 Task: Find connections with filter location Belém with filter topic #economicswith filter profile language Potuguese with filter current company Times Network with filter school Karnataka University, Dharwad with filter industry Education with filter service category Commercial Real Estate with filter keywords title Machinery Operator
Action: Mouse moved to (624, 123)
Screenshot: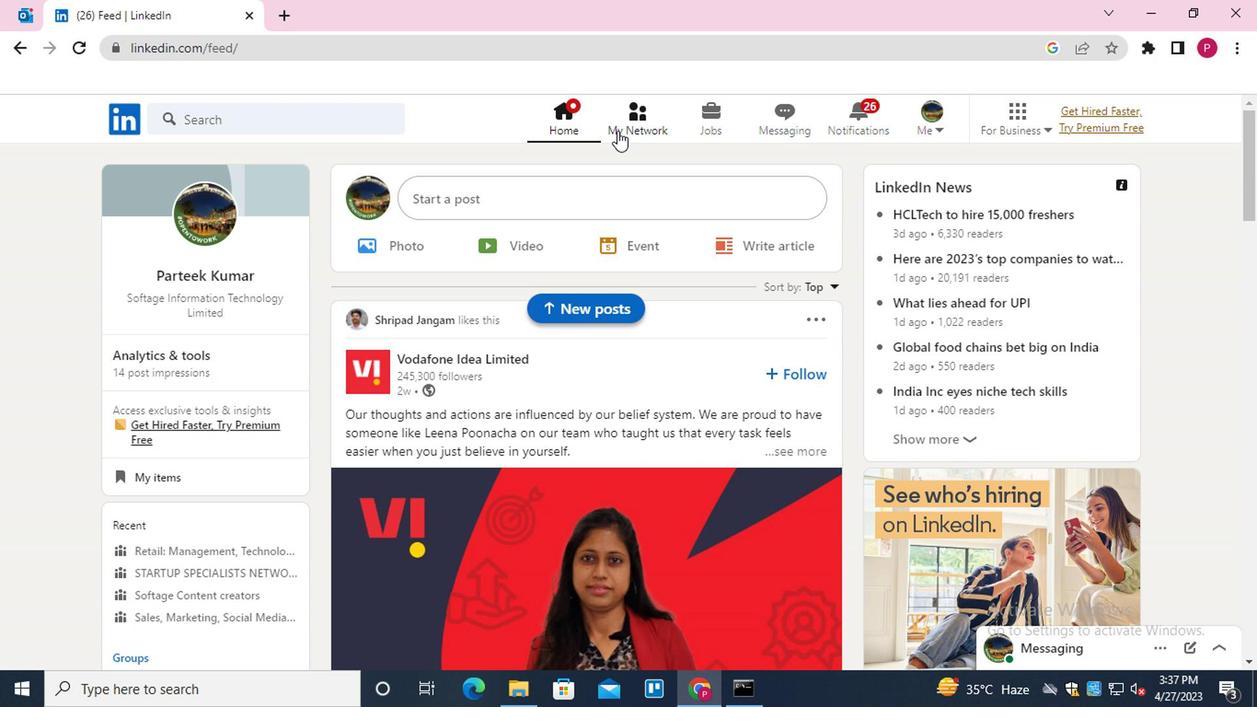 
Action: Mouse pressed left at (624, 123)
Screenshot: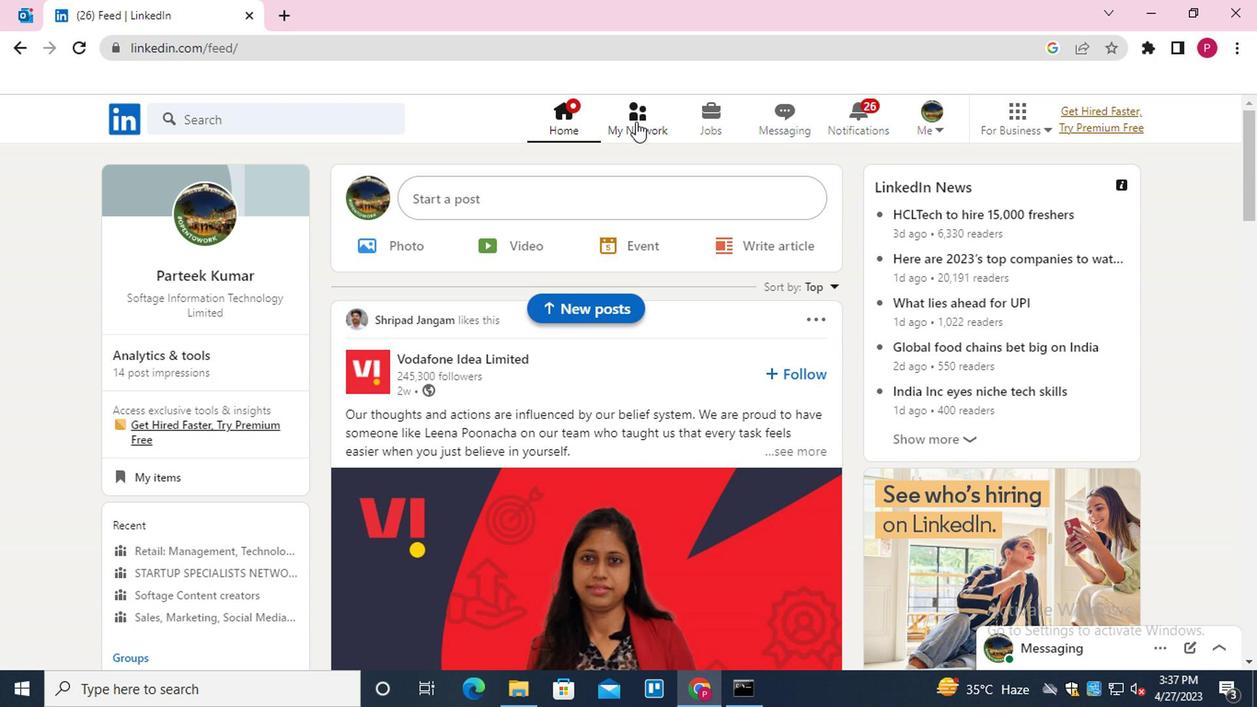 
Action: Mouse moved to (279, 228)
Screenshot: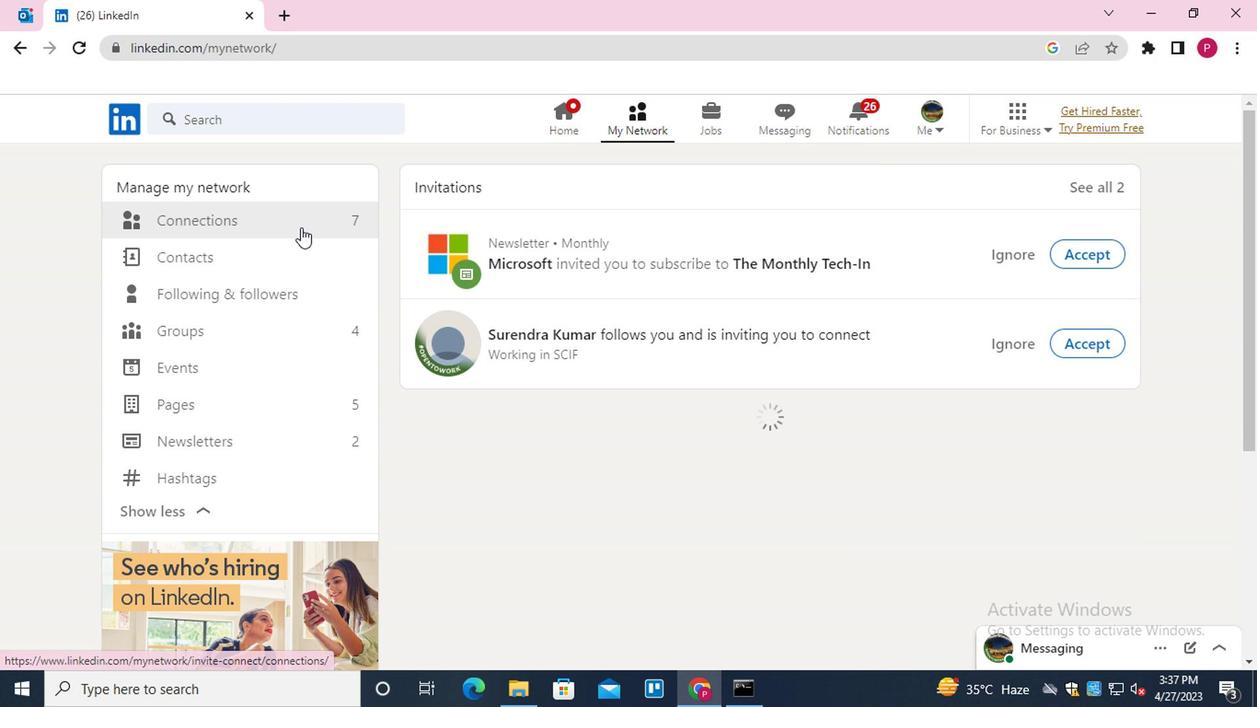 
Action: Mouse pressed left at (279, 228)
Screenshot: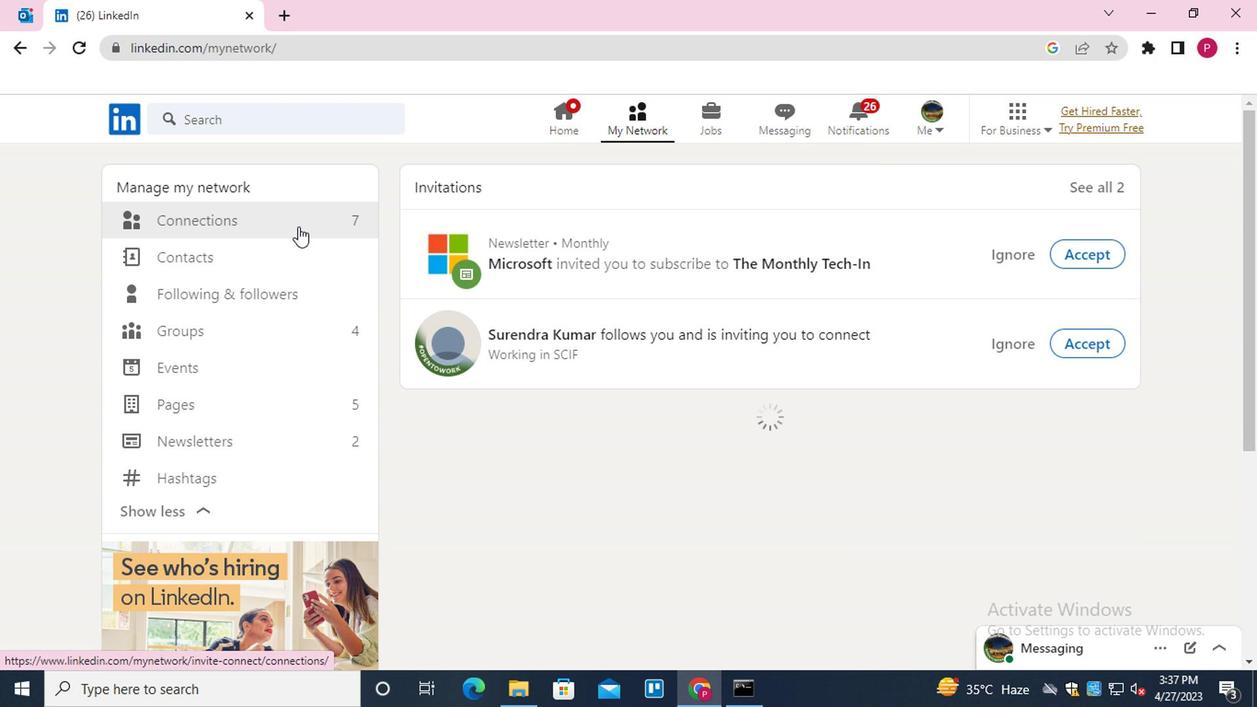 
Action: Mouse moved to (744, 216)
Screenshot: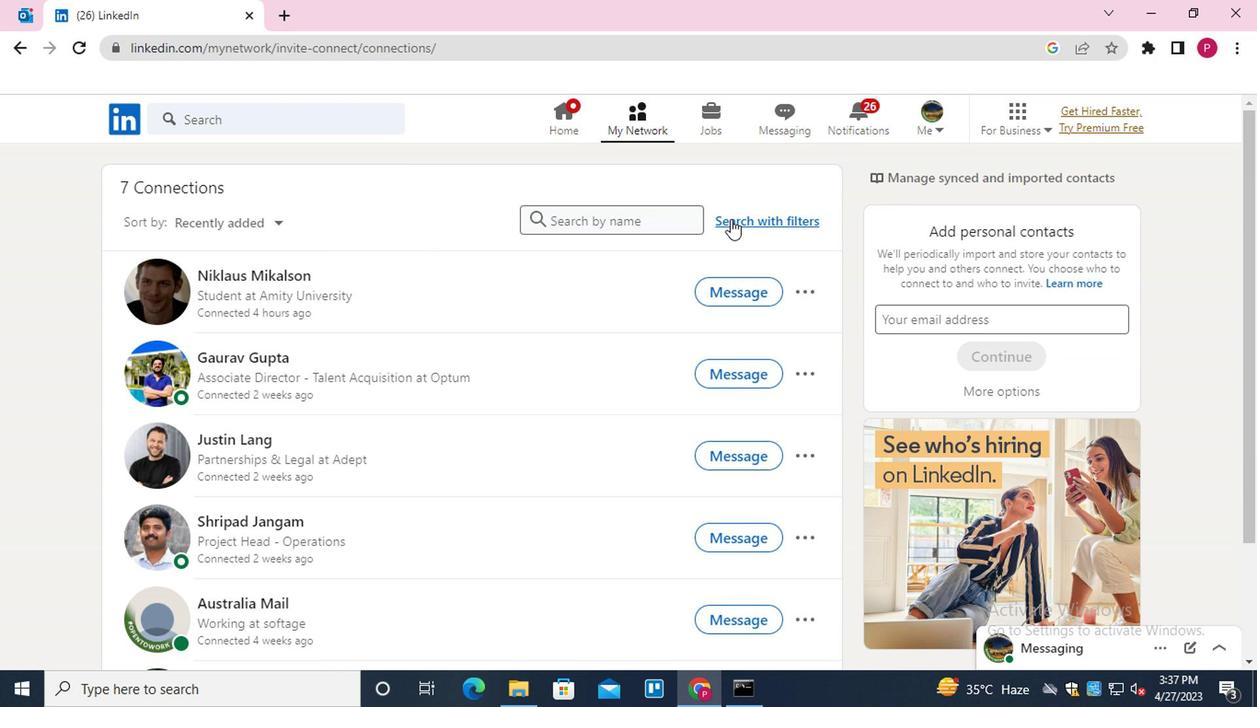 
Action: Mouse pressed left at (744, 216)
Screenshot: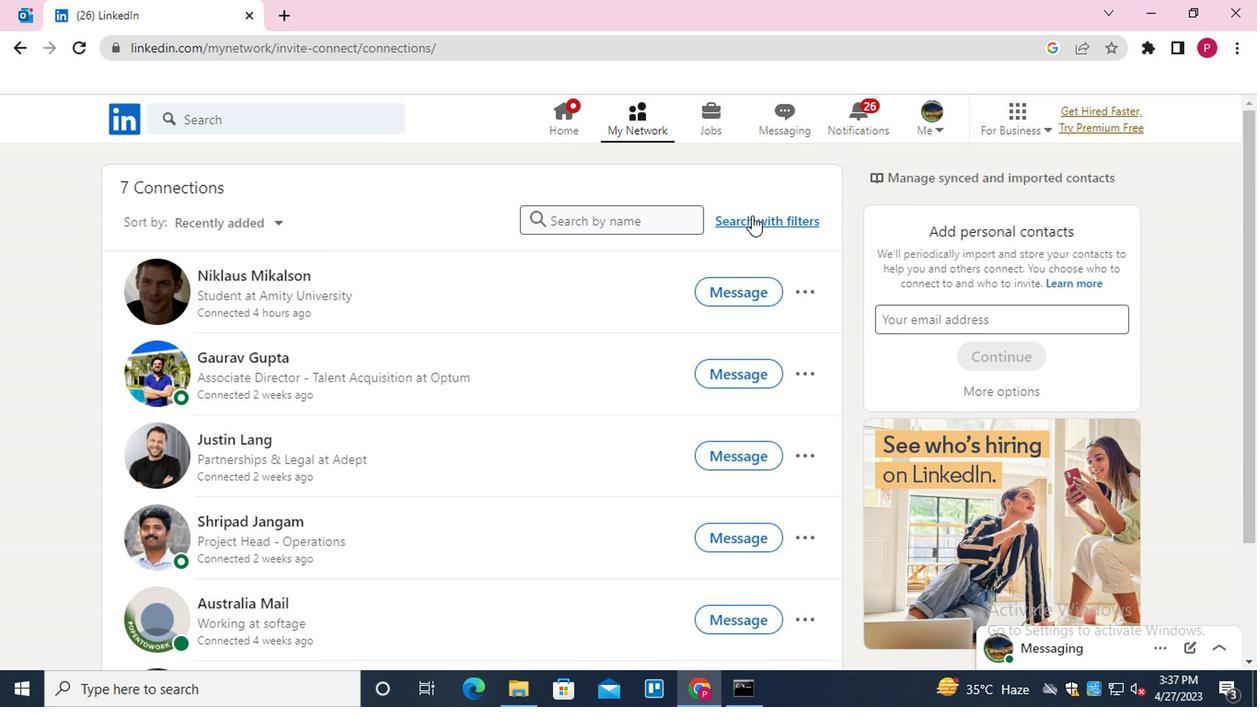 
Action: Mouse moved to (671, 174)
Screenshot: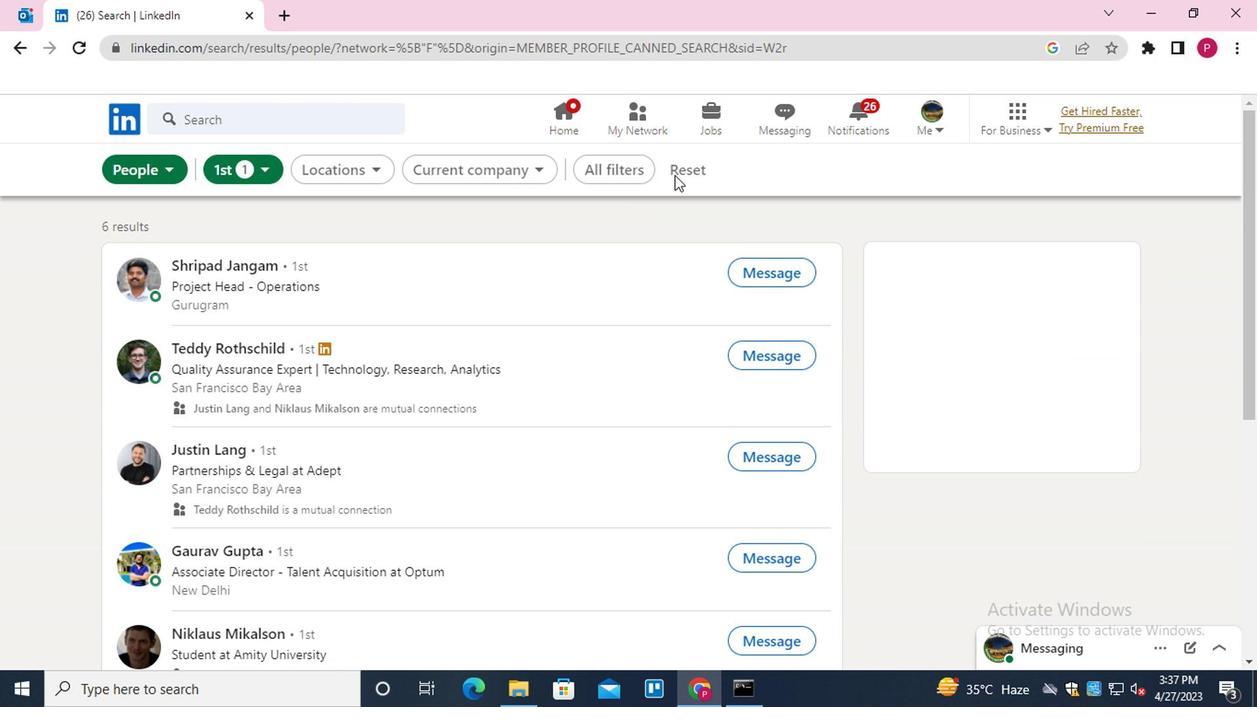 
Action: Mouse pressed left at (671, 174)
Screenshot: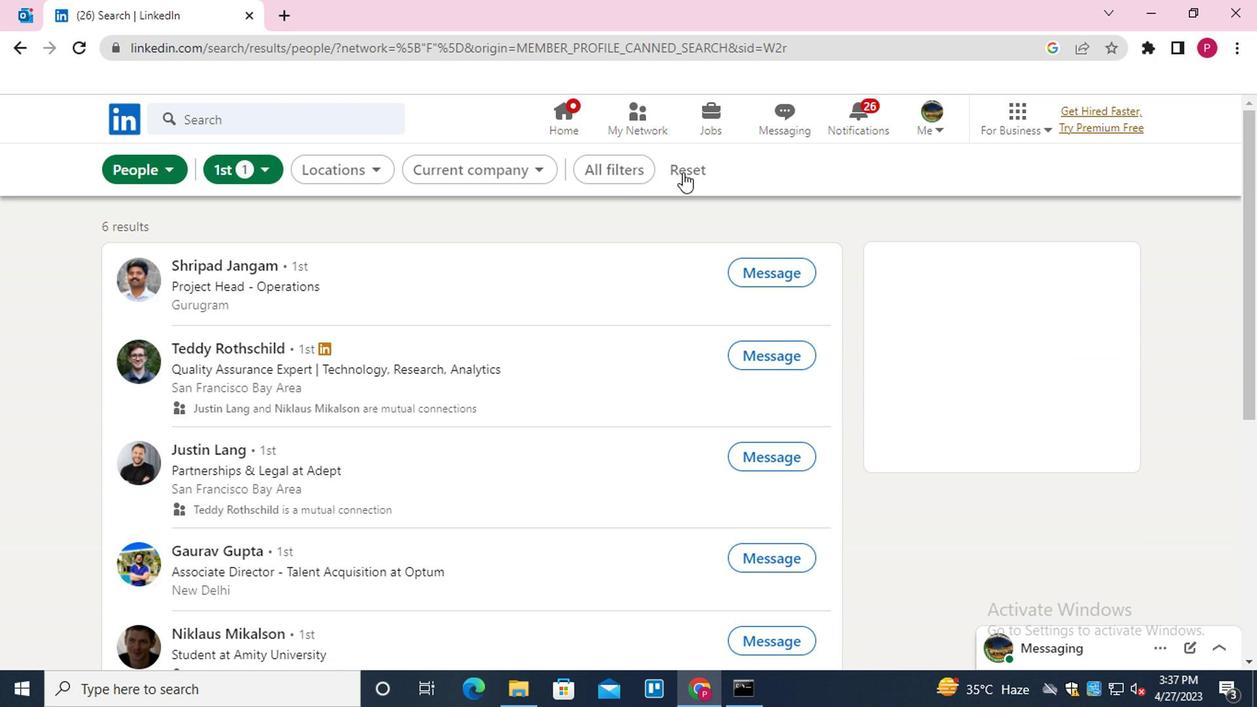 
Action: Mouse moved to (629, 170)
Screenshot: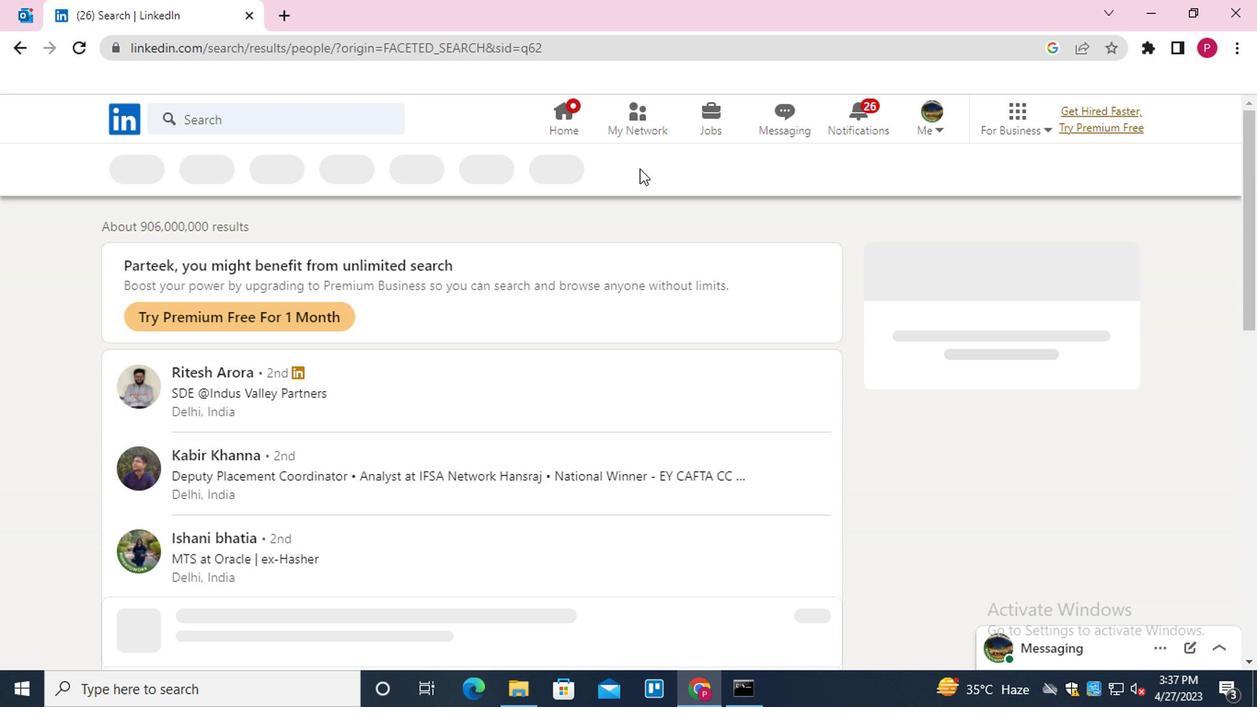 
Action: Mouse pressed left at (629, 170)
Screenshot: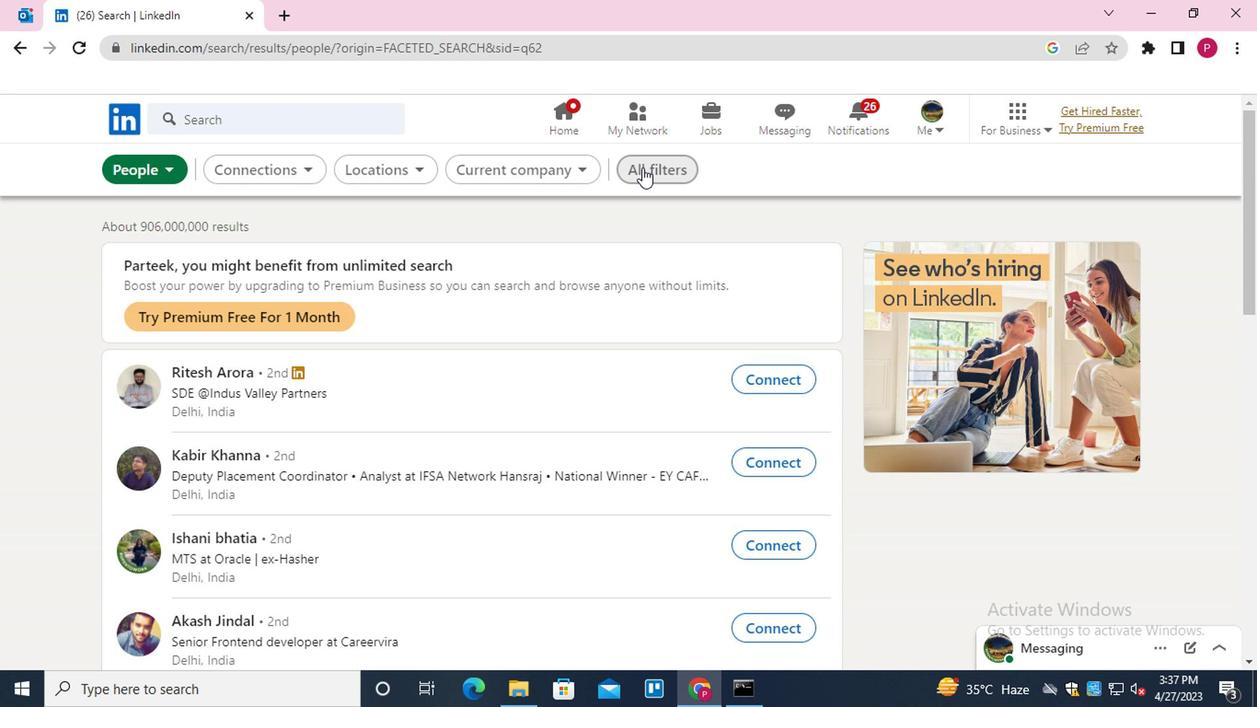 
Action: Mouse moved to (899, 354)
Screenshot: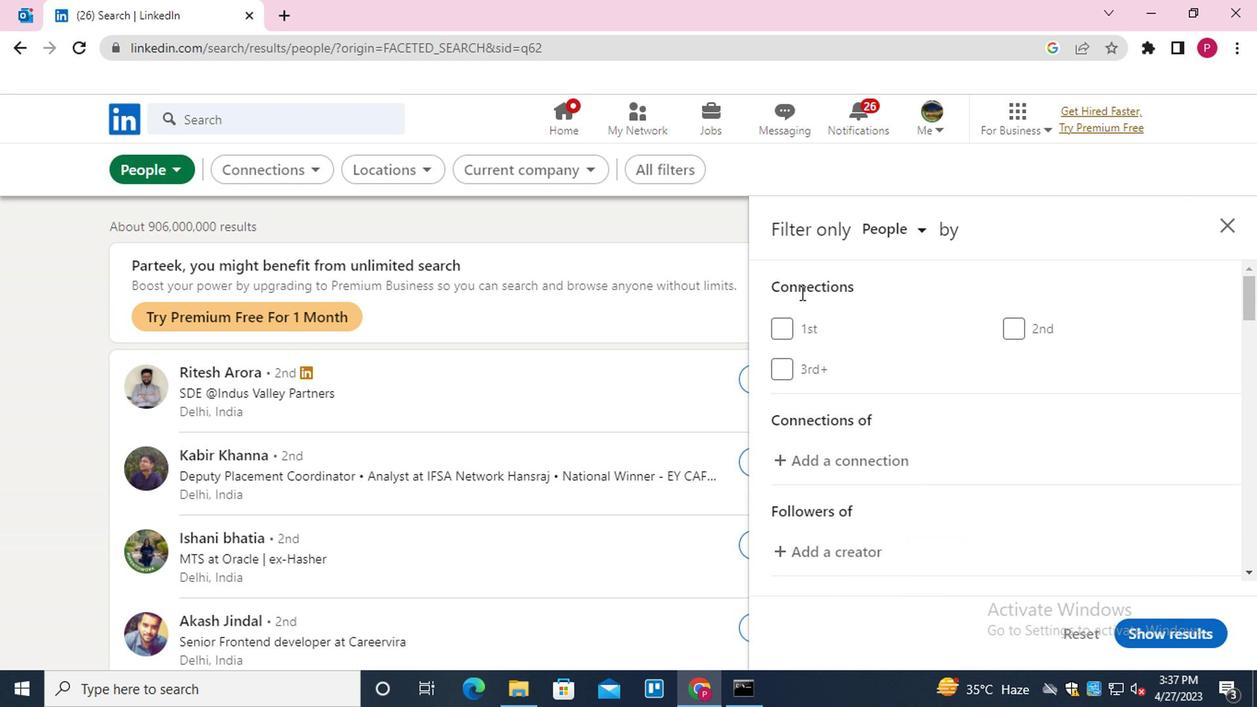 
Action: Mouse scrolled (899, 353) with delta (0, -1)
Screenshot: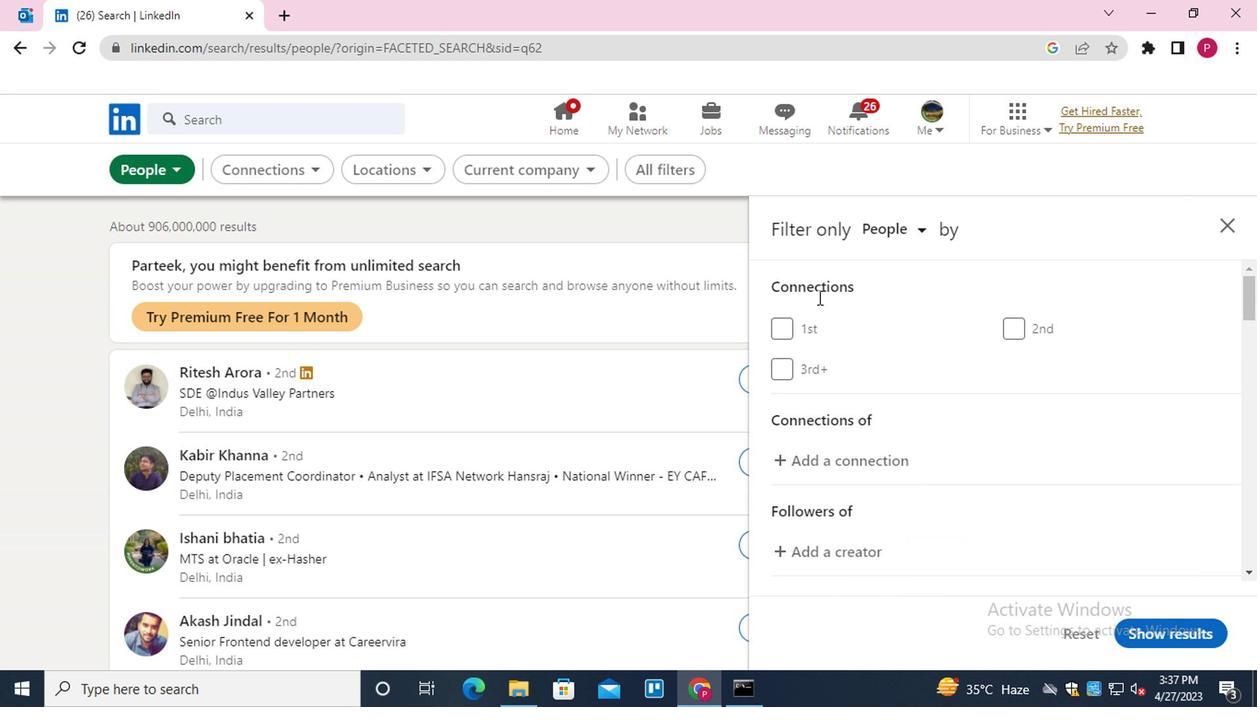 
Action: Mouse moved to (900, 355)
Screenshot: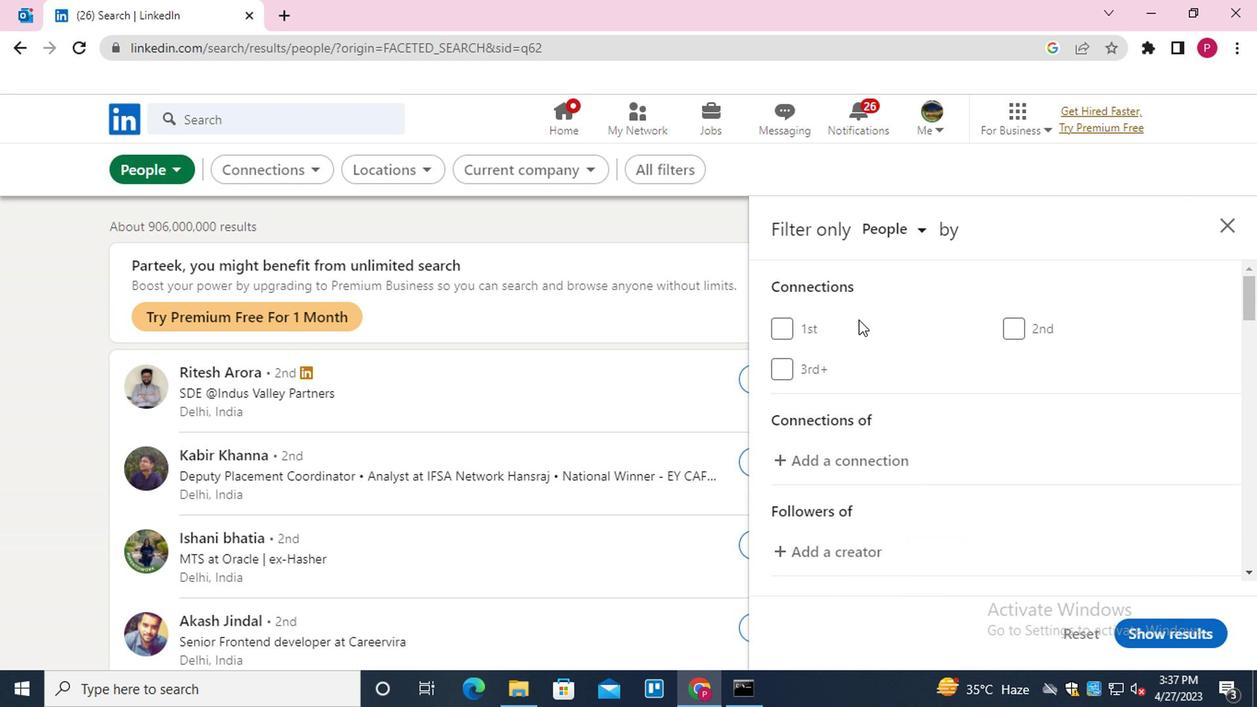 
Action: Mouse scrolled (900, 354) with delta (0, 0)
Screenshot: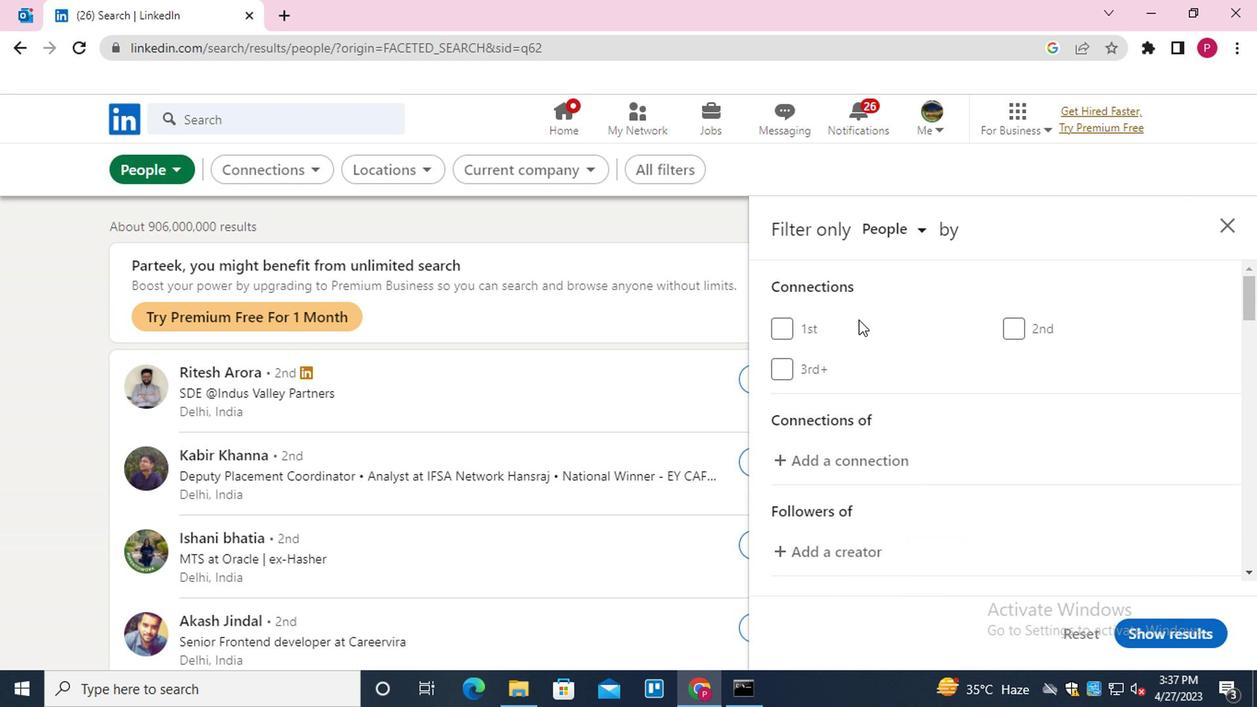 
Action: Mouse scrolled (900, 354) with delta (0, 0)
Screenshot: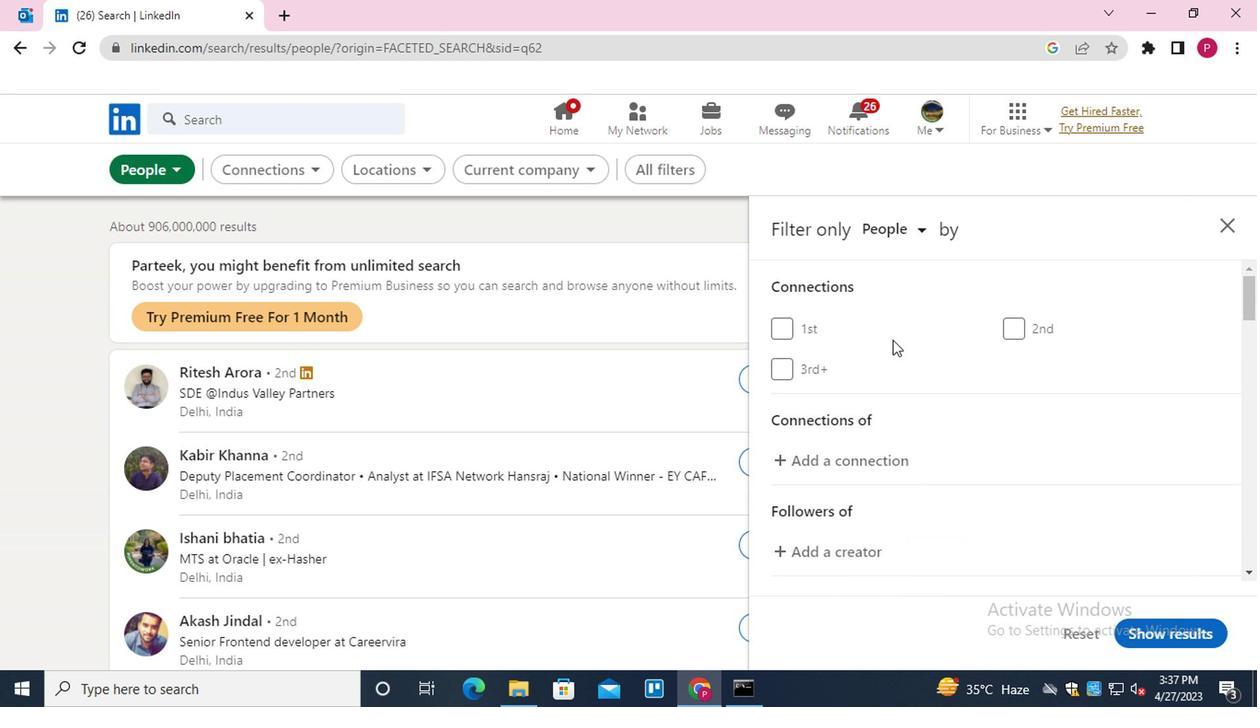 
Action: Mouse moved to (1068, 455)
Screenshot: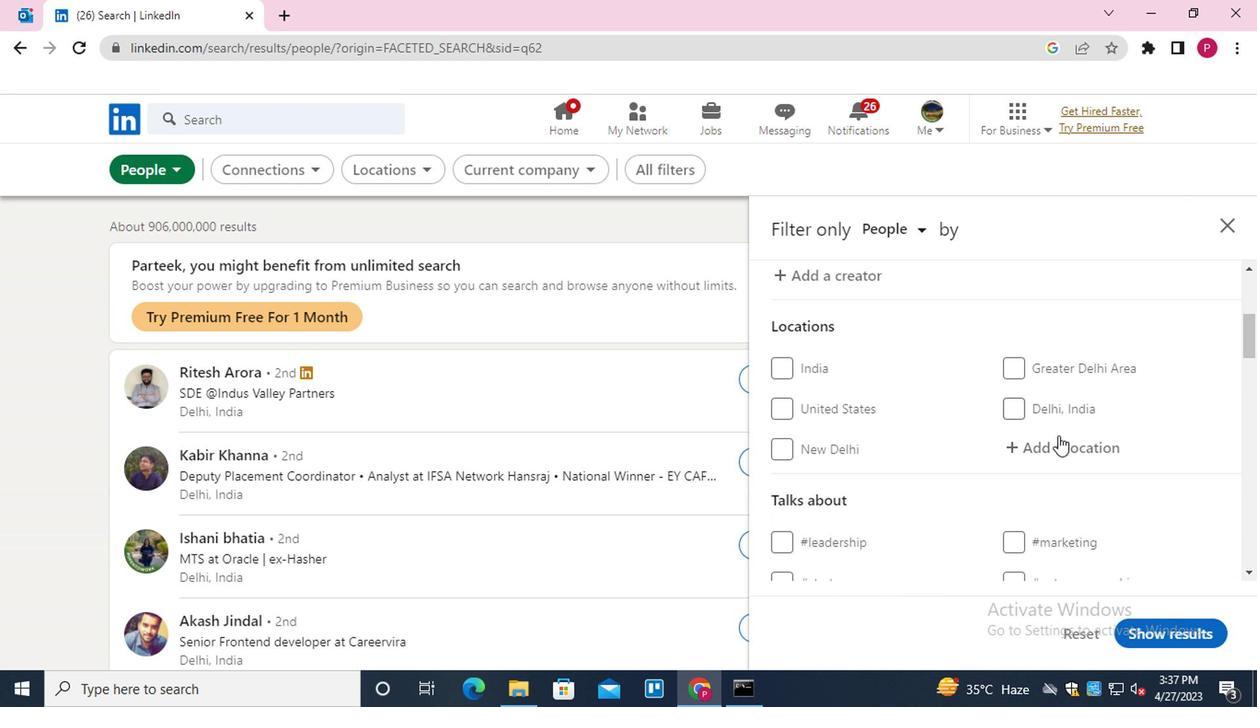 
Action: Mouse pressed left at (1068, 455)
Screenshot: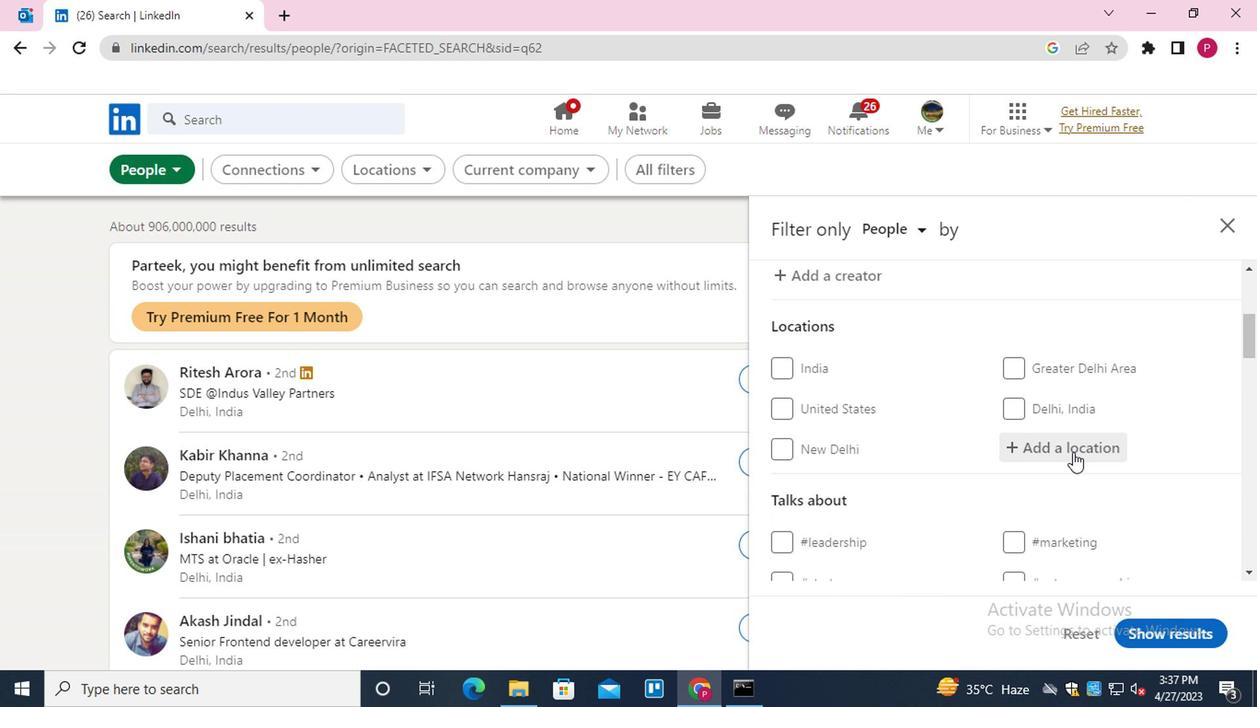 
Action: Key pressed <Key.shift>BELEM<Key.down><Key.enter>
Screenshot: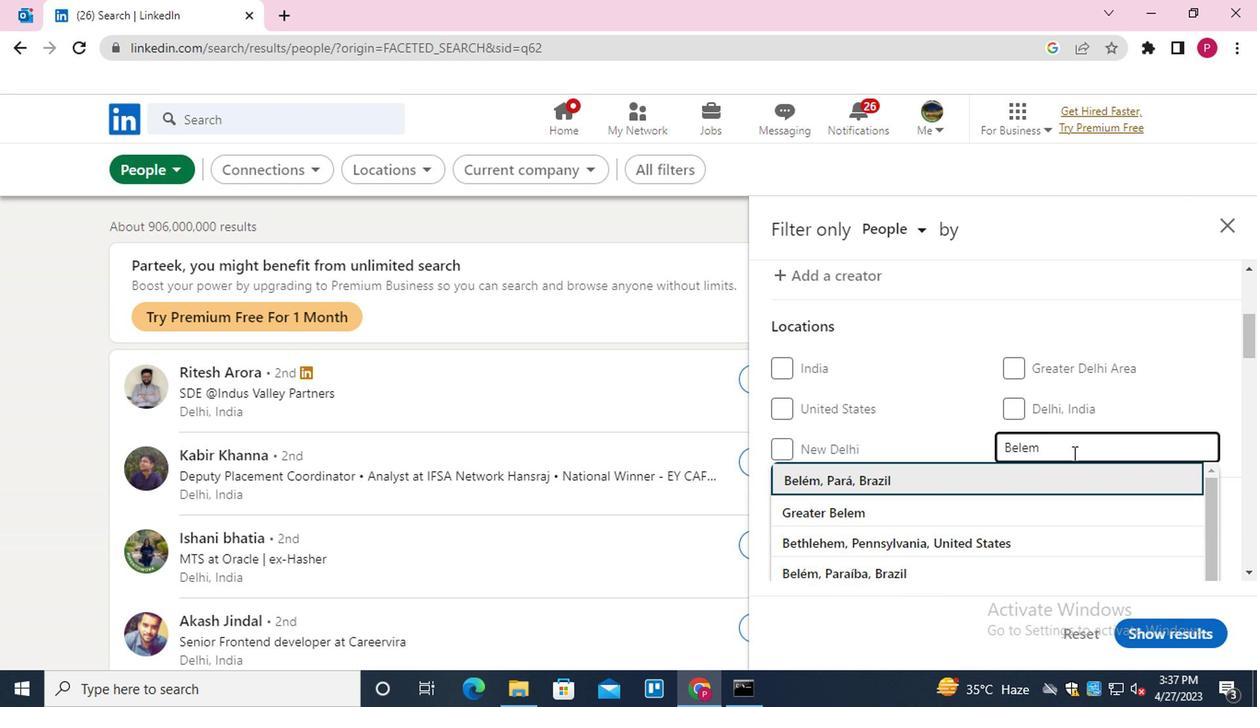 
Action: Mouse moved to (988, 455)
Screenshot: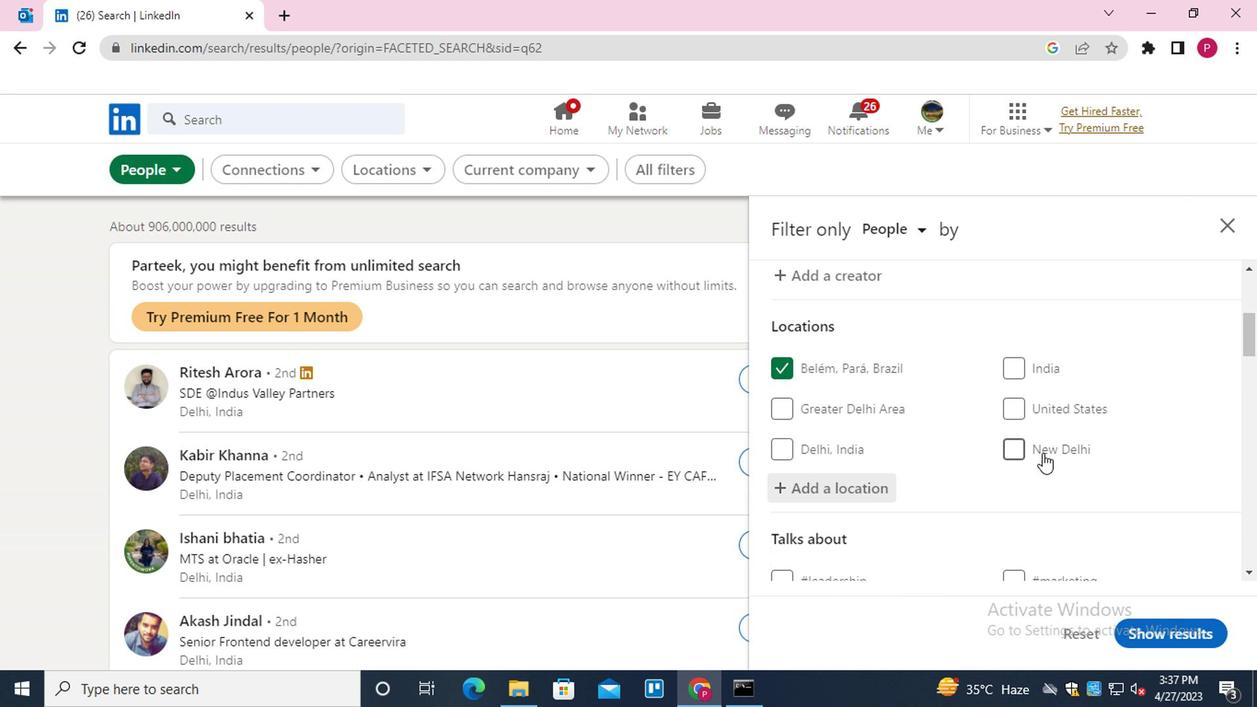 
Action: Mouse scrolled (988, 455) with delta (0, 0)
Screenshot: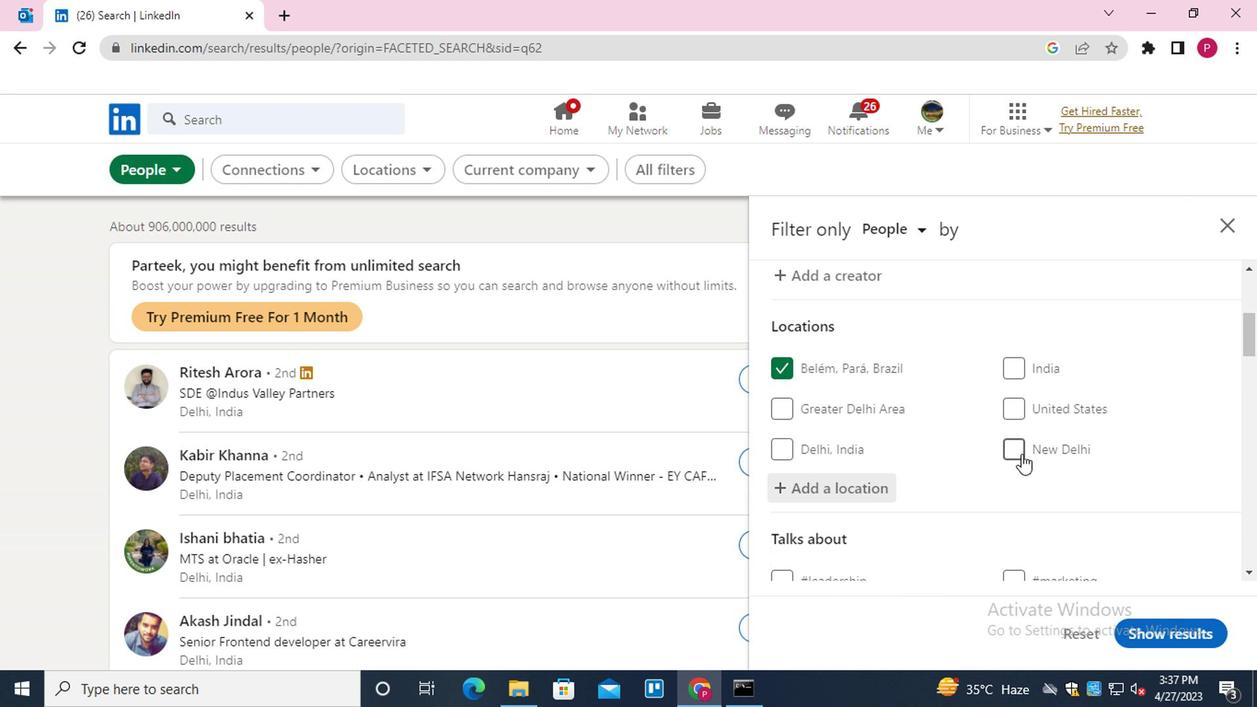 
Action: Mouse scrolled (988, 455) with delta (0, 0)
Screenshot: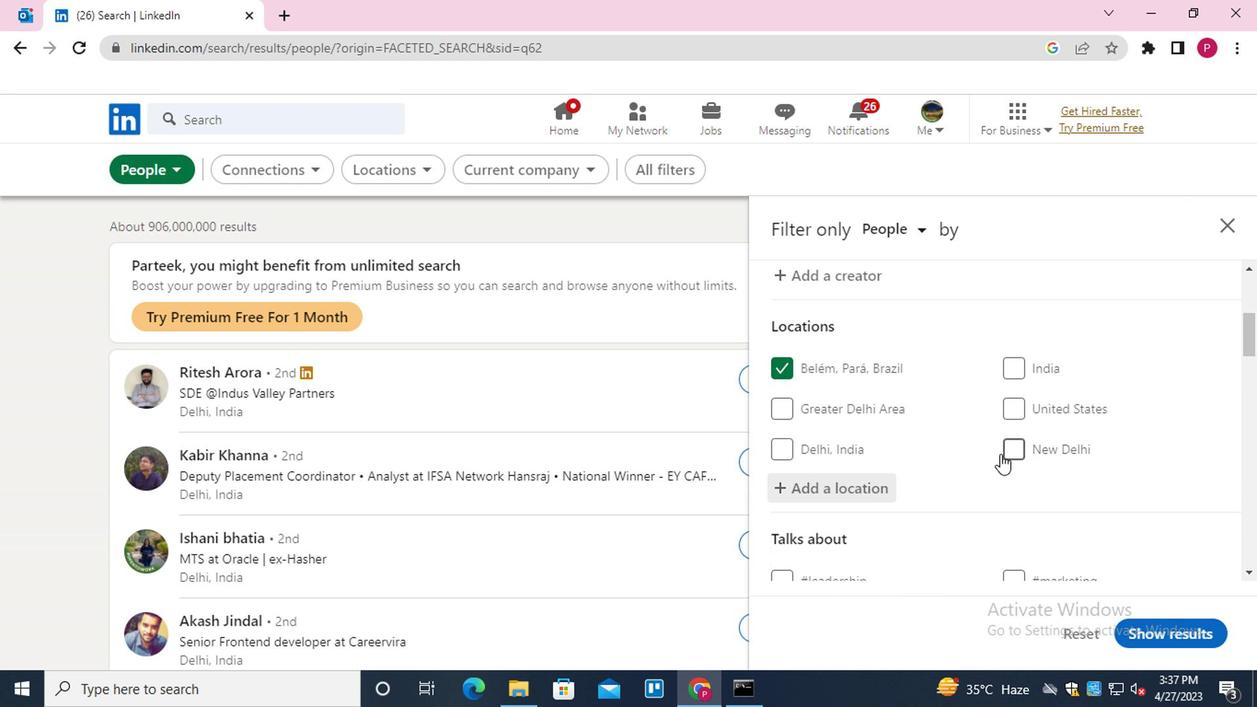 
Action: Mouse scrolled (988, 455) with delta (0, 0)
Screenshot: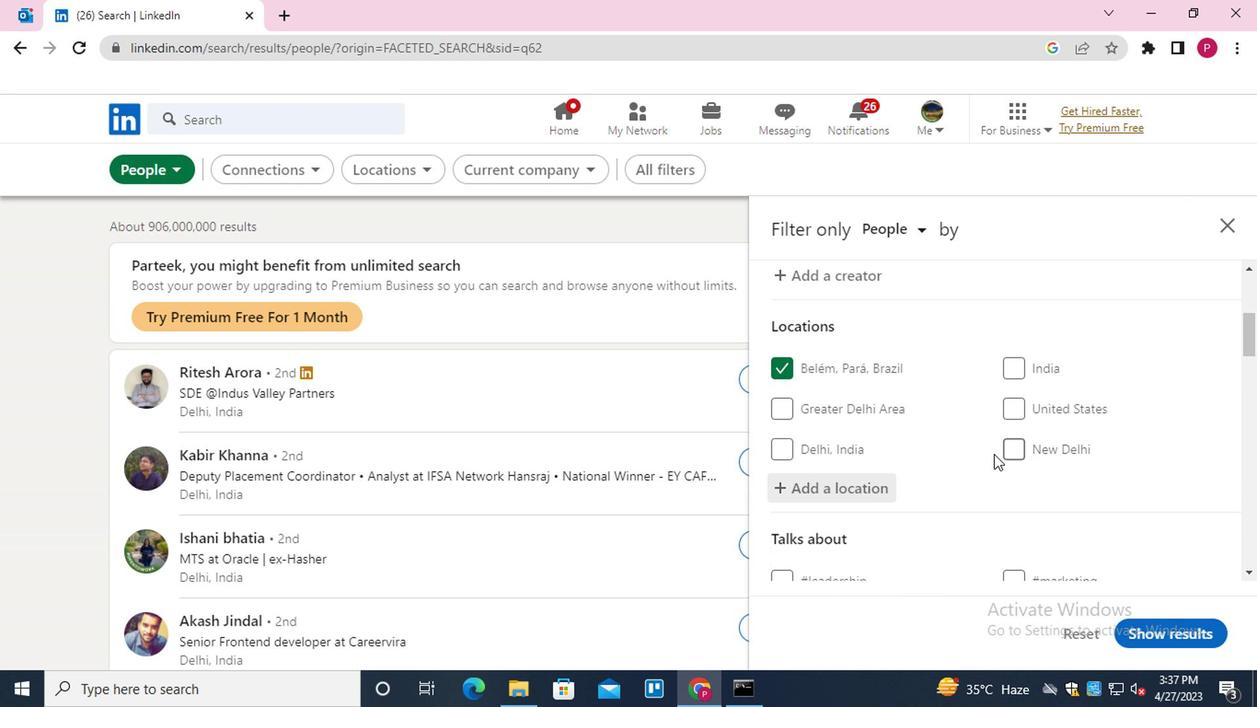 
Action: Mouse scrolled (988, 455) with delta (0, 0)
Screenshot: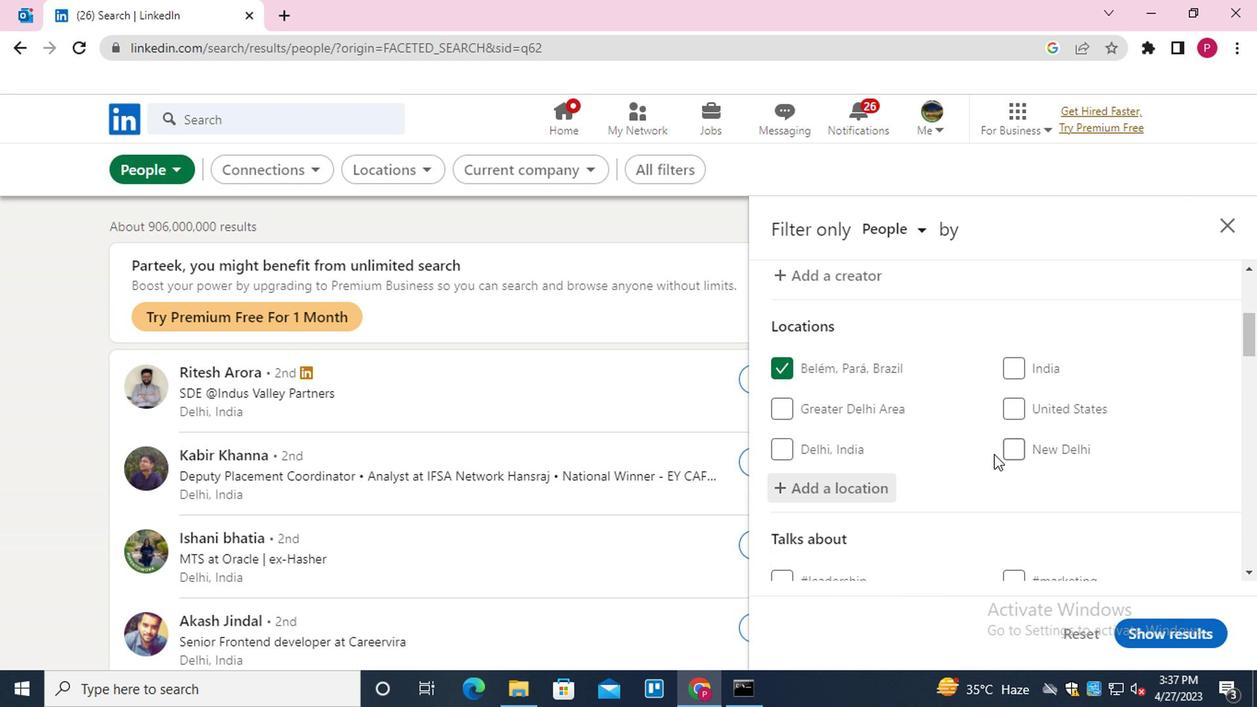 
Action: Mouse moved to (1079, 291)
Screenshot: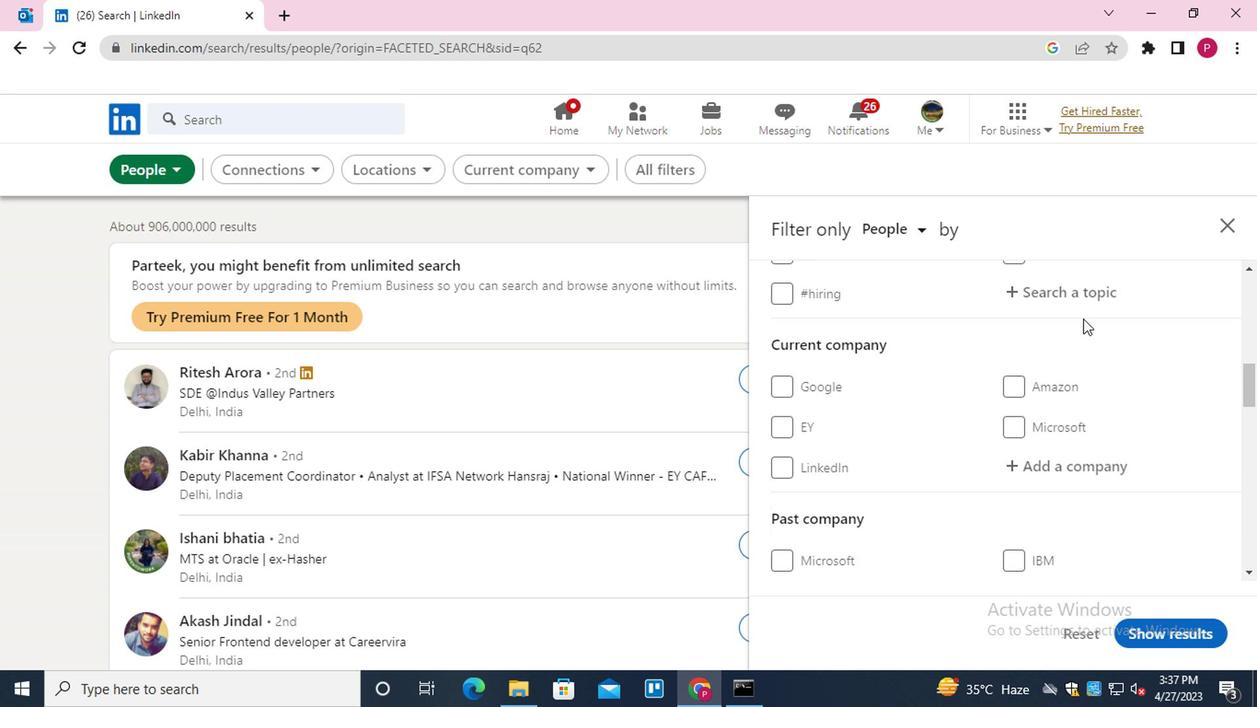 
Action: Mouse pressed left at (1079, 291)
Screenshot: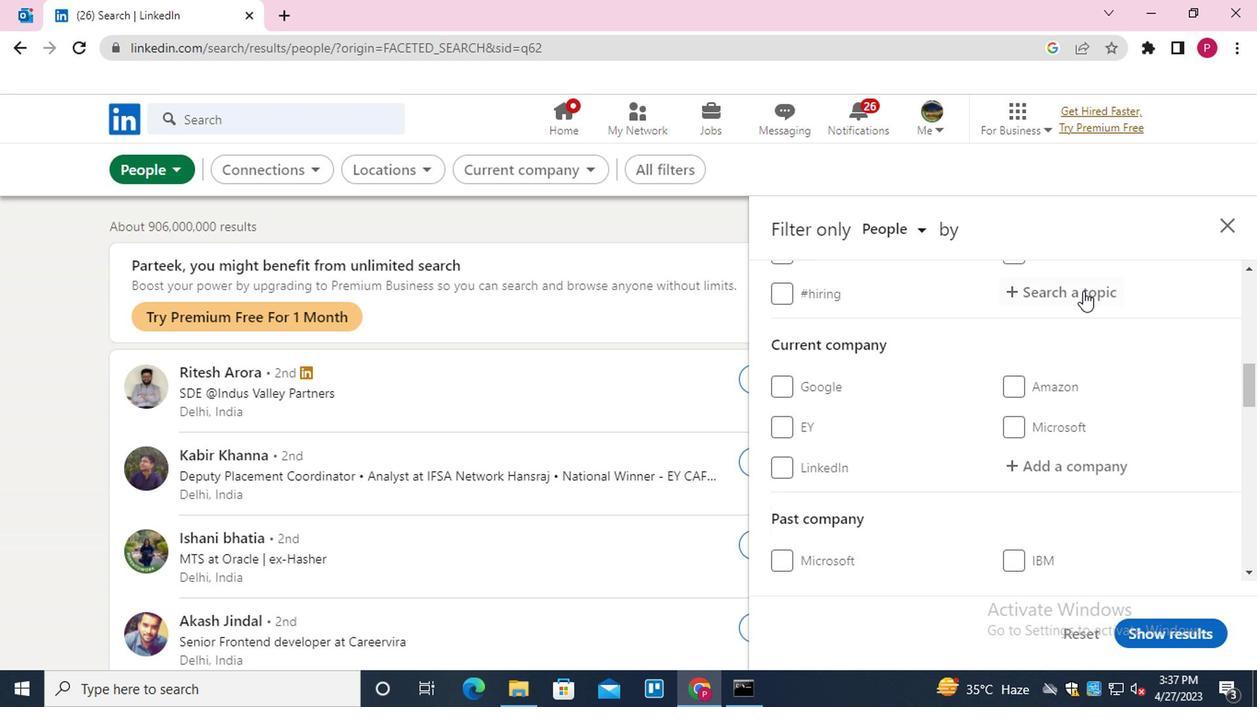 
Action: Mouse moved to (1079, 291)
Screenshot: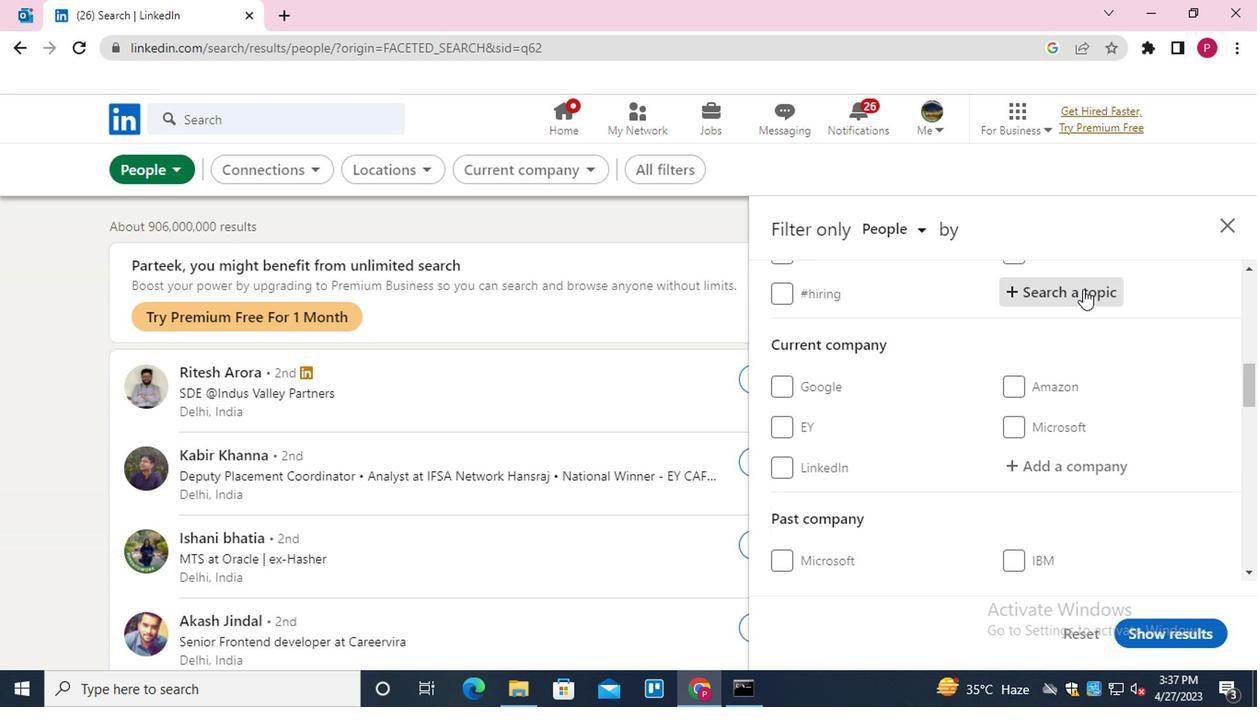
Action: Key pressed ECONOMICS<Key.down><Key.enter>
Screenshot: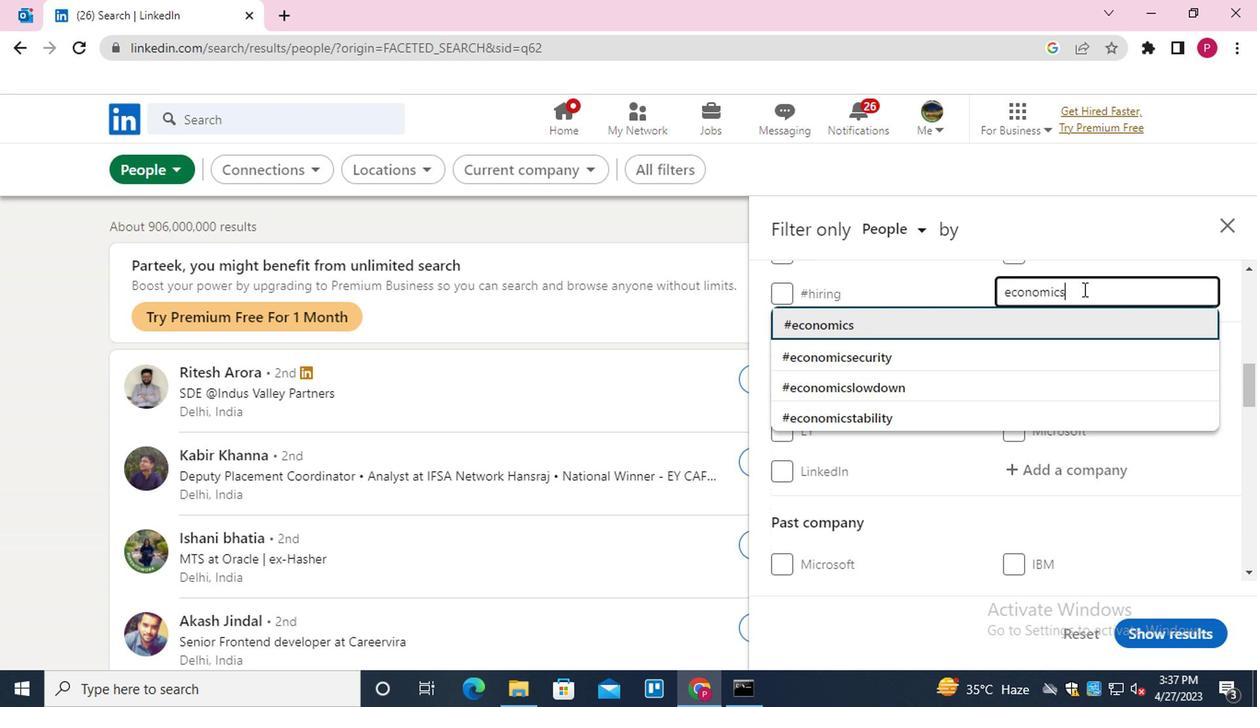 
Action: Mouse moved to (1007, 297)
Screenshot: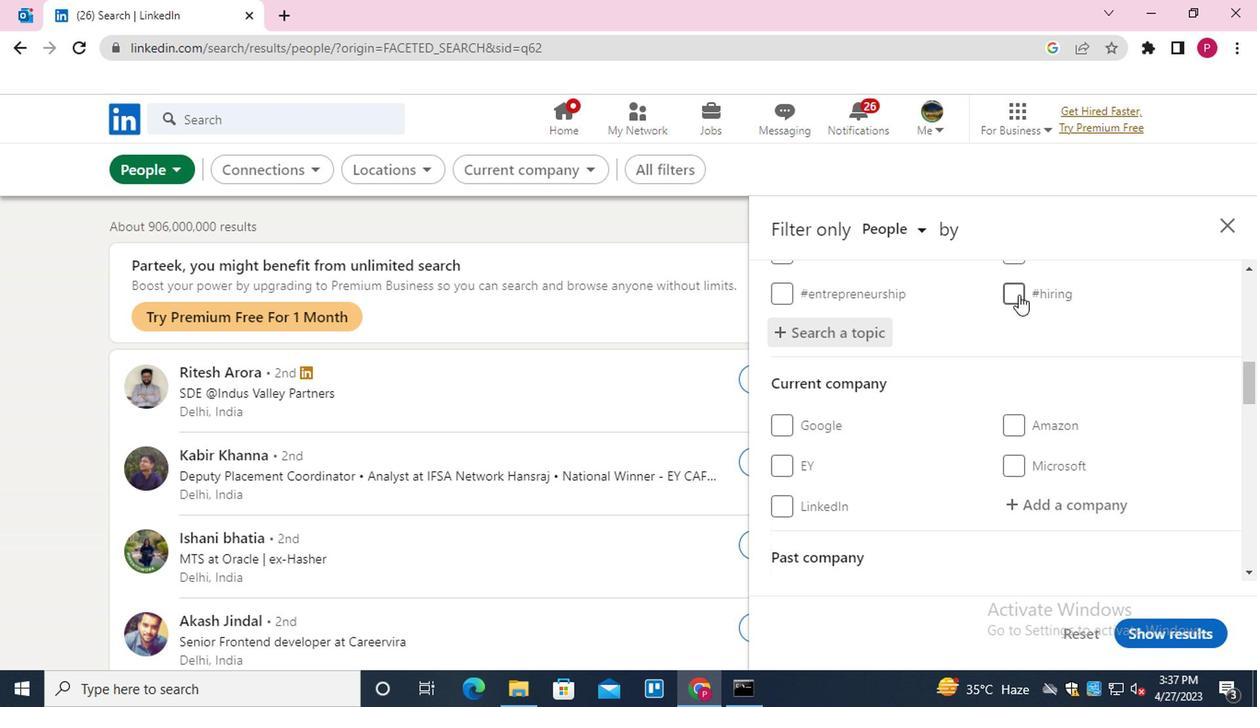 
Action: Mouse scrolled (1007, 296) with delta (0, -1)
Screenshot: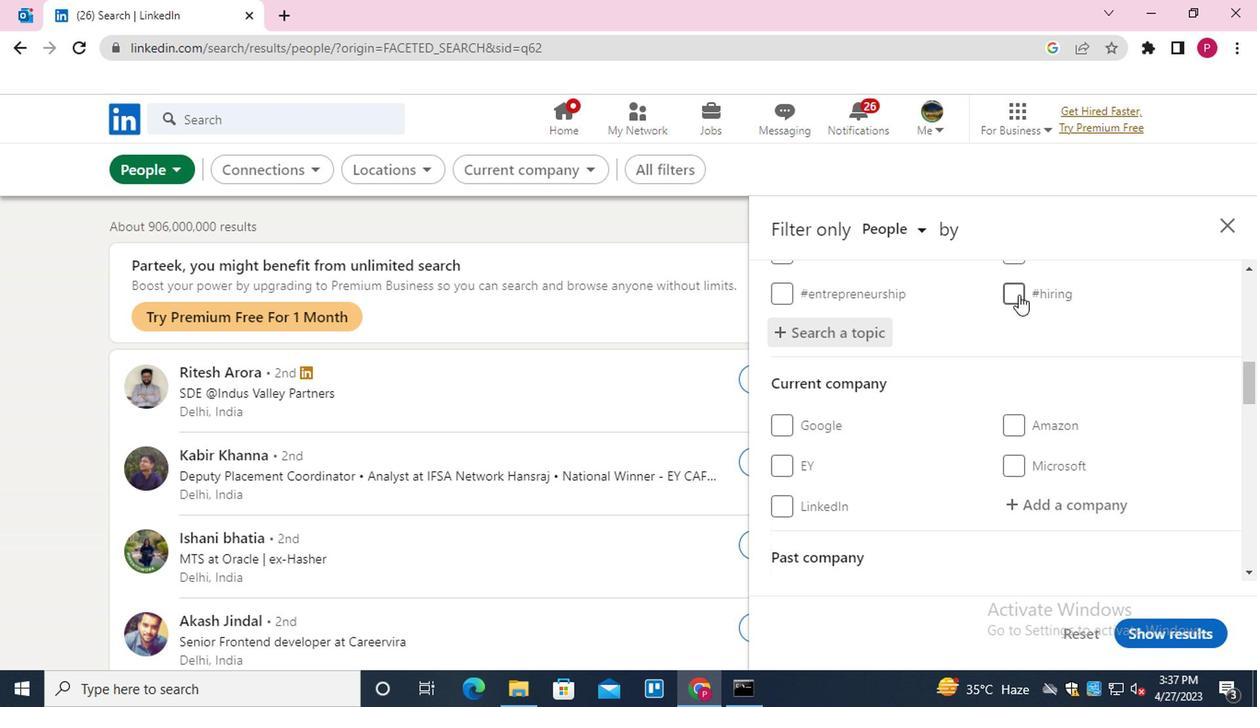 
Action: Mouse moved to (1007, 297)
Screenshot: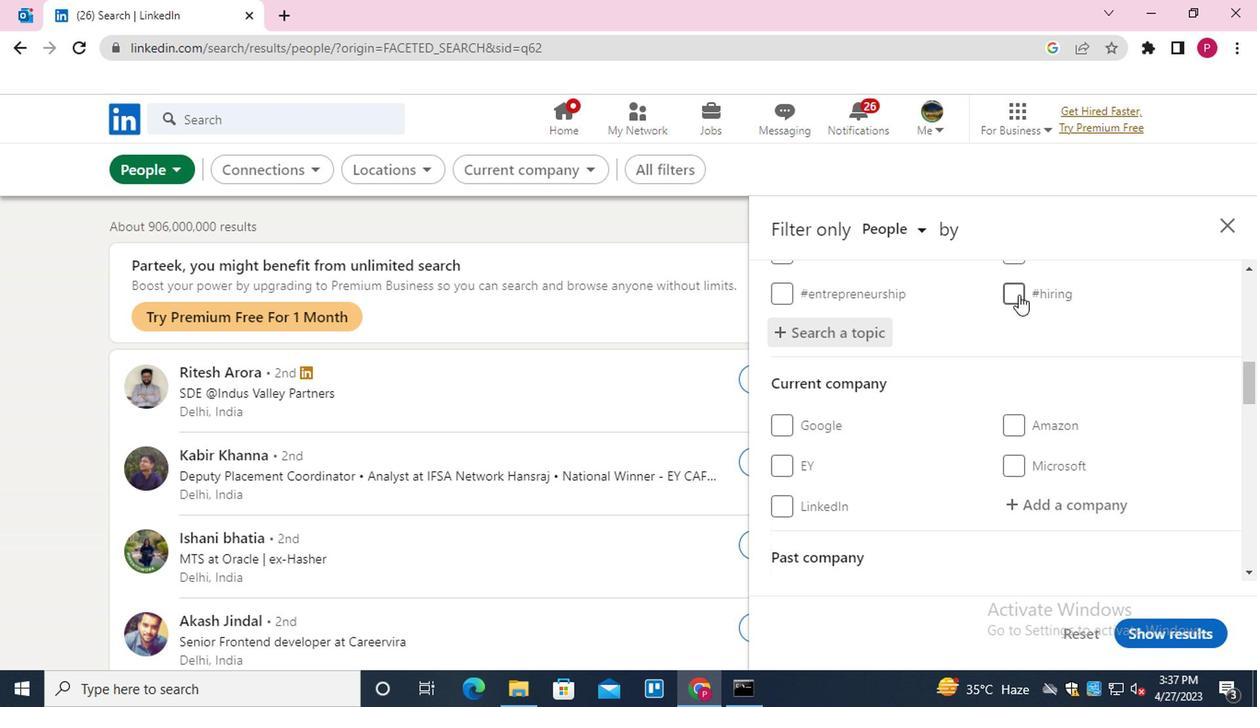
Action: Mouse scrolled (1007, 296) with delta (0, -1)
Screenshot: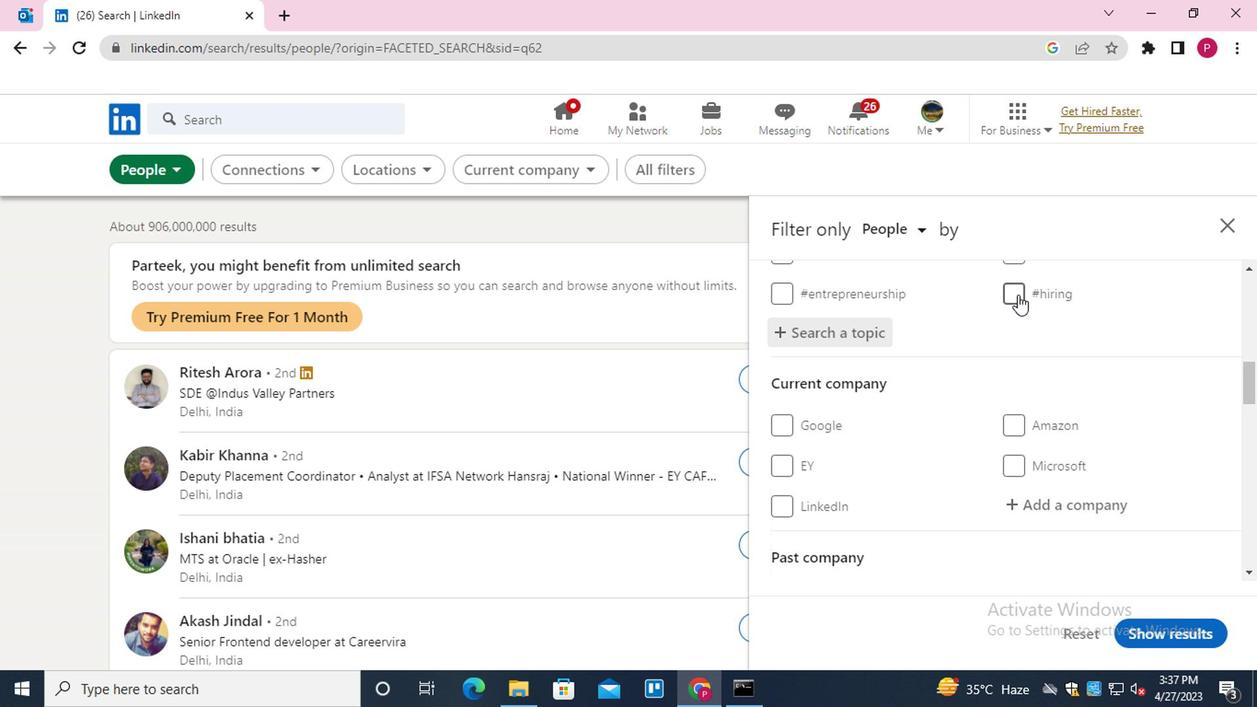 
Action: Mouse moved to (1005, 298)
Screenshot: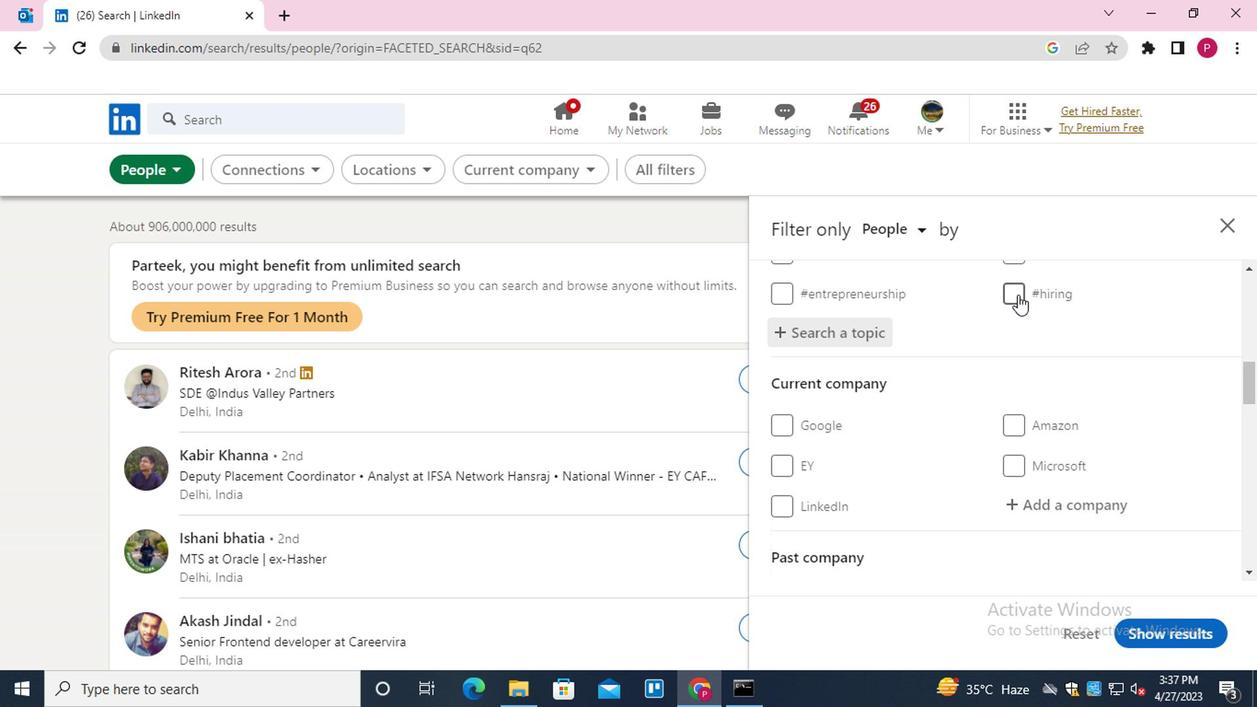 
Action: Mouse scrolled (1005, 297) with delta (0, 0)
Screenshot: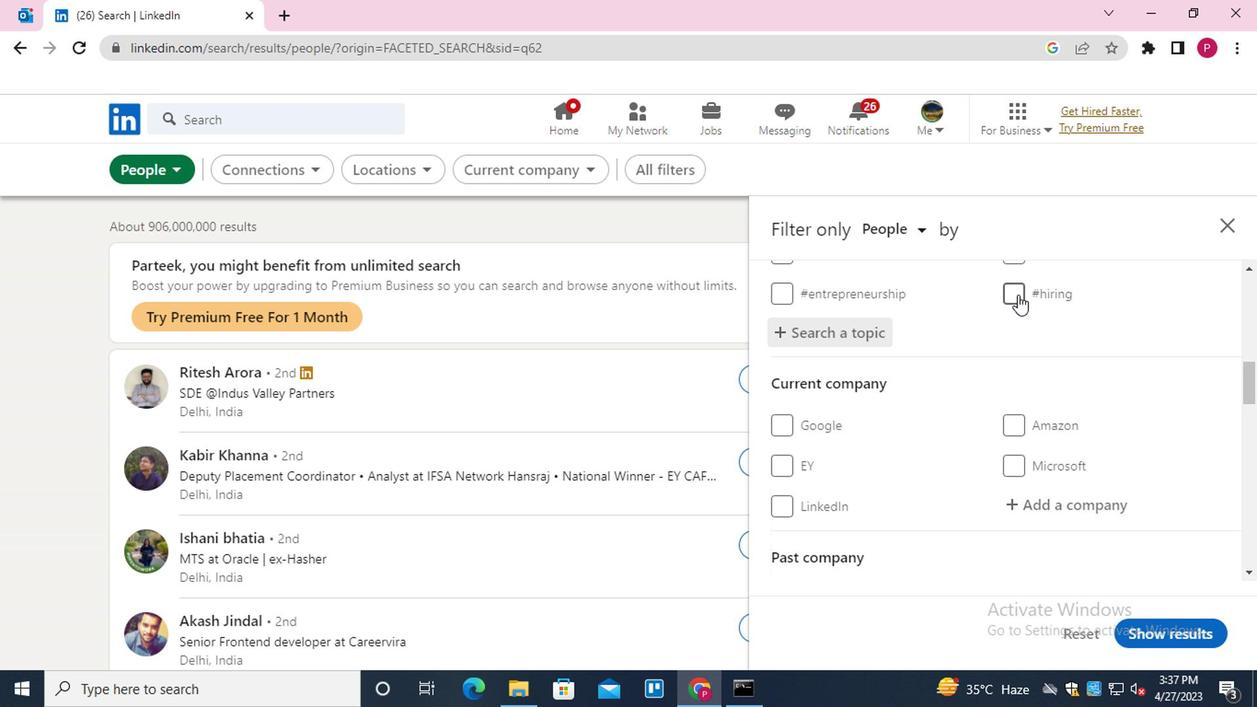 
Action: Mouse moved to (1003, 299)
Screenshot: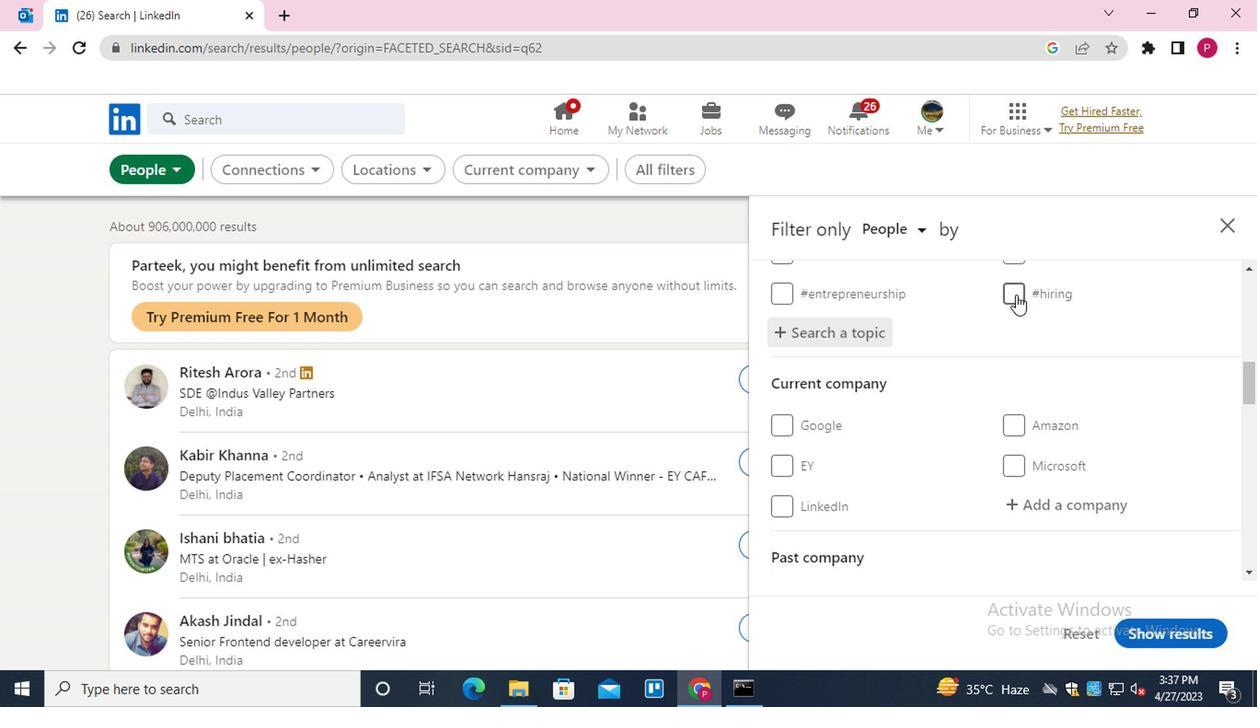 
Action: Mouse scrolled (1003, 298) with delta (0, -1)
Screenshot: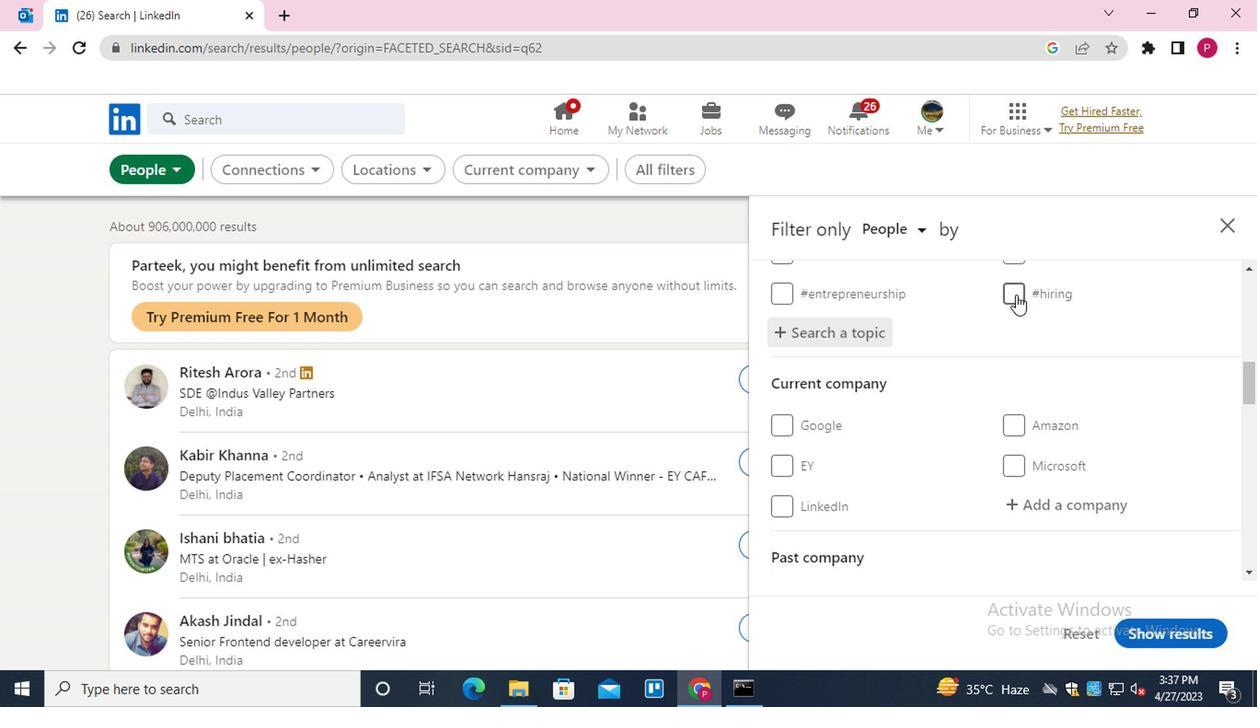 
Action: Mouse moved to (937, 415)
Screenshot: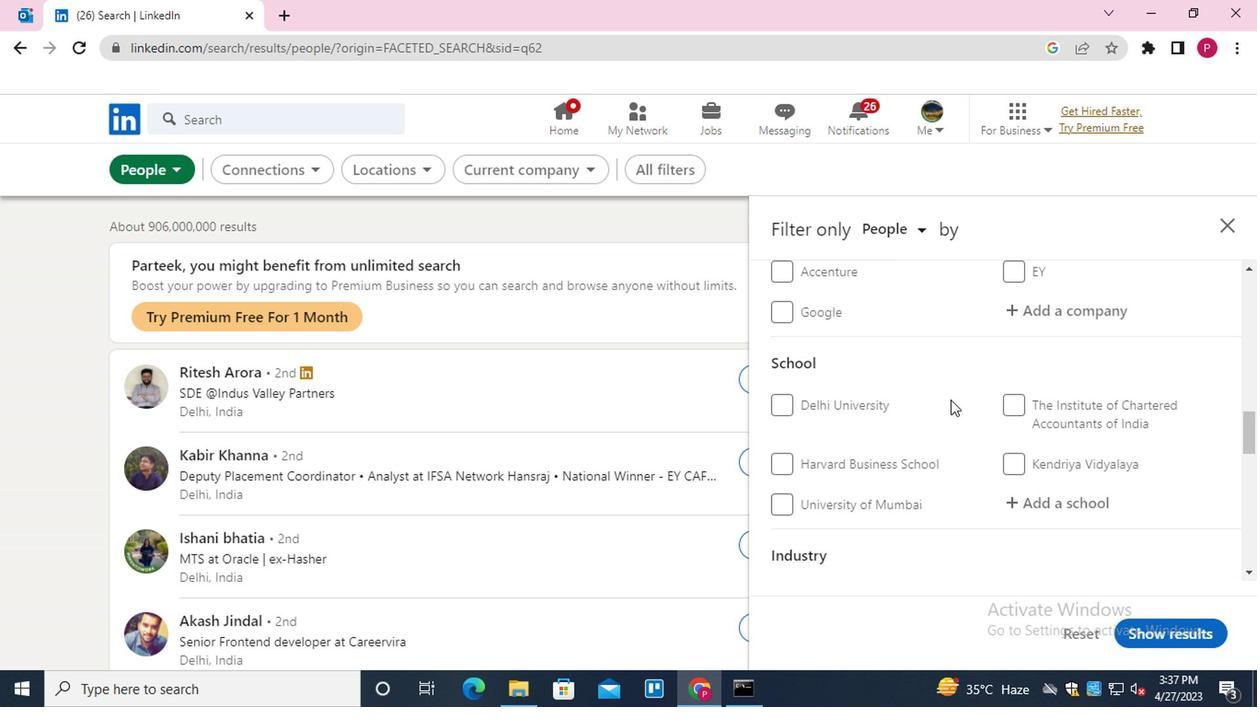 
Action: Mouse scrolled (937, 414) with delta (0, 0)
Screenshot: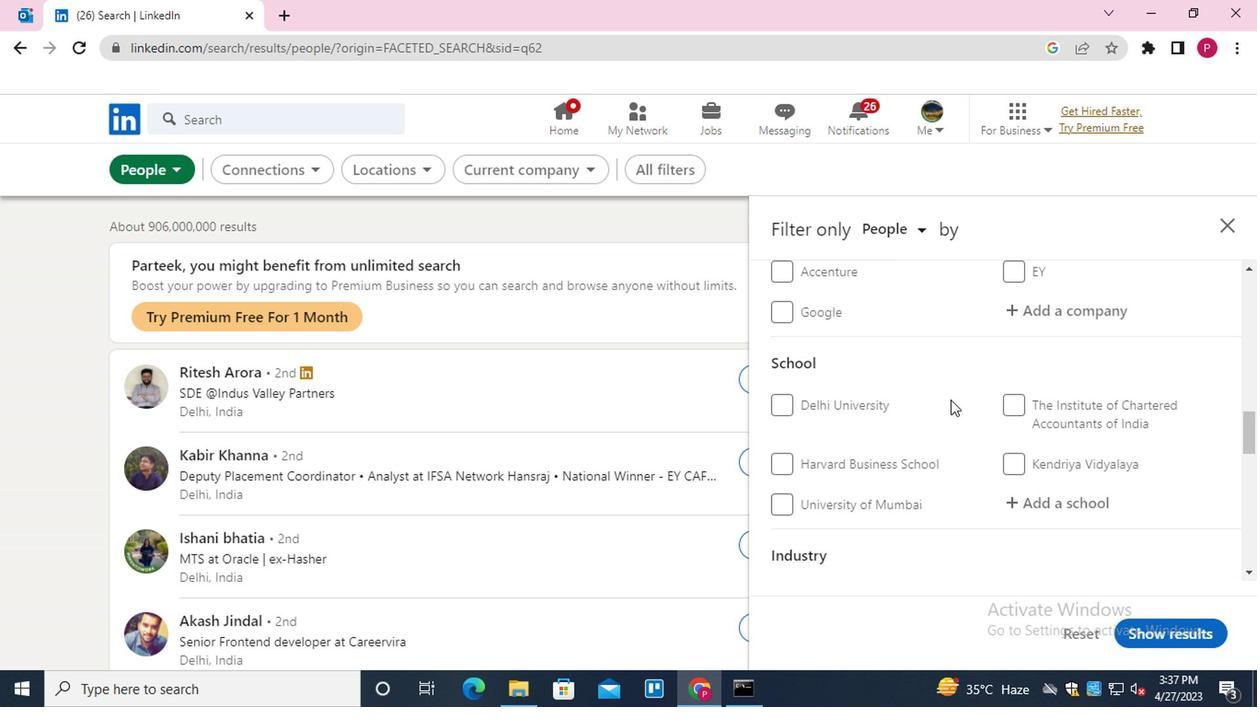 
Action: Mouse moved to (936, 417)
Screenshot: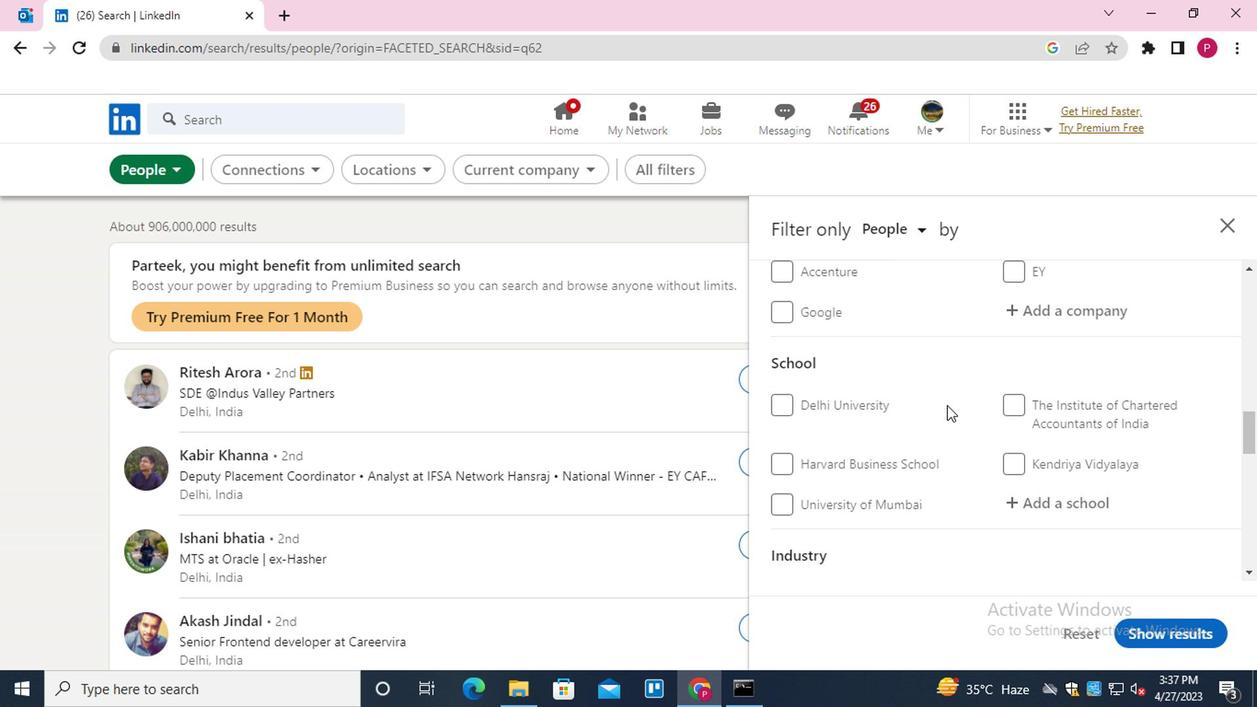 
Action: Mouse scrolled (936, 416) with delta (0, 0)
Screenshot: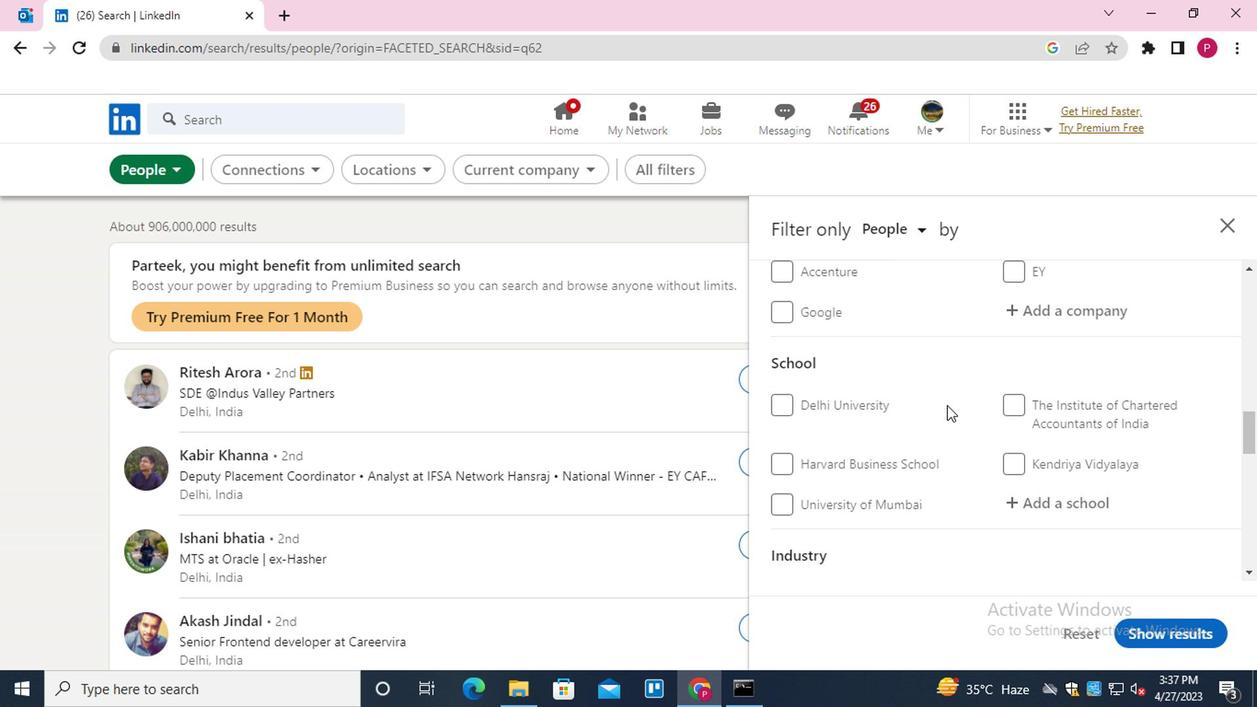 
Action: Mouse moved to (936, 419)
Screenshot: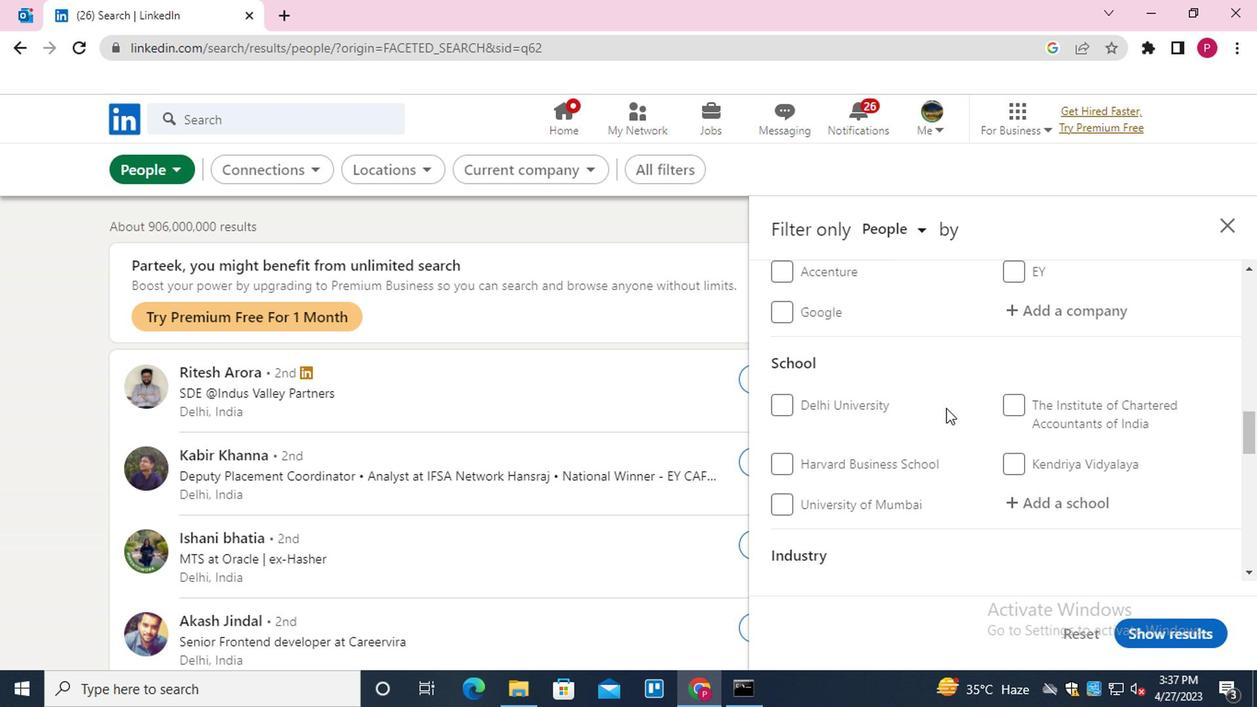 
Action: Mouse scrolled (936, 418) with delta (0, 0)
Screenshot: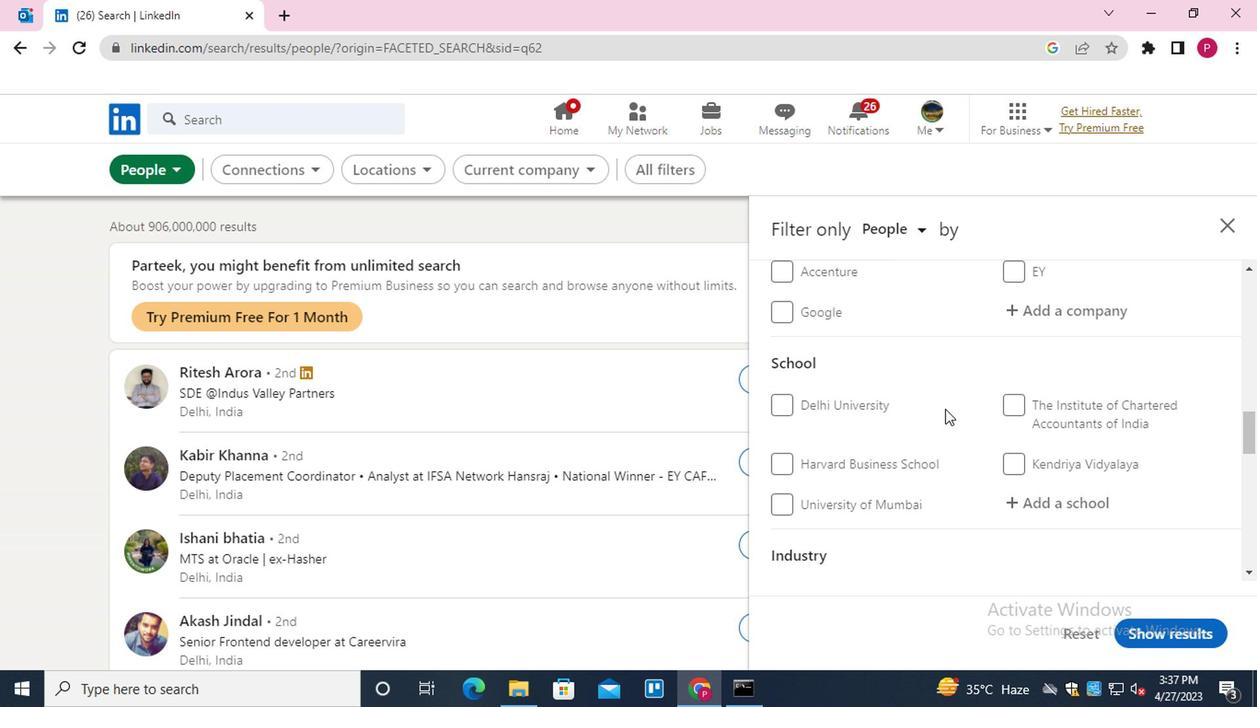 
Action: Mouse moved to (935, 419)
Screenshot: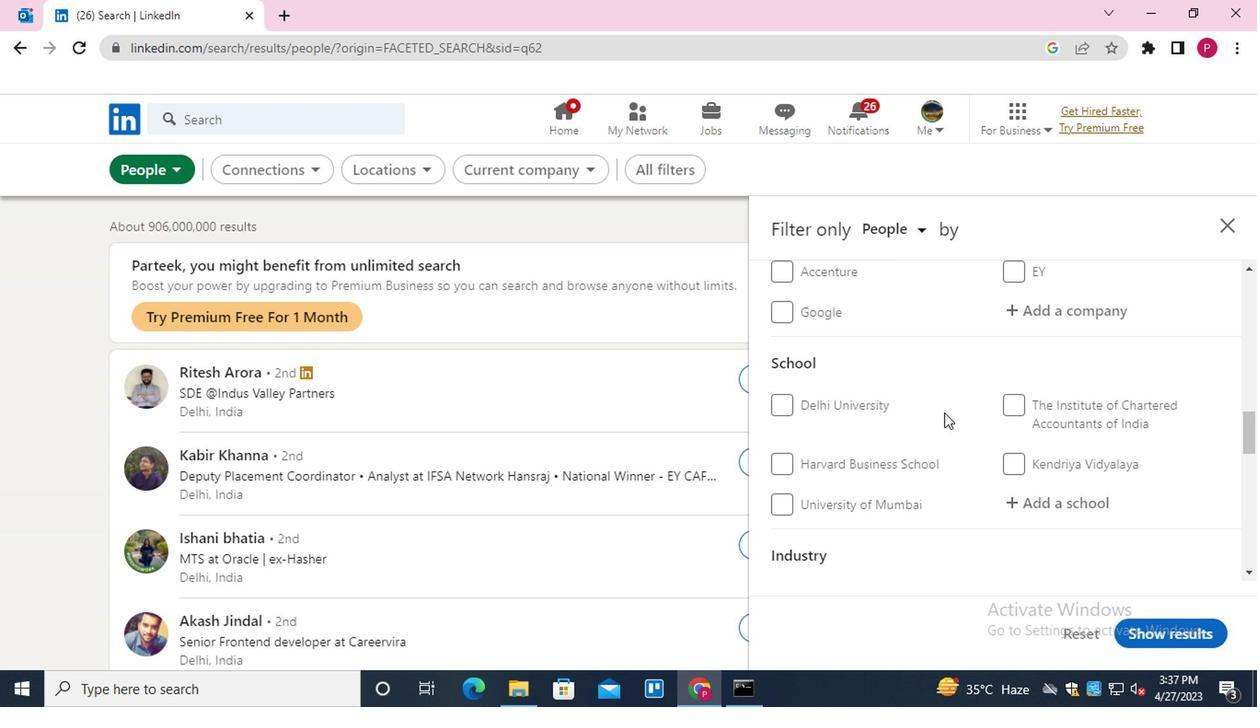 
Action: Mouse scrolled (935, 419) with delta (0, 0)
Screenshot: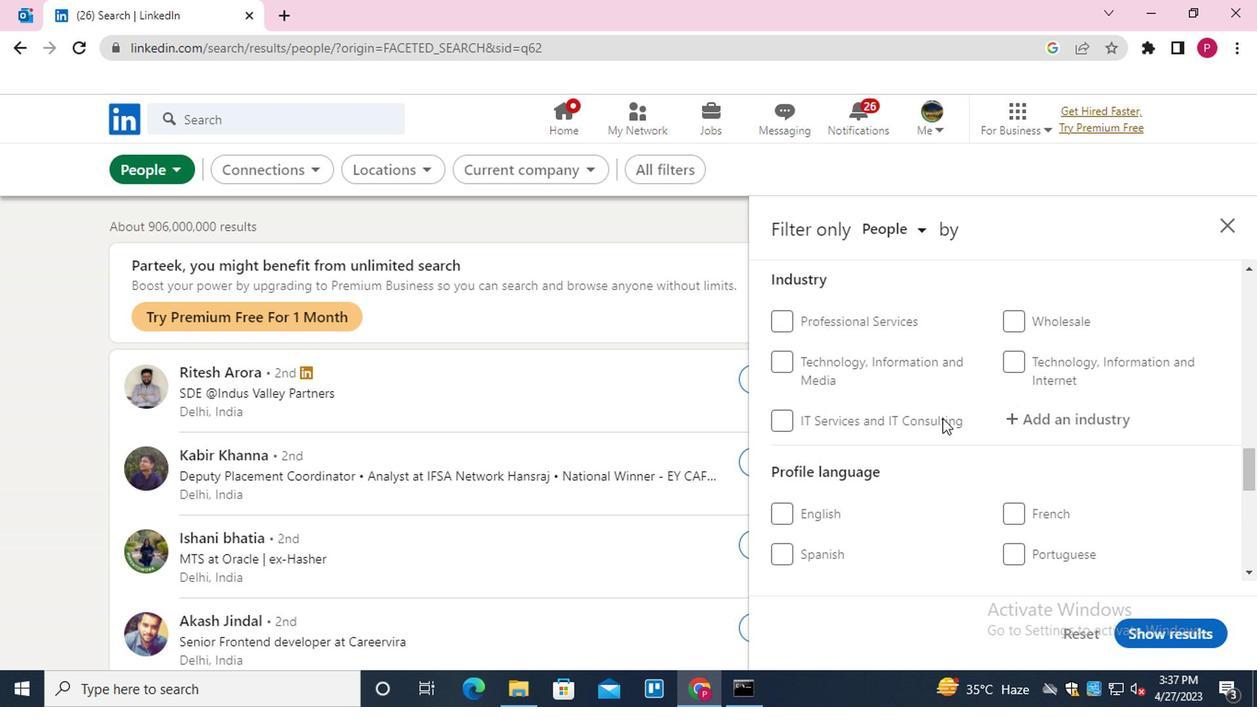 
Action: Mouse scrolled (935, 419) with delta (0, 0)
Screenshot: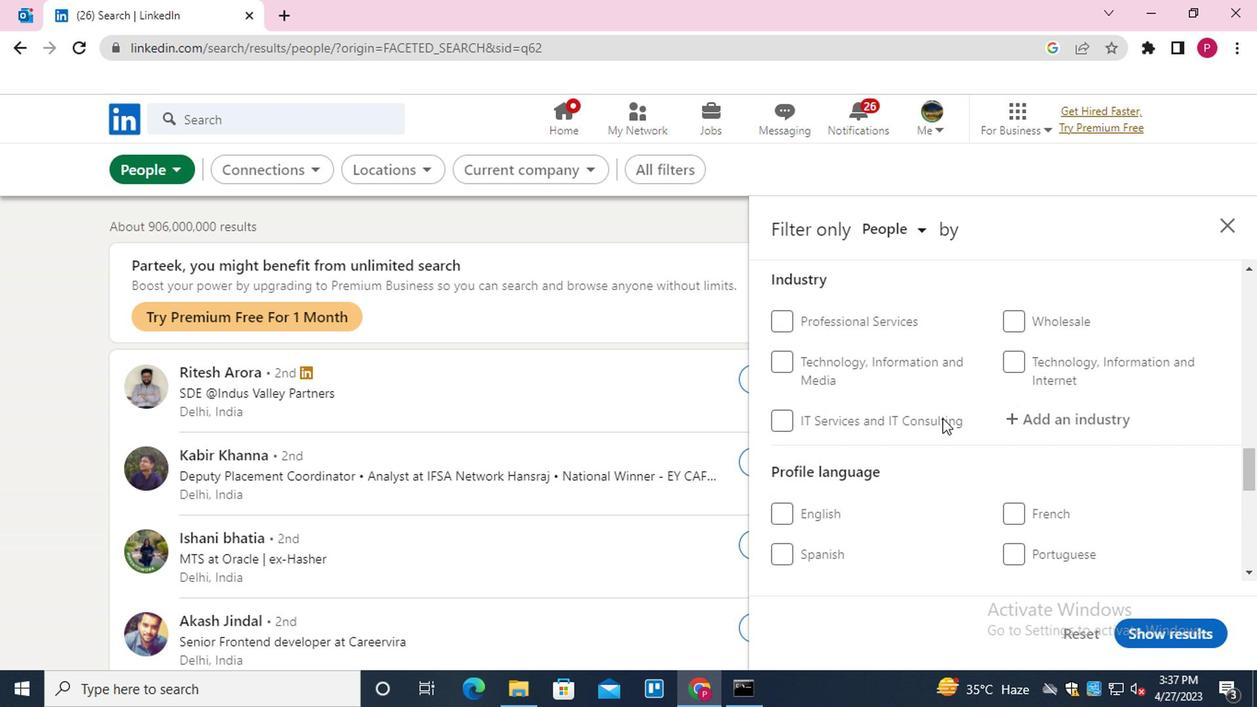 
Action: Mouse scrolled (935, 419) with delta (0, 0)
Screenshot: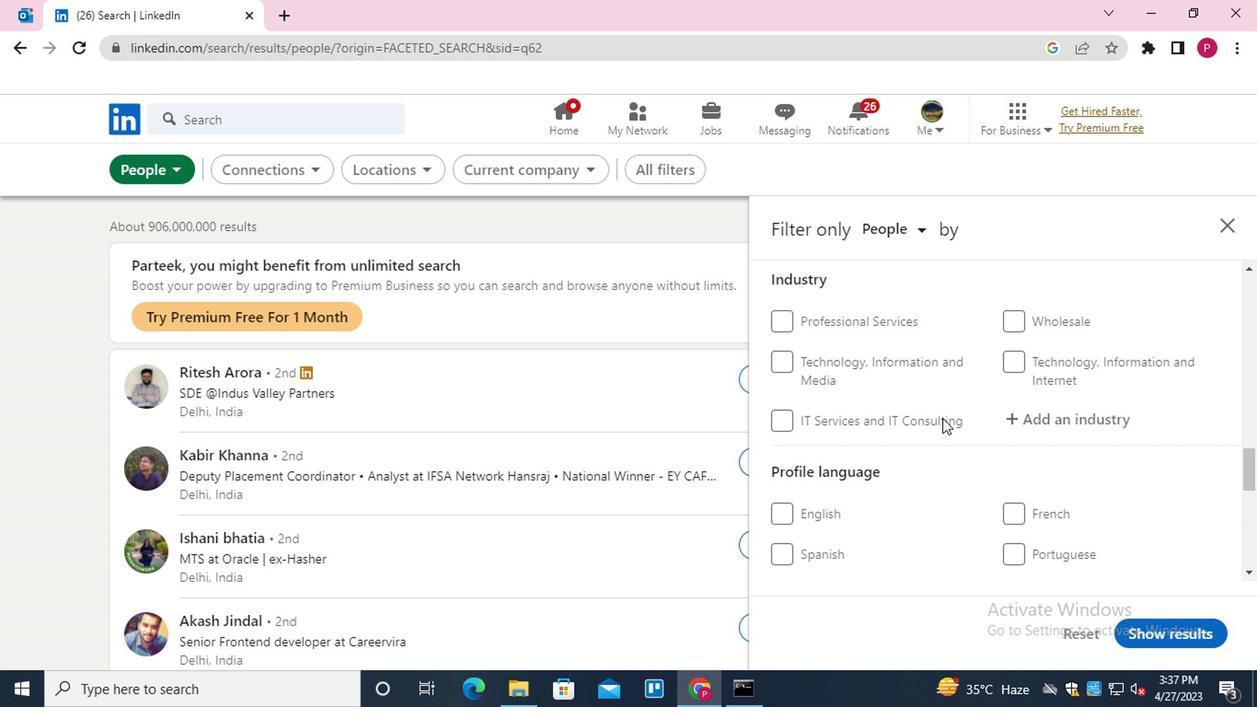 
Action: Mouse moved to (1012, 282)
Screenshot: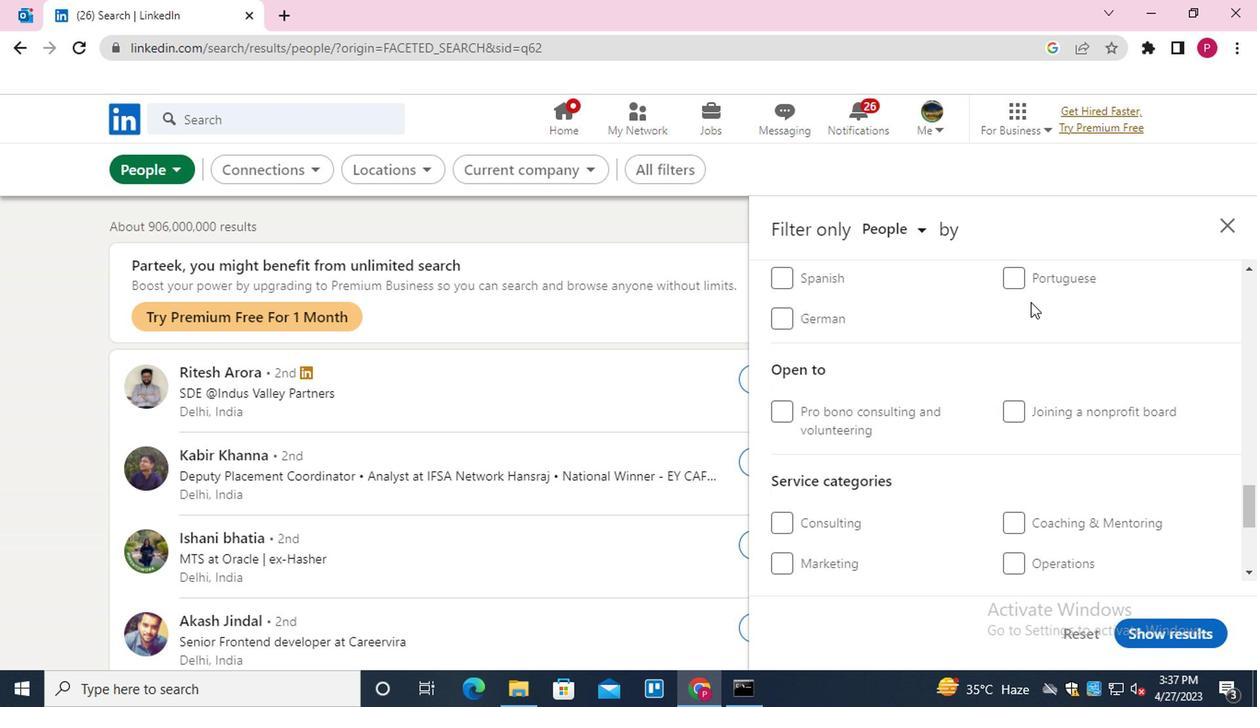 
Action: Mouse pressed left at (1012, 282)
Screenshot: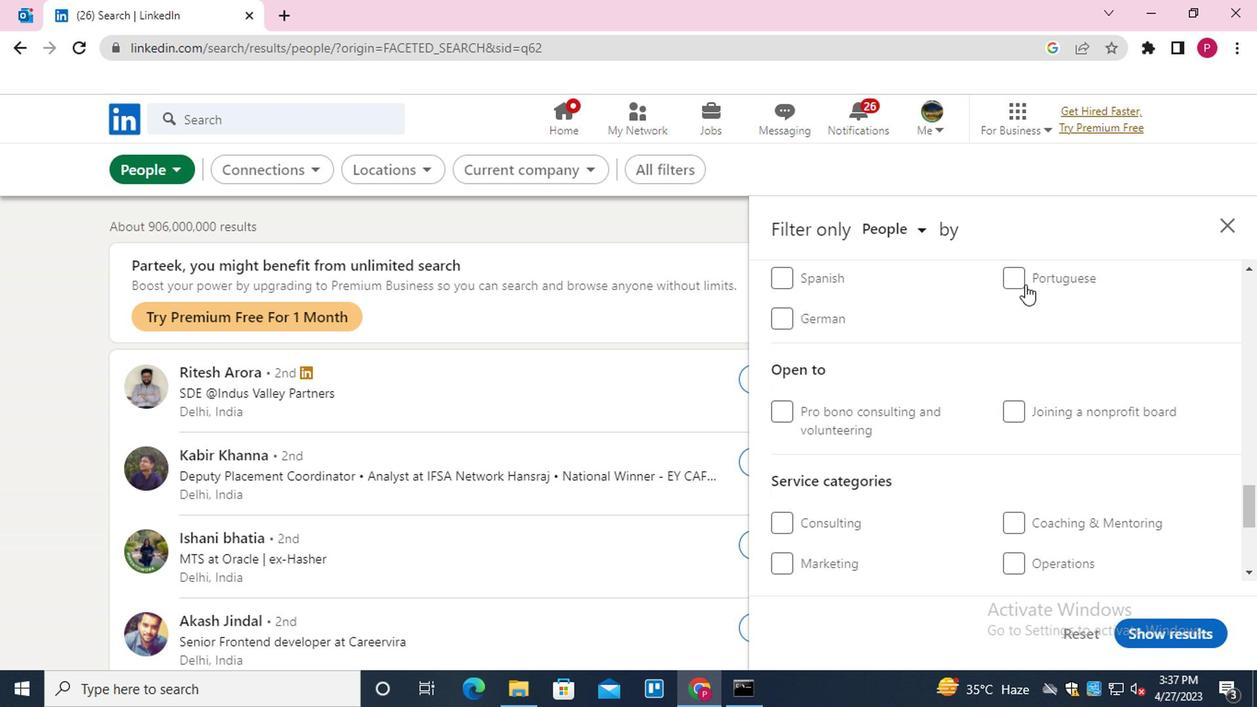 
Action: Mouse moved to (983, 337)
Screenshot: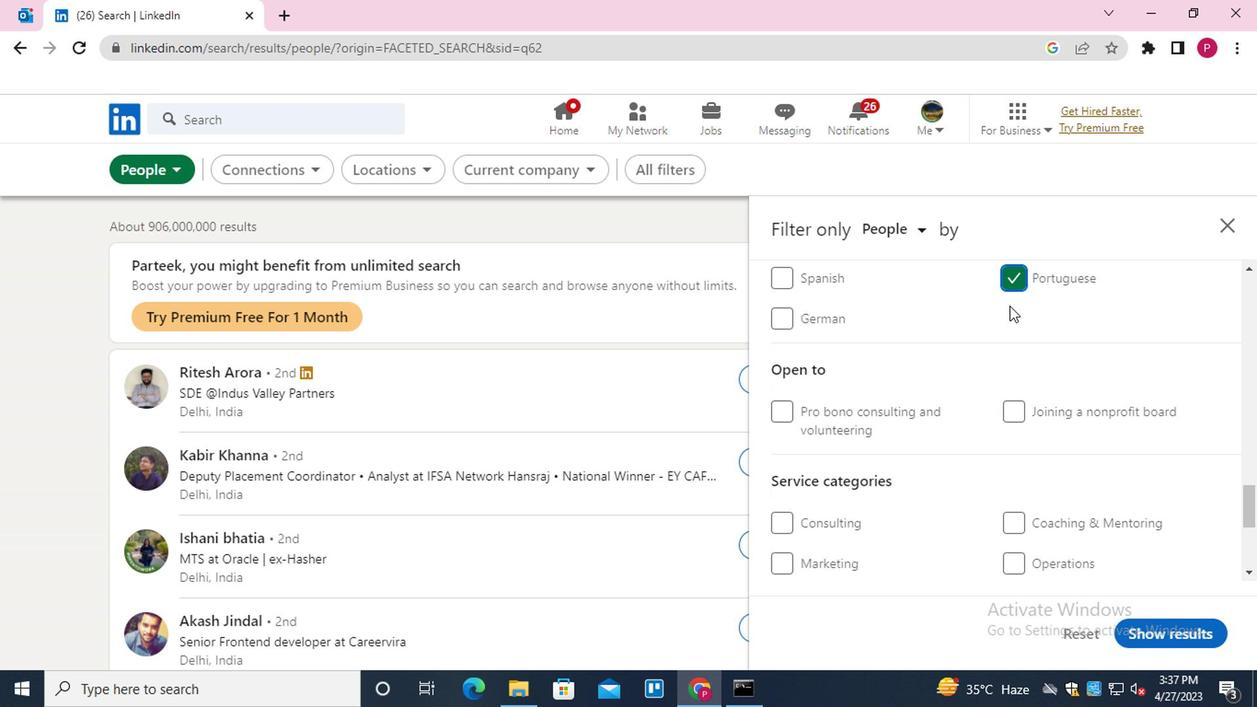 
Action: Mouse scrolled (983, 339) with delta (0, 1)
Screenshot: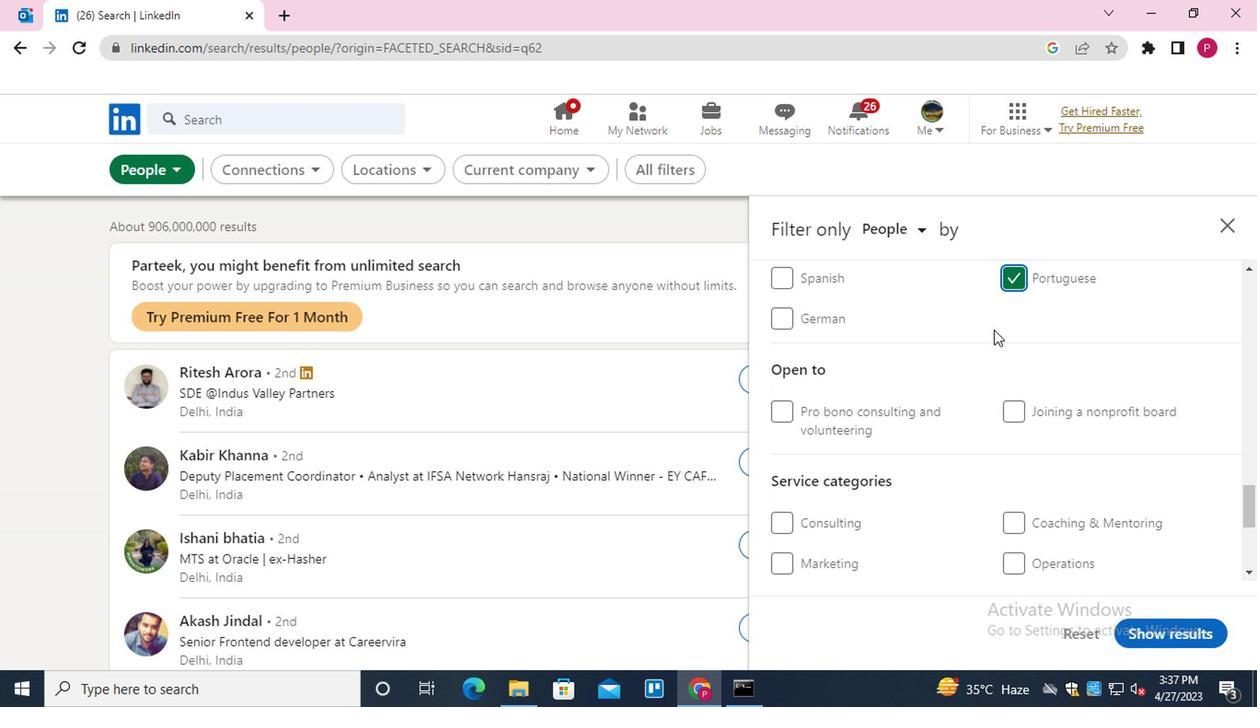 
Action: Mouse scrolled (983, 339) with delta (0, 1)
Screenshot: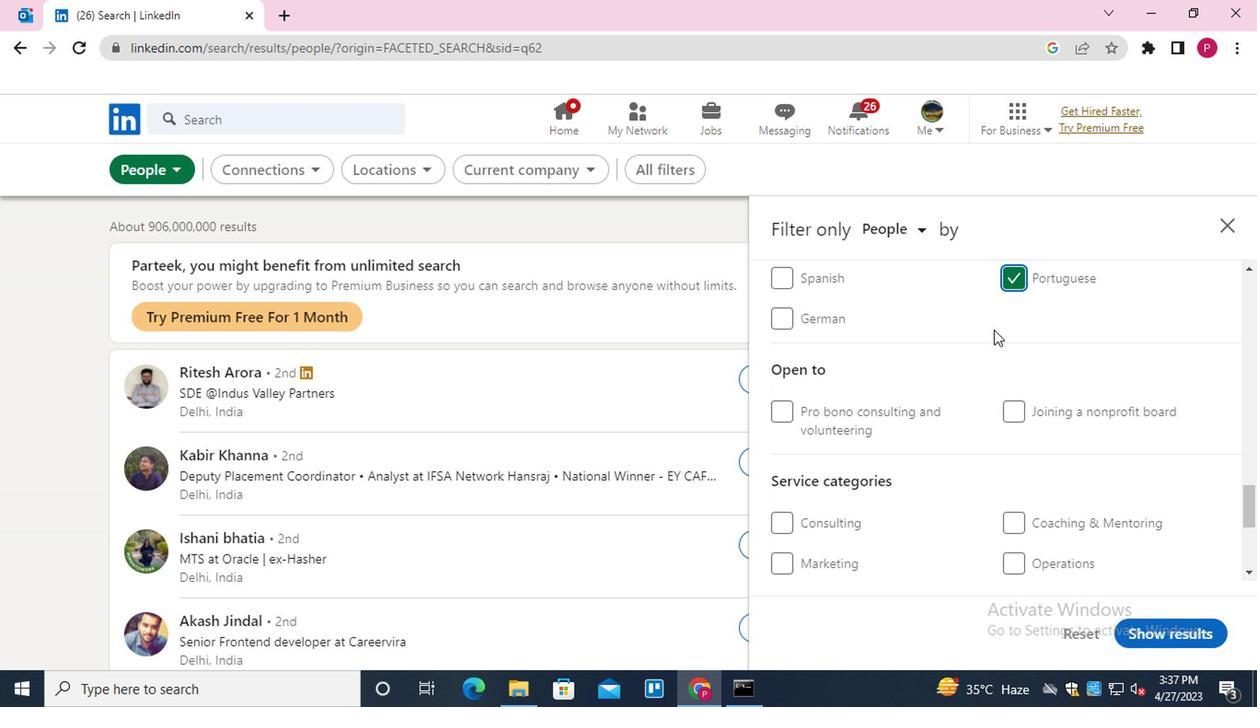 
Action: Mouse scrolled (983, 339) with delta (0, 1)
Screenshot: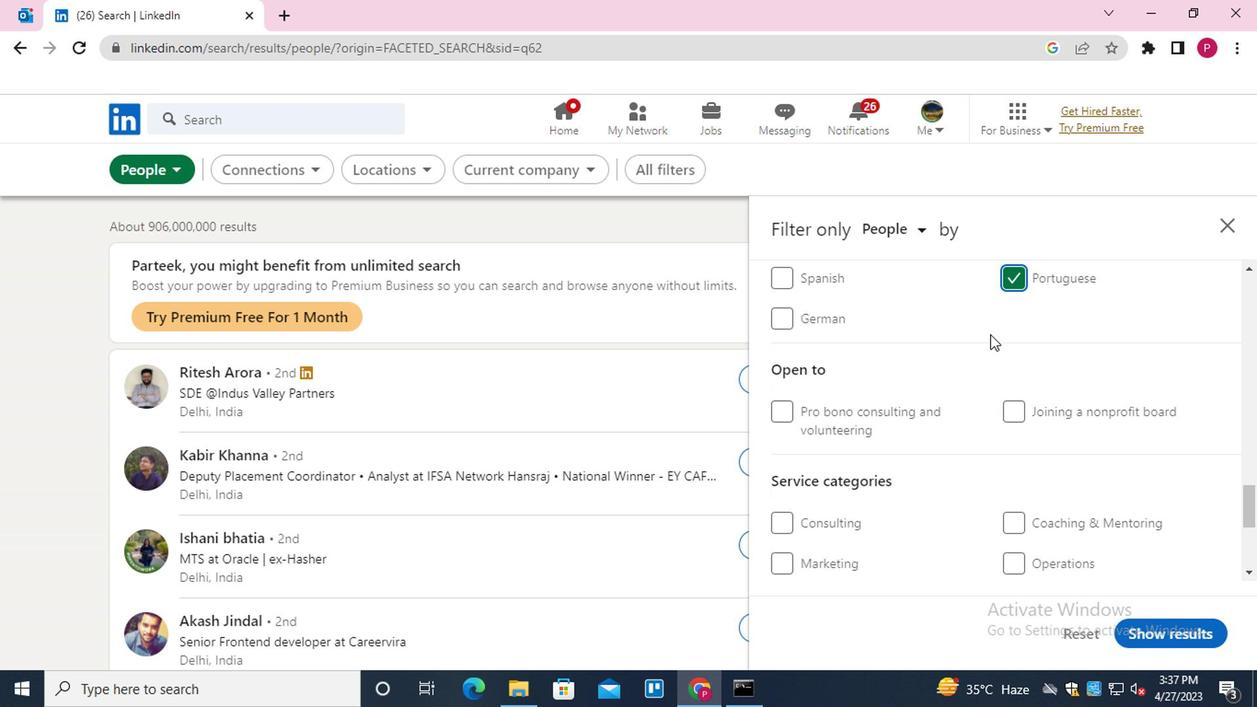 
Action: Mouse scrolled (983, 339) with delta (0, 1)
Screenshot: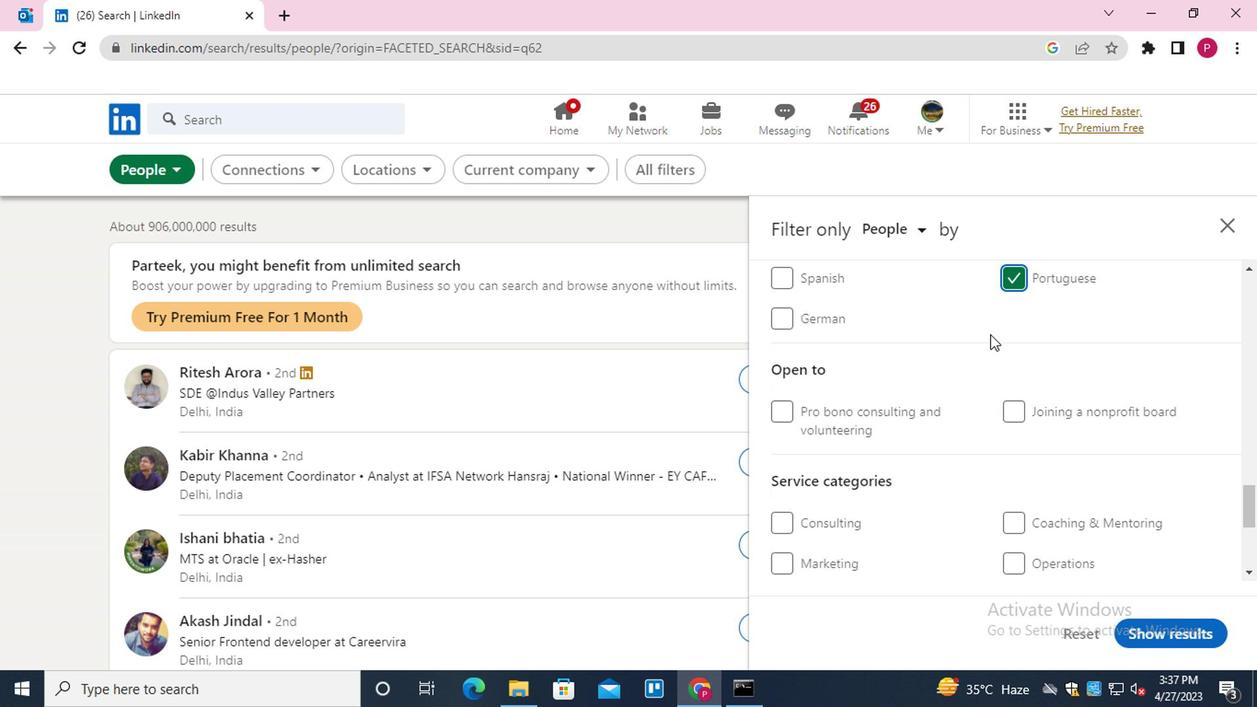 
Action: Mouse scrolled (983, 339) with delta (0, 1)
Screenshot: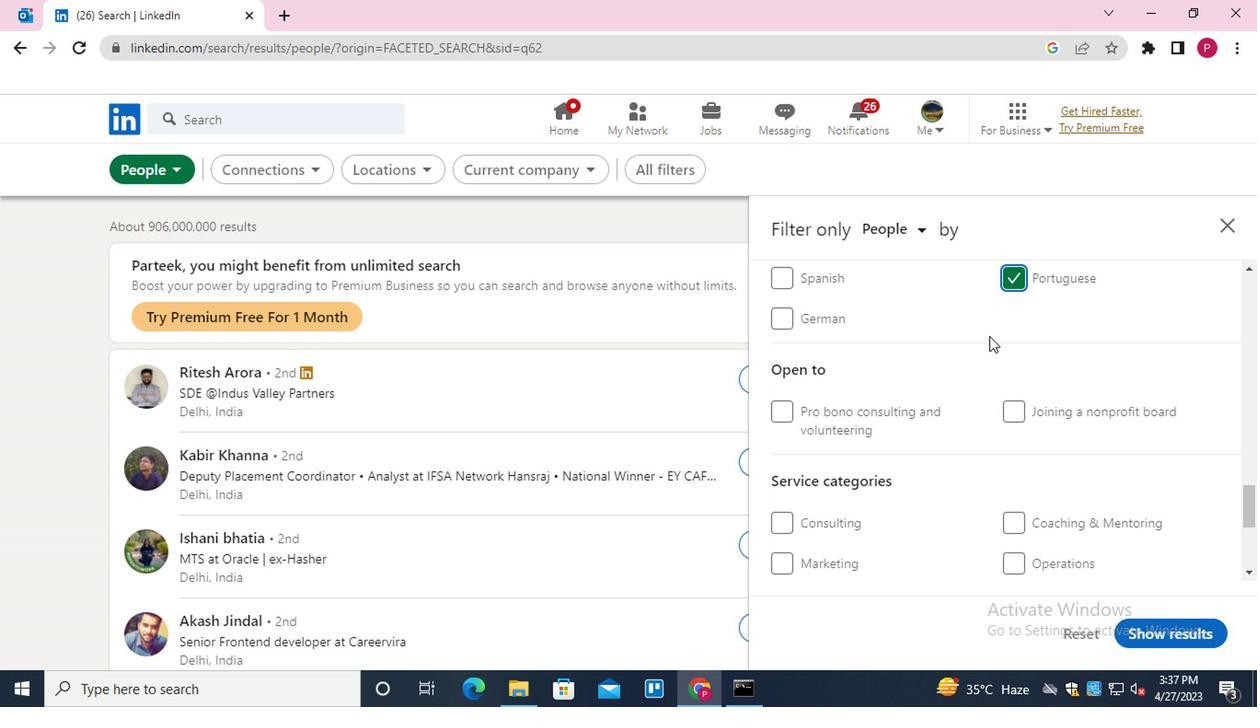 
Action: Mouse scrolled (983, 339) with delta (0, 1)
Screenshot: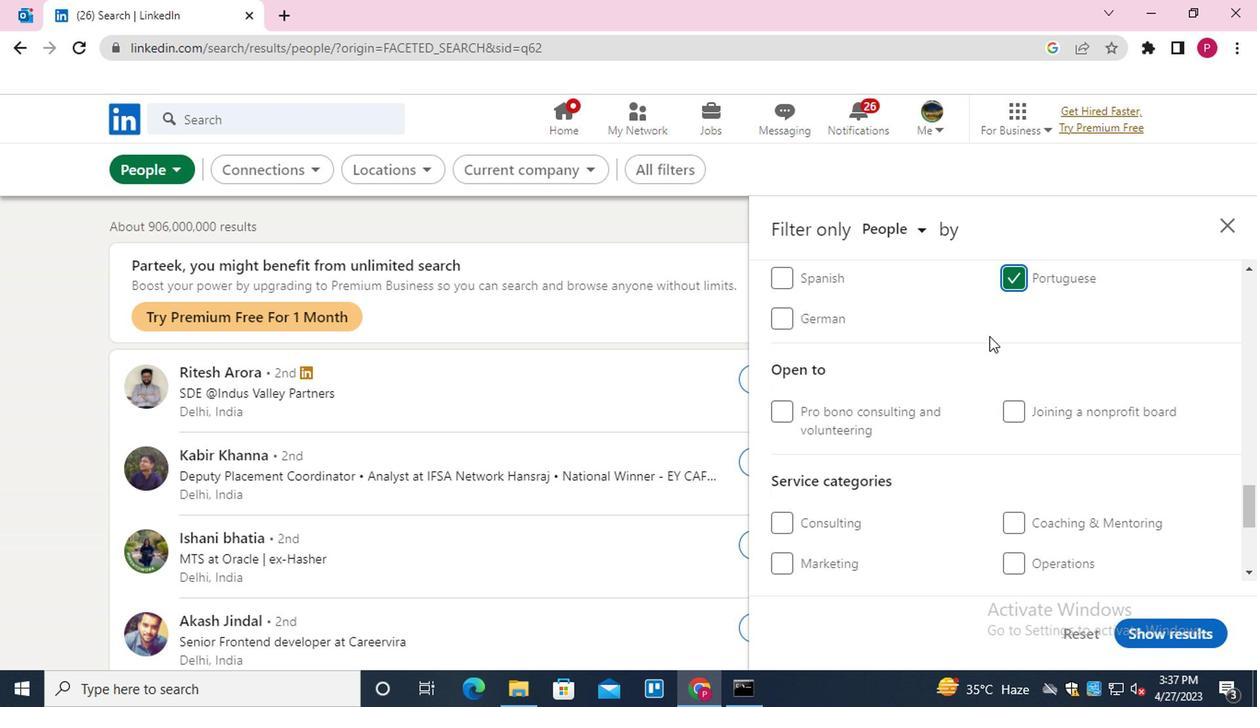 
Action: Mouse moved to (980, 339)
Screenshot: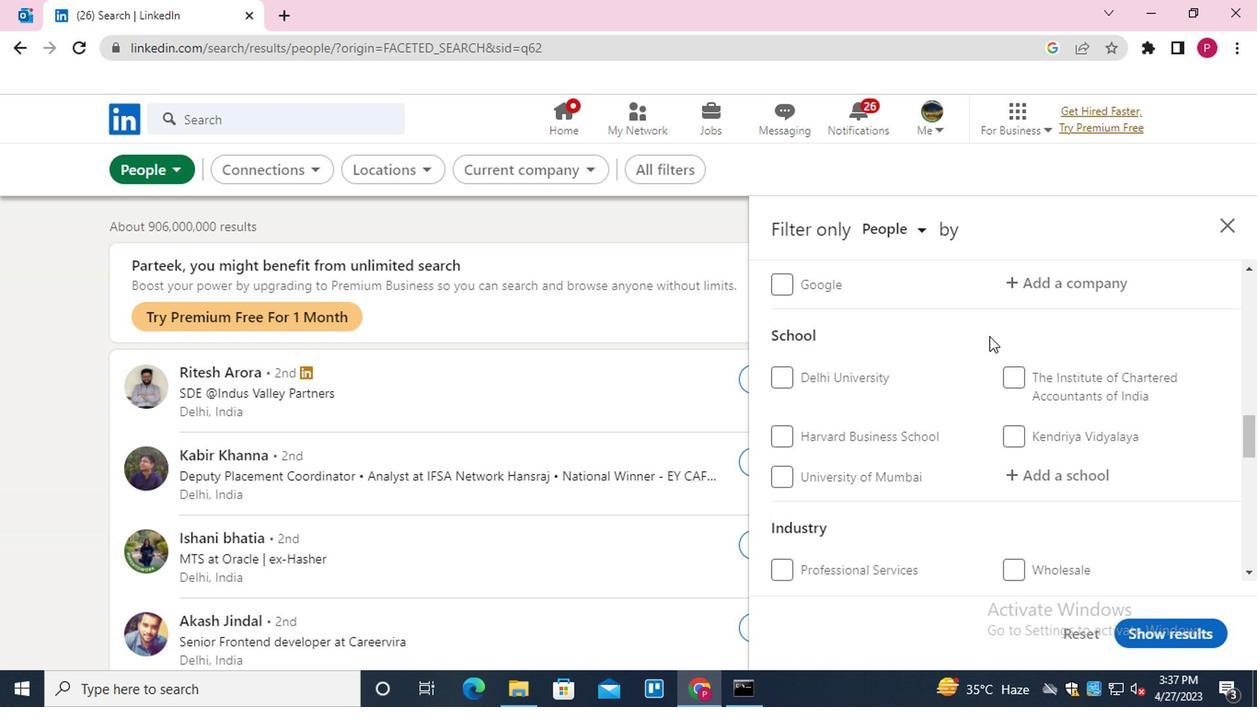 
Action: Mouse scrolled (980, 339) with delta (0, 0)
Screenshot: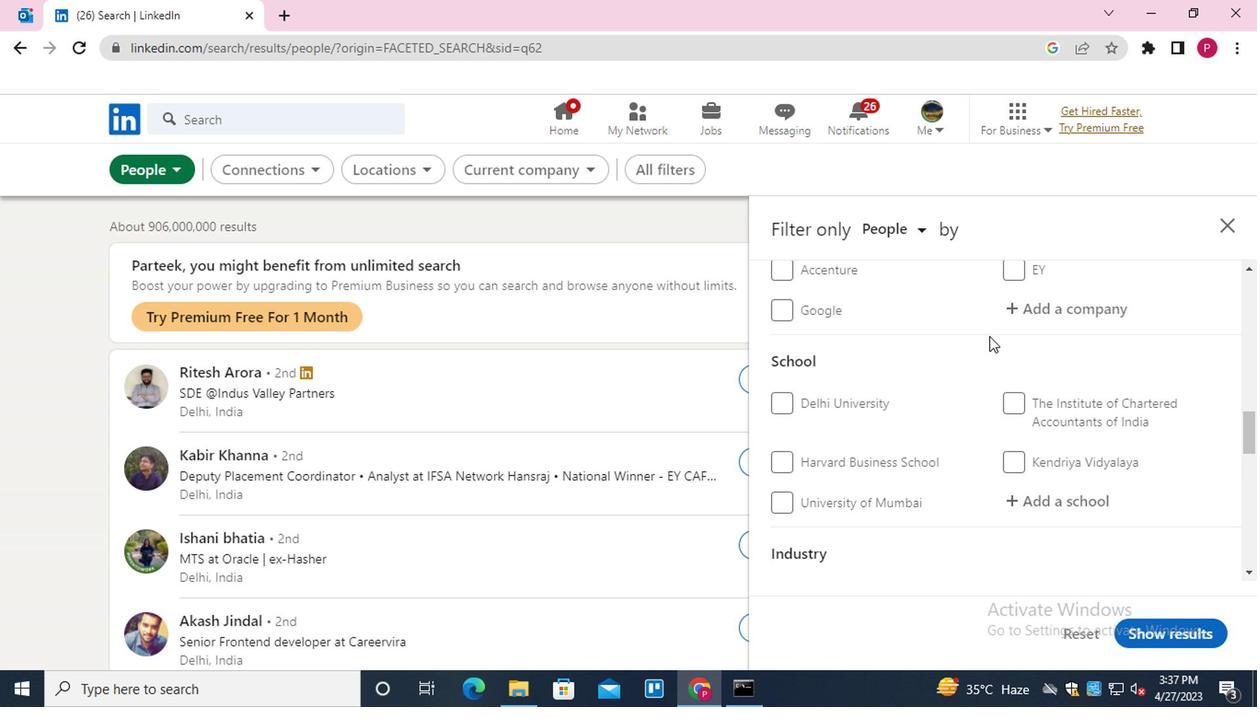 
Action: Mouse scrolled (980, 339) with delta (0, 0)
Screenshot: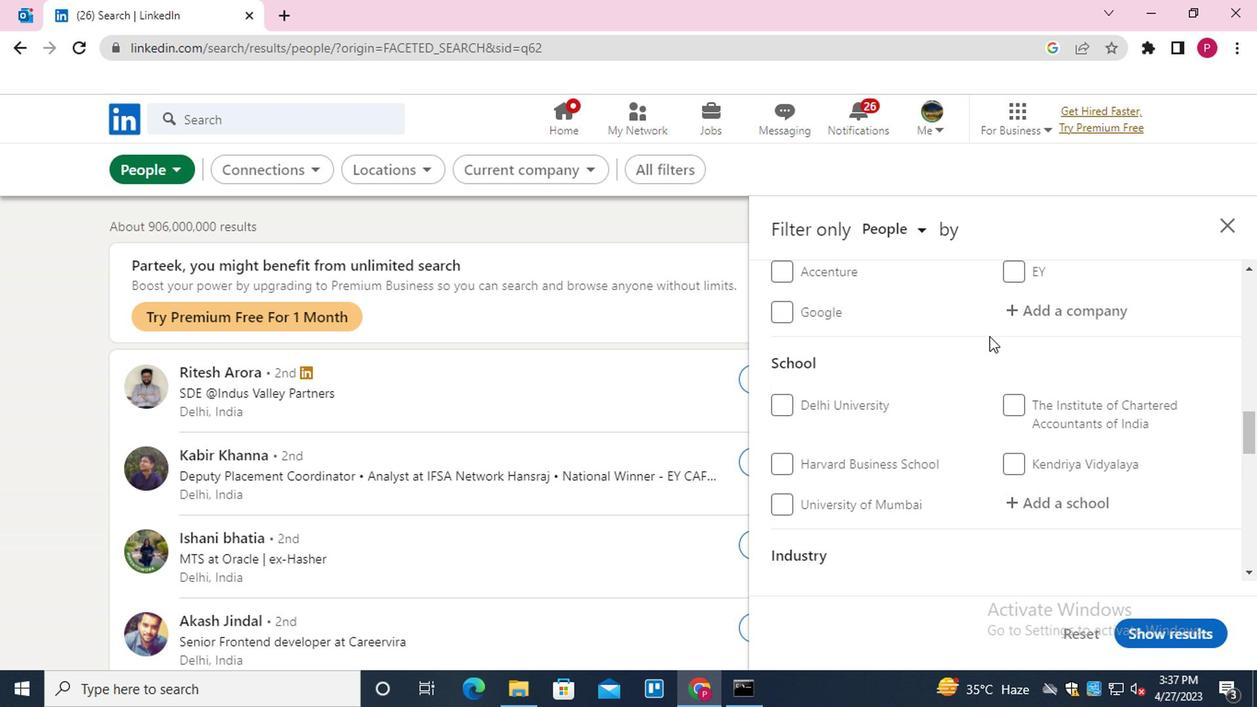 
Action: Mouse scrolled (980, 339) with delta (0, 0)
Screenshot: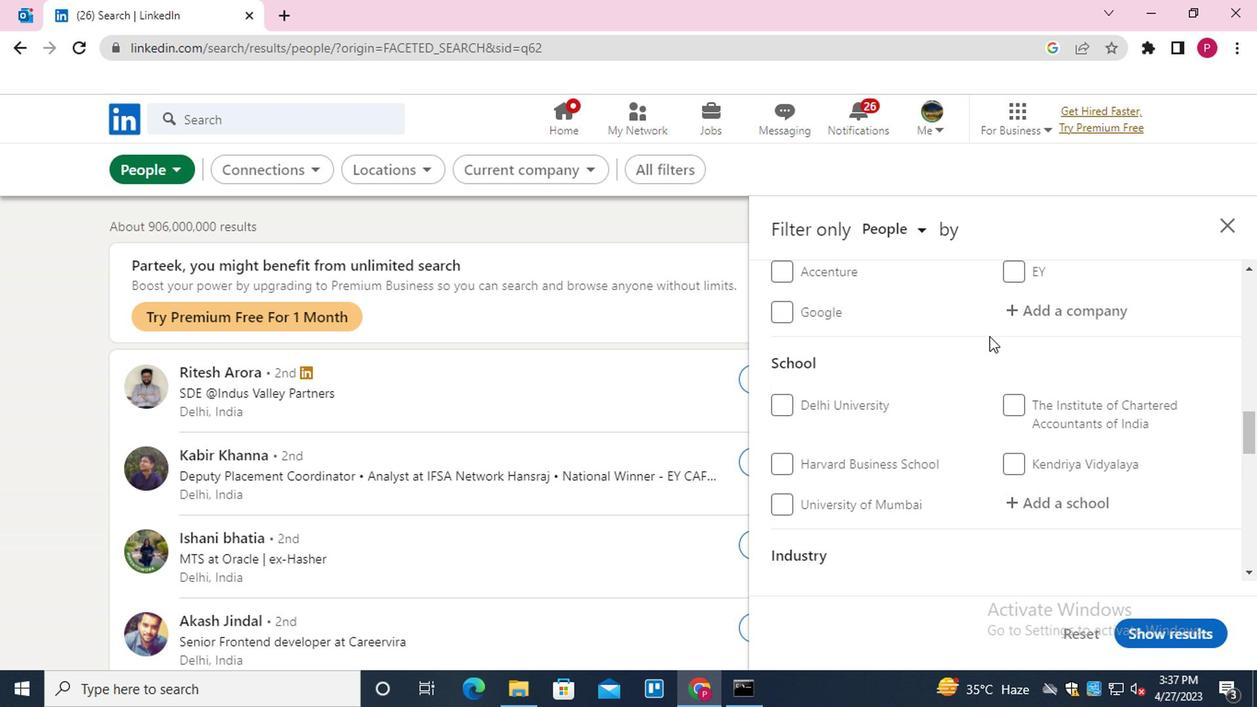 
Action: Mouse scrolled (980, 339) with delta (0, 0)
Screenshot: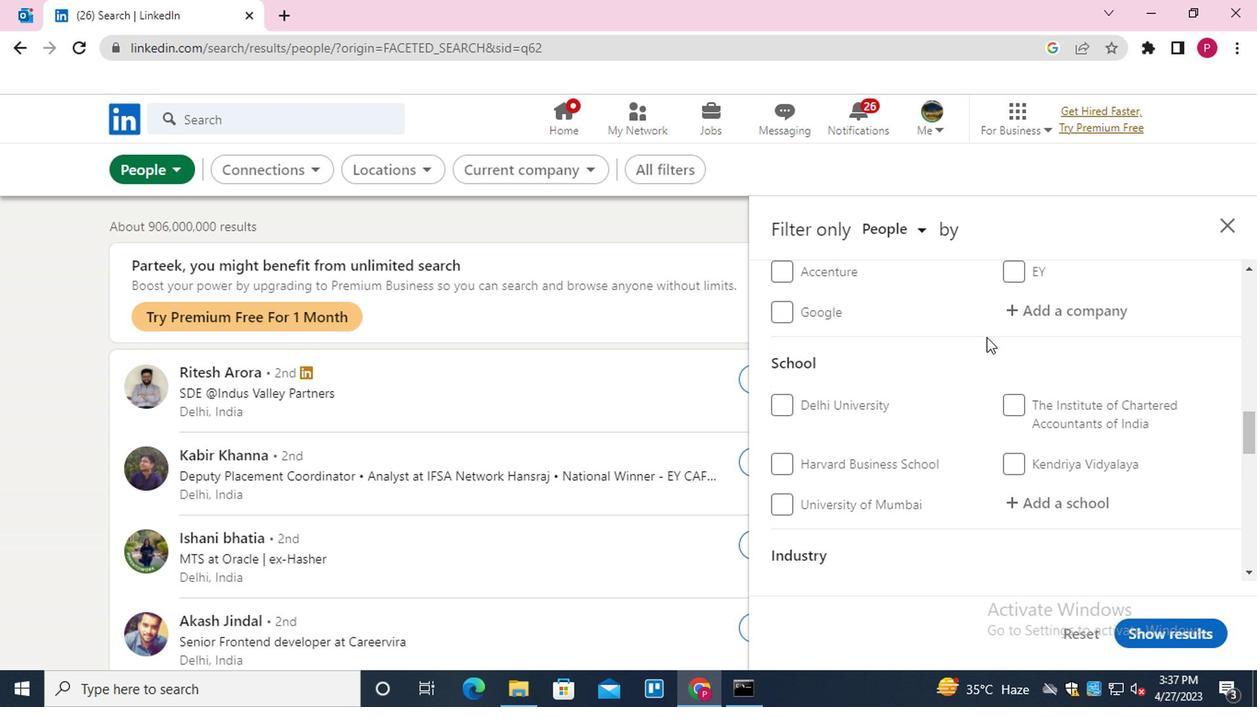 
Action: Mouse scrolled (980, 339) with delta (0, 0)
Screenshot: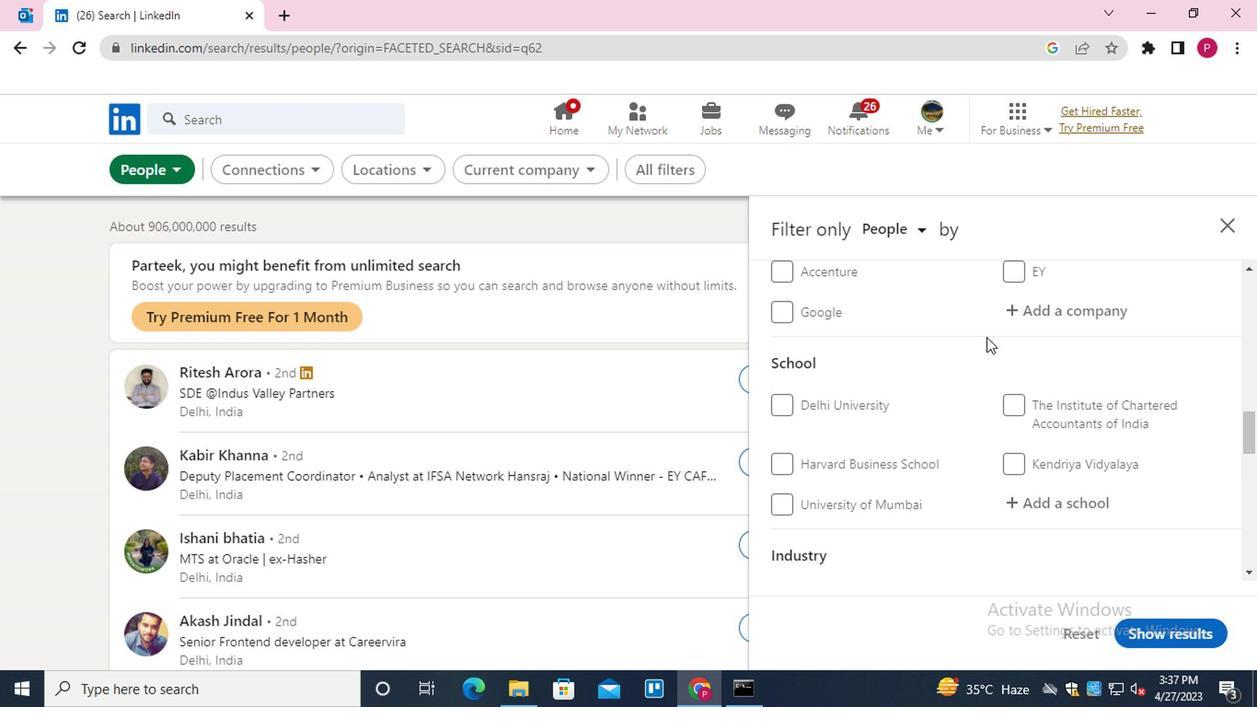 
Action: Mouse moved to (984, 416)
Screenshot: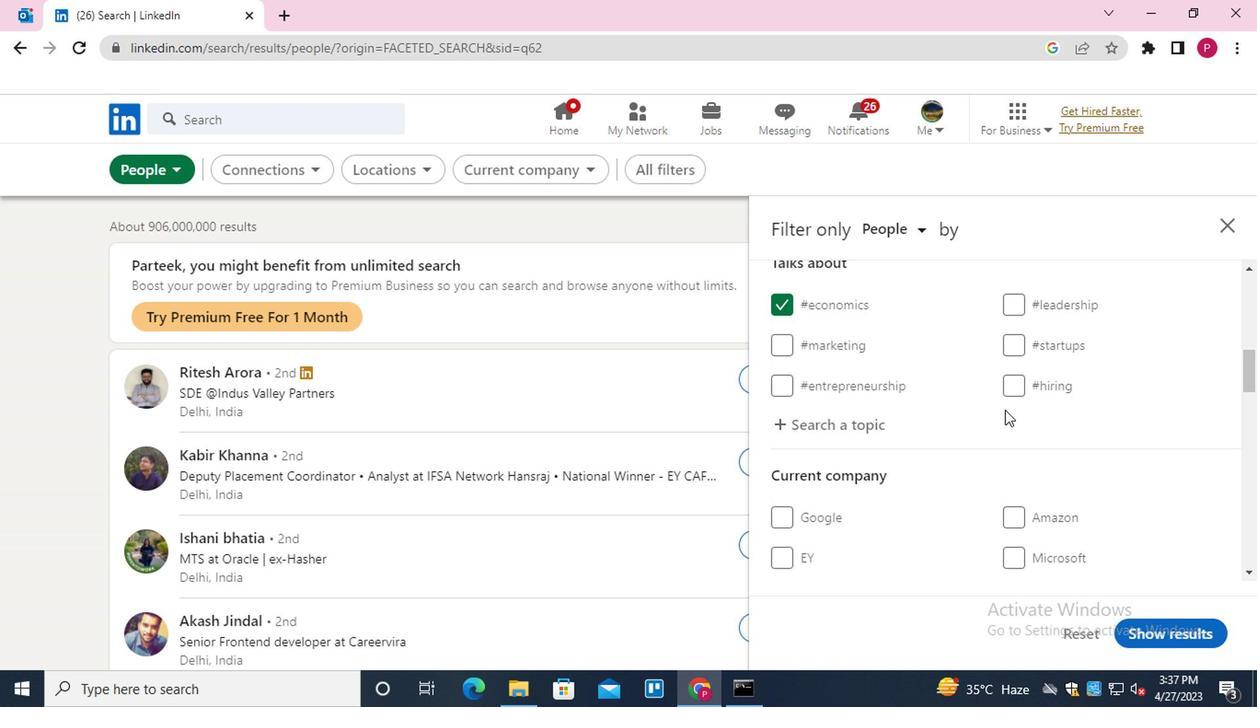 
Action: Mouse scrolled (984, 415) with delta (0, -1)
Screenshot: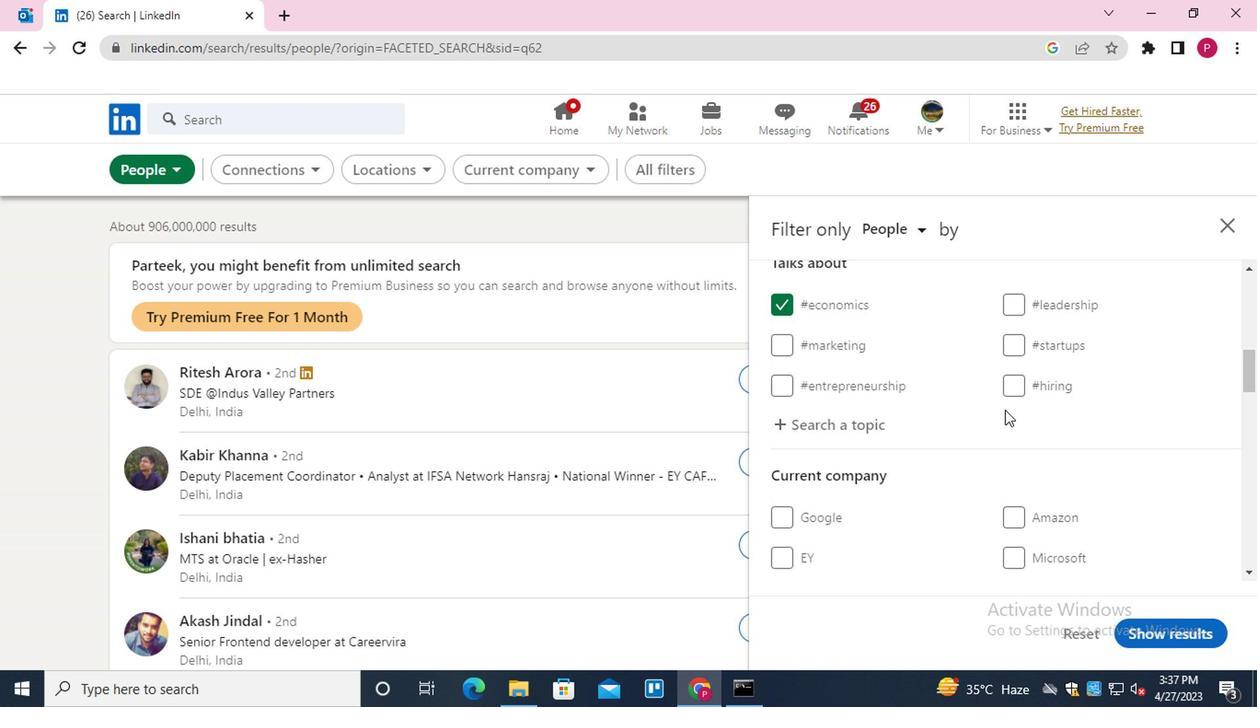 
Action: Mouse moved to (985, 417)
Screenshot: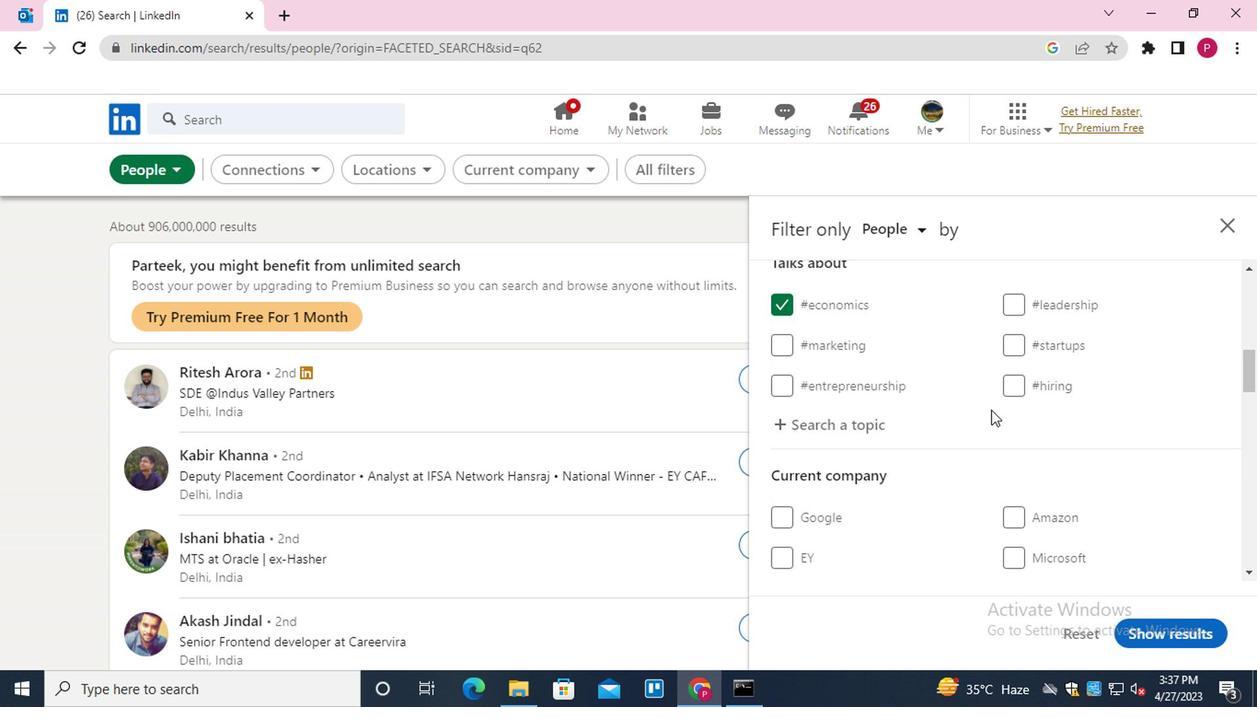 
Action: Mouse scrolled (985, 416) with delta (0, 0)
Screenshot: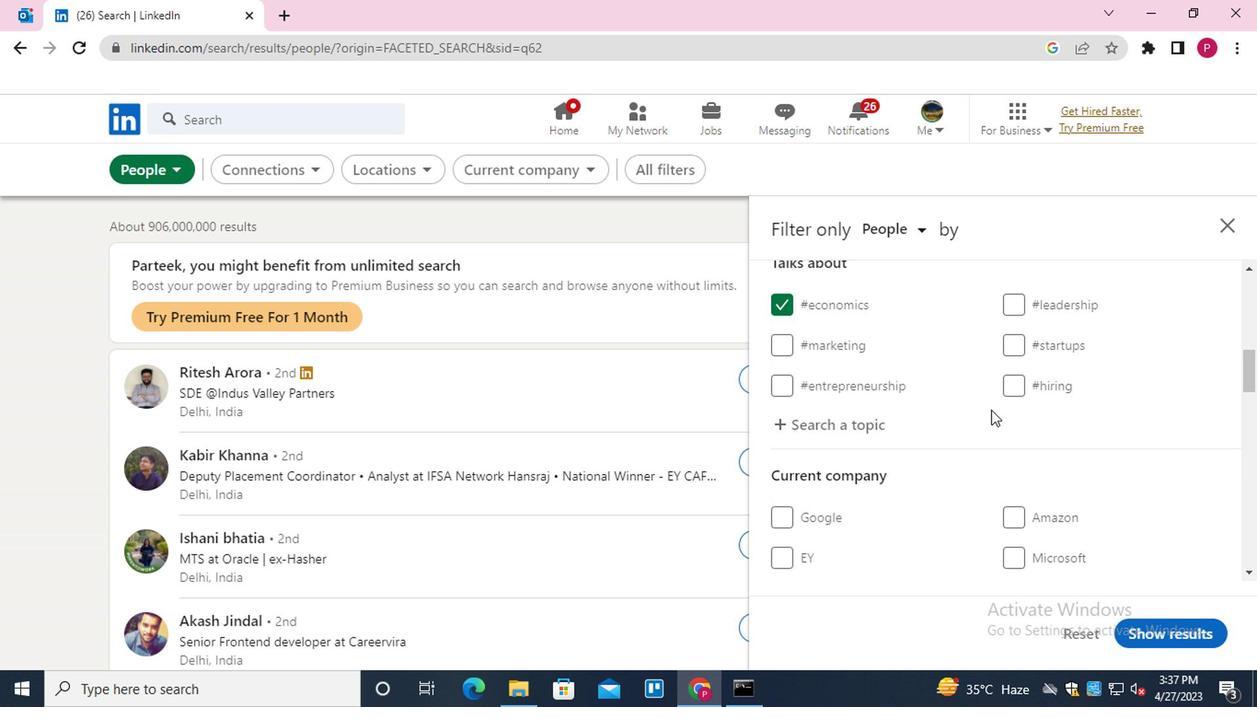 
Action: Mouse moved to (986, 418)
Screenshot: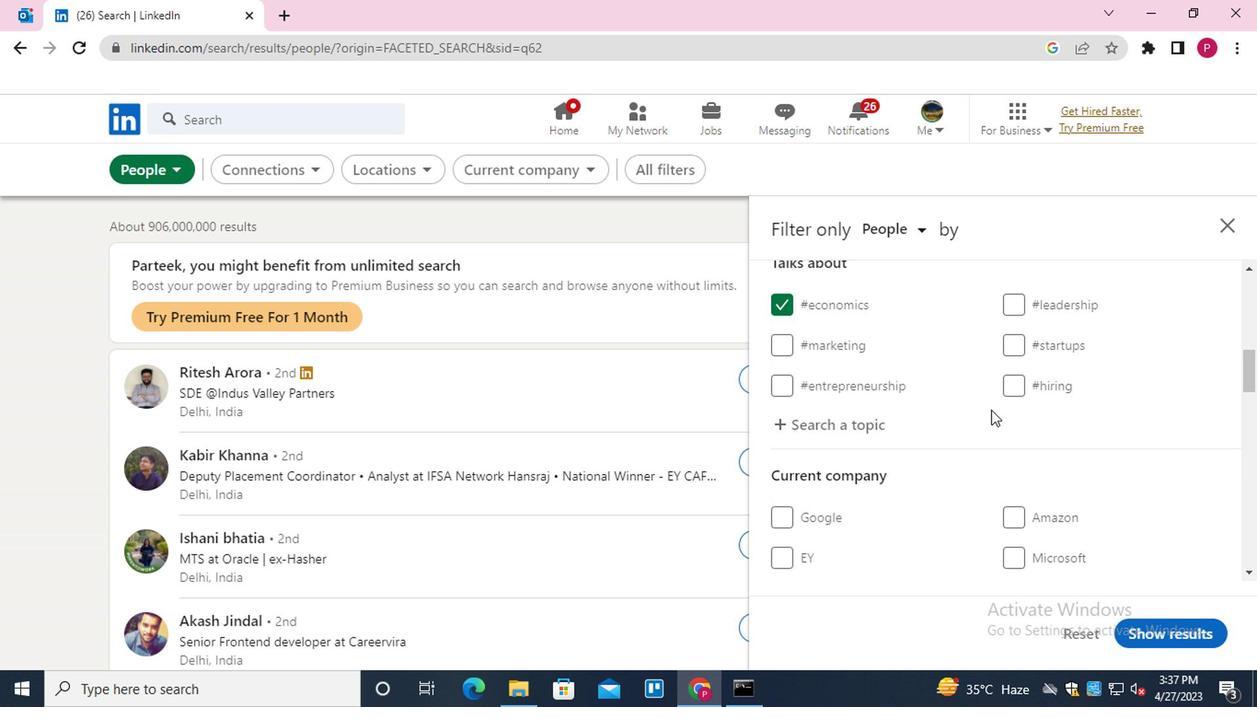 
Action: Mouse scrolled (986, 417) with delta (0, -1)
Screenshot: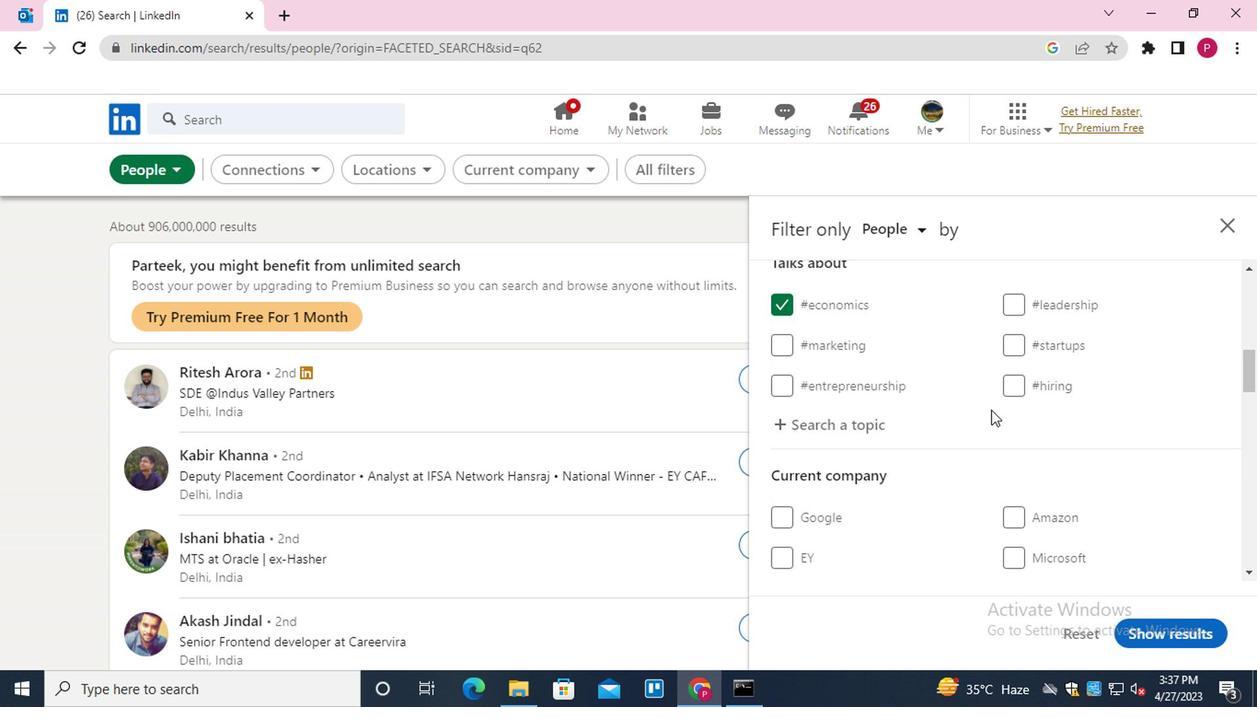 
Action: Mouse moved to (1046, 324)
Screenshot: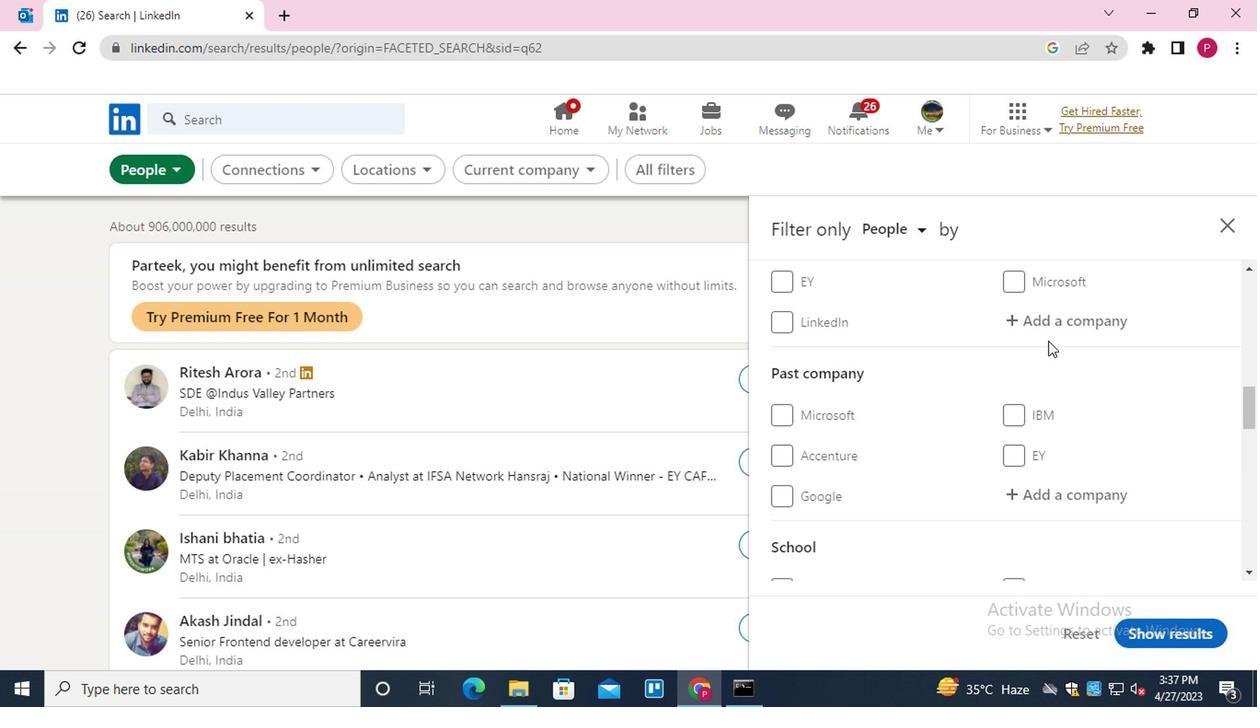 
Action: Mouse pressed left at (1046, 324)
Screenshot: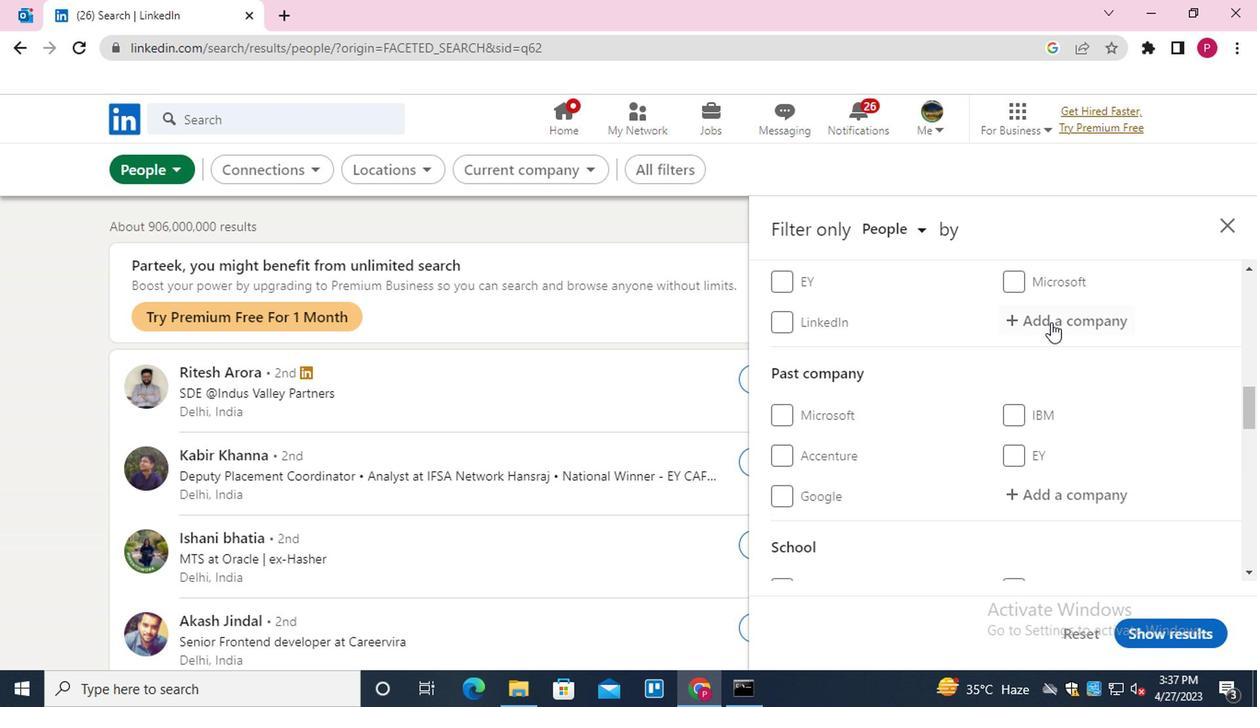 
Action: Key pressed <Key.shift>TIMES<Key.space><Key.shift>NETWORK
Screenshot: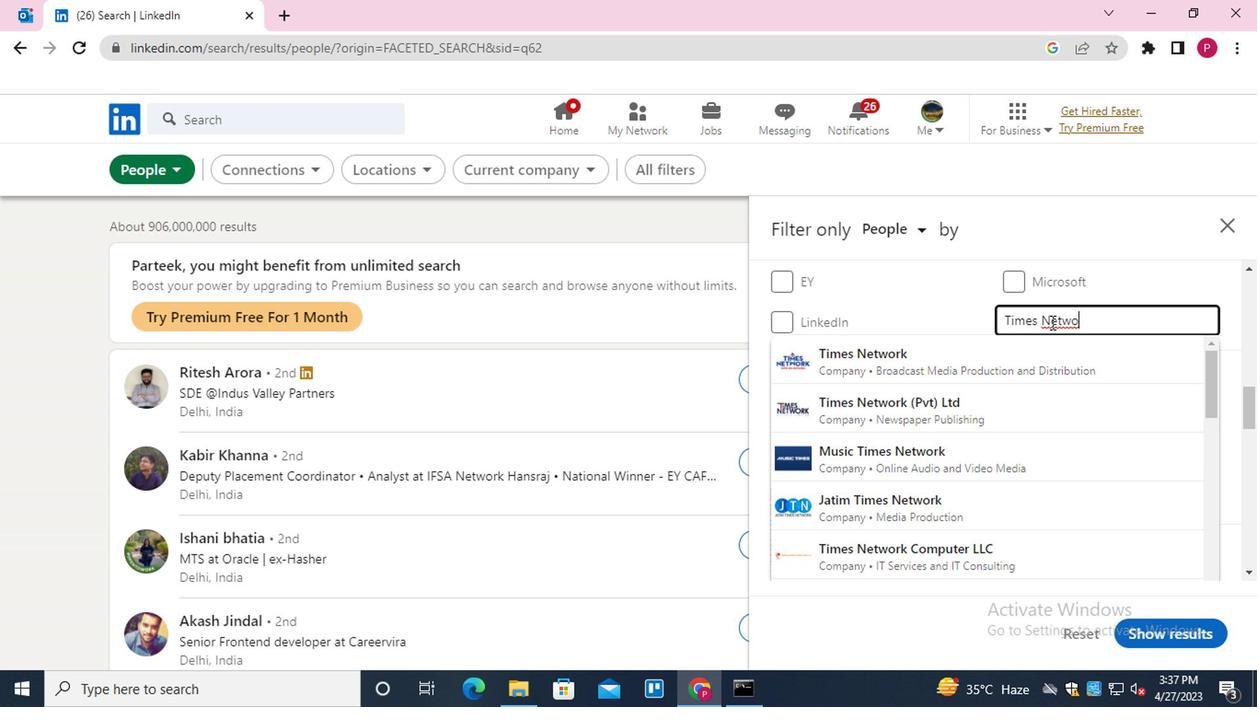 
Action: Mouse moved to (992, 360)
Screenshot: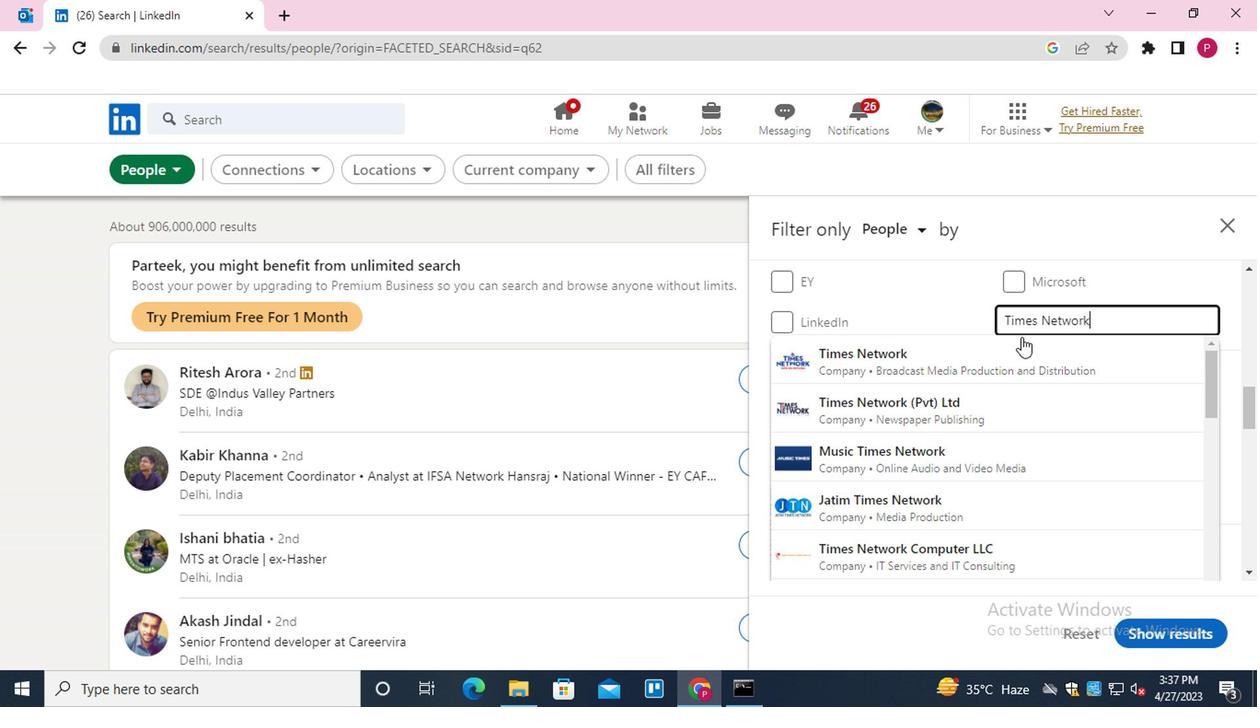 
Action: Key pressed <Key.down><Key.enter>
Screenshot: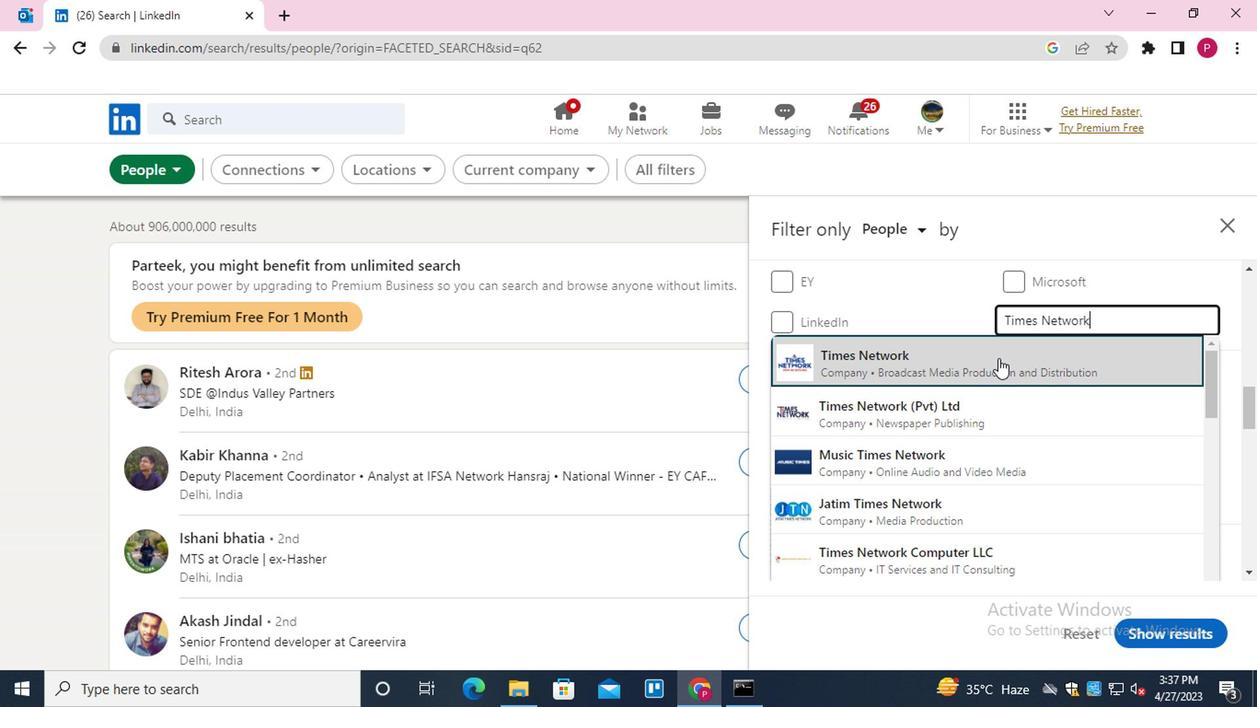 
Action: Mouse moved to (902, 394)
Screenshot: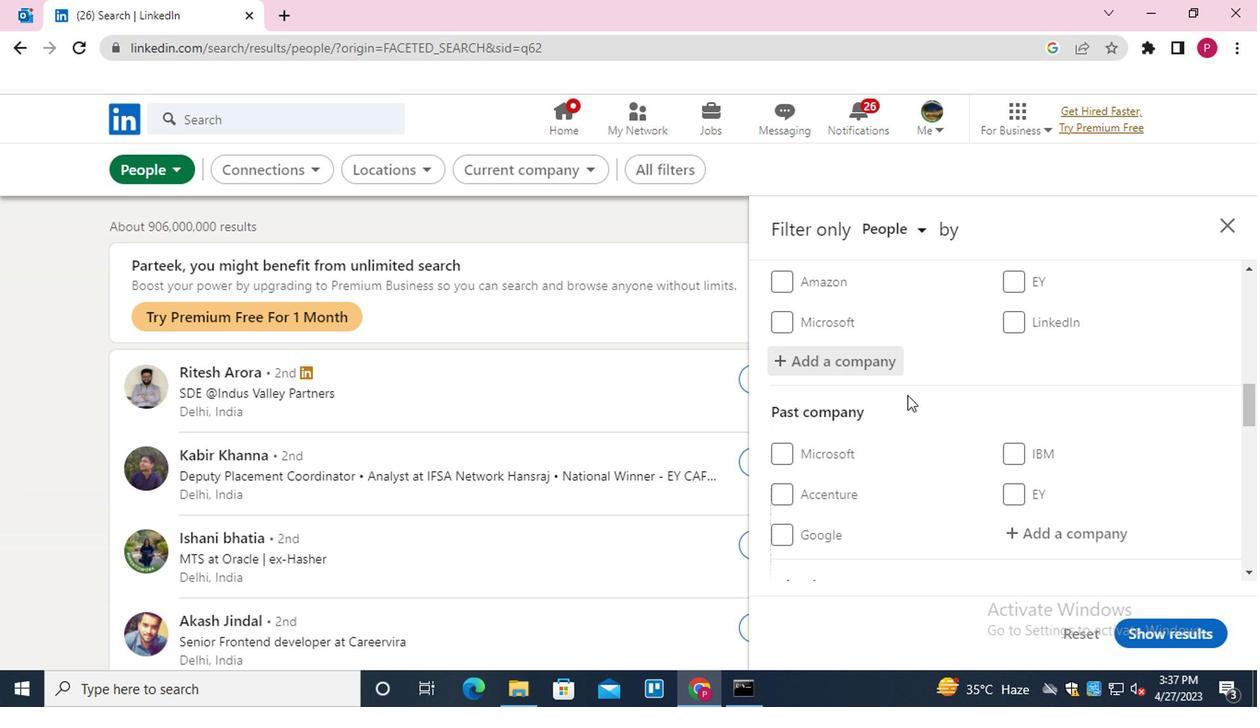 
Action: Mouse scrolled (902, 393) with delta (0, 0)
Screenshot: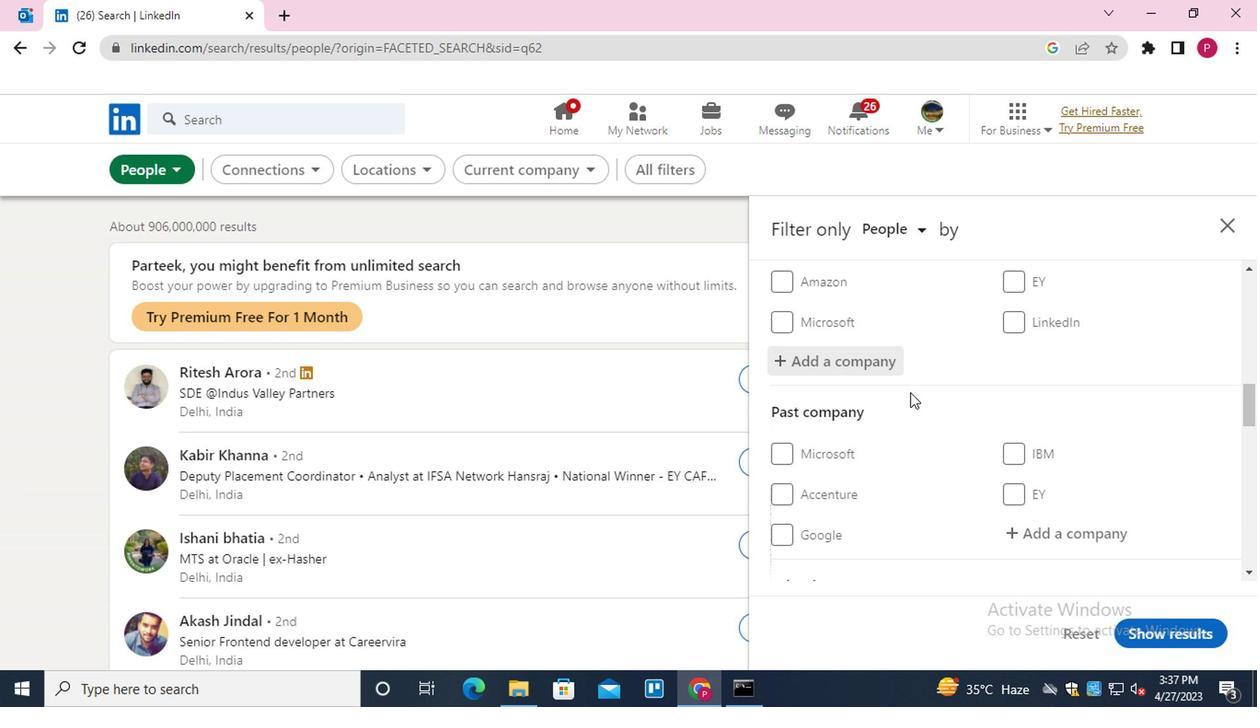 
Action: Mouse moved to (902, 394)
Screenshot: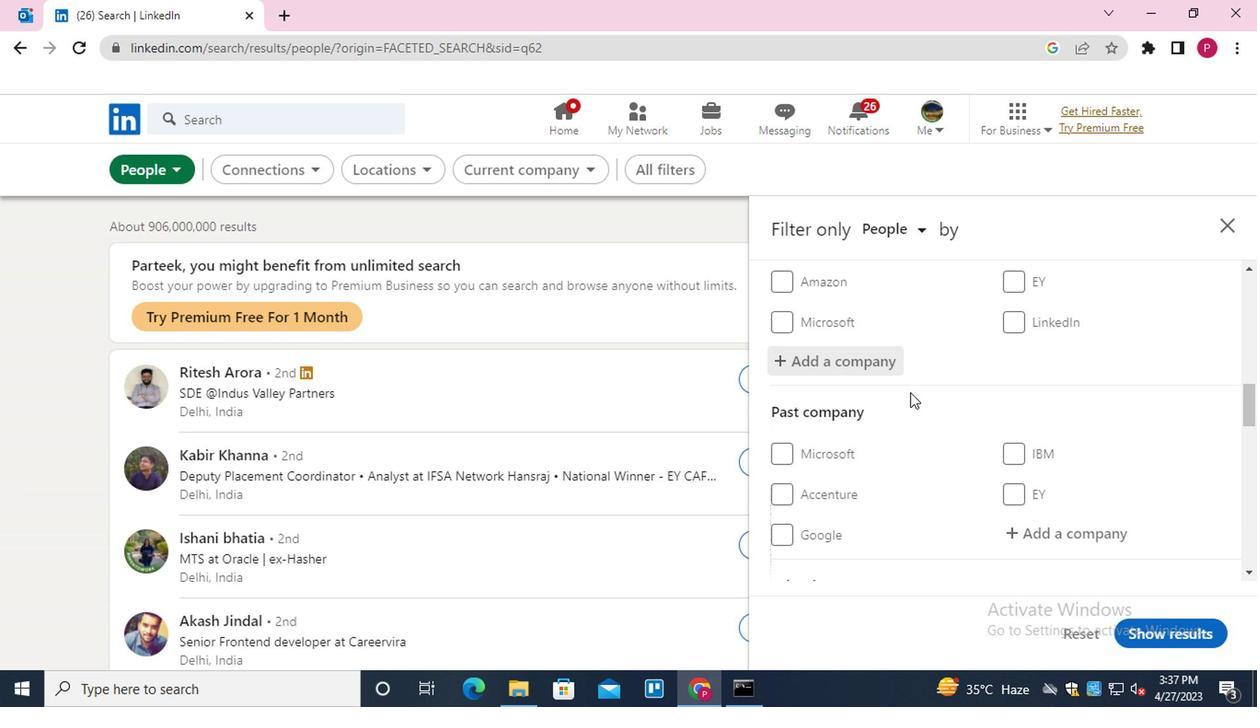 
Action: Mouse scrolled (902, 393) with delta (0, 0)
Screenshot: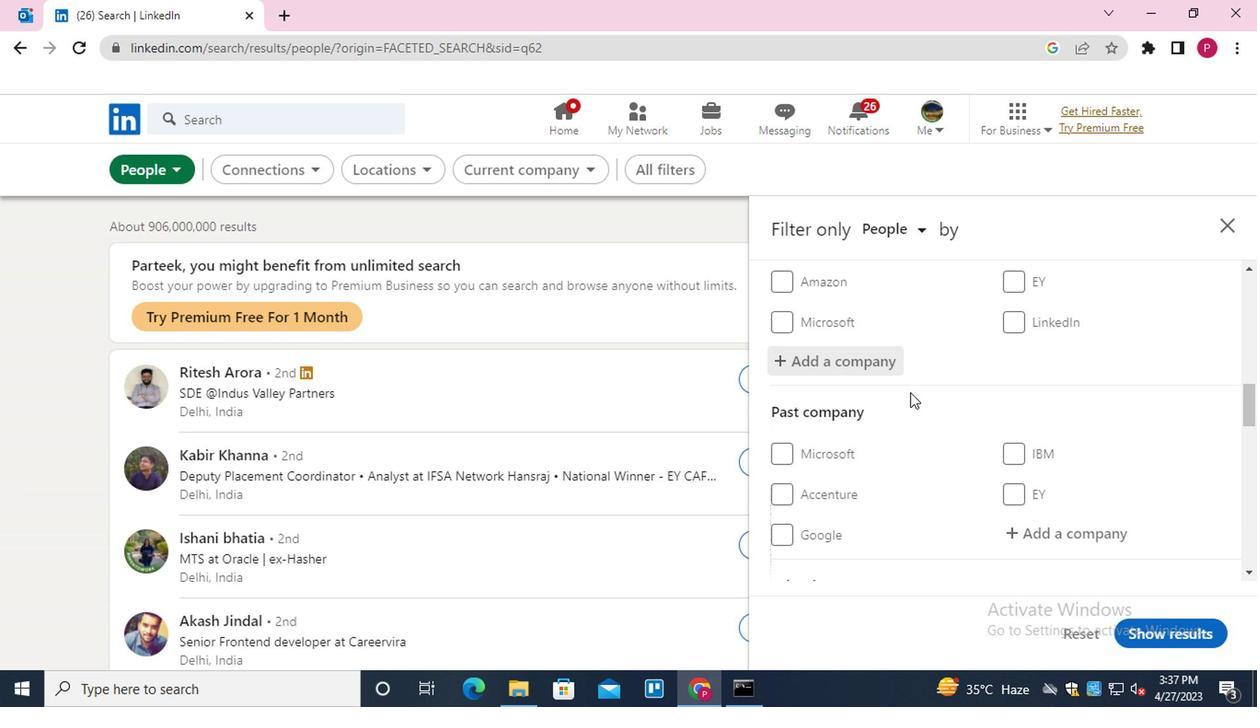 
Action: Mouse moved to (902, 394)
Screenshot: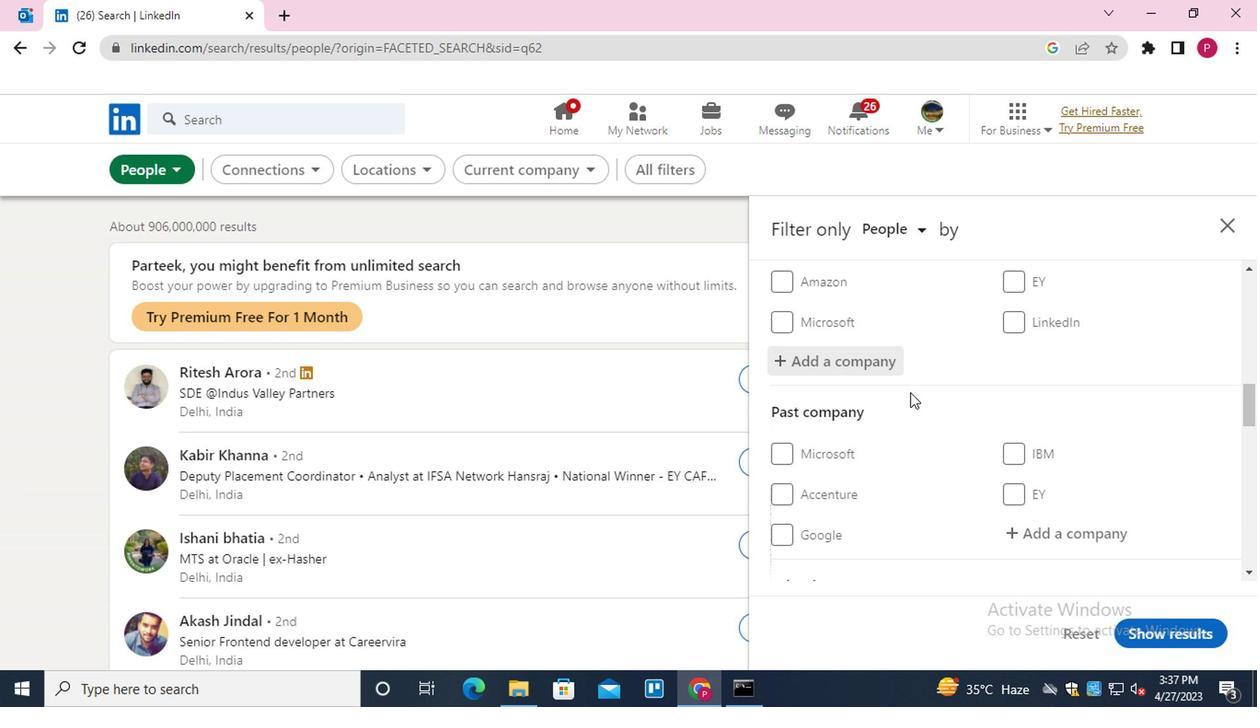 
Action: Mouse scrolled (902, 394) with delta (0, 0)
Screenshot: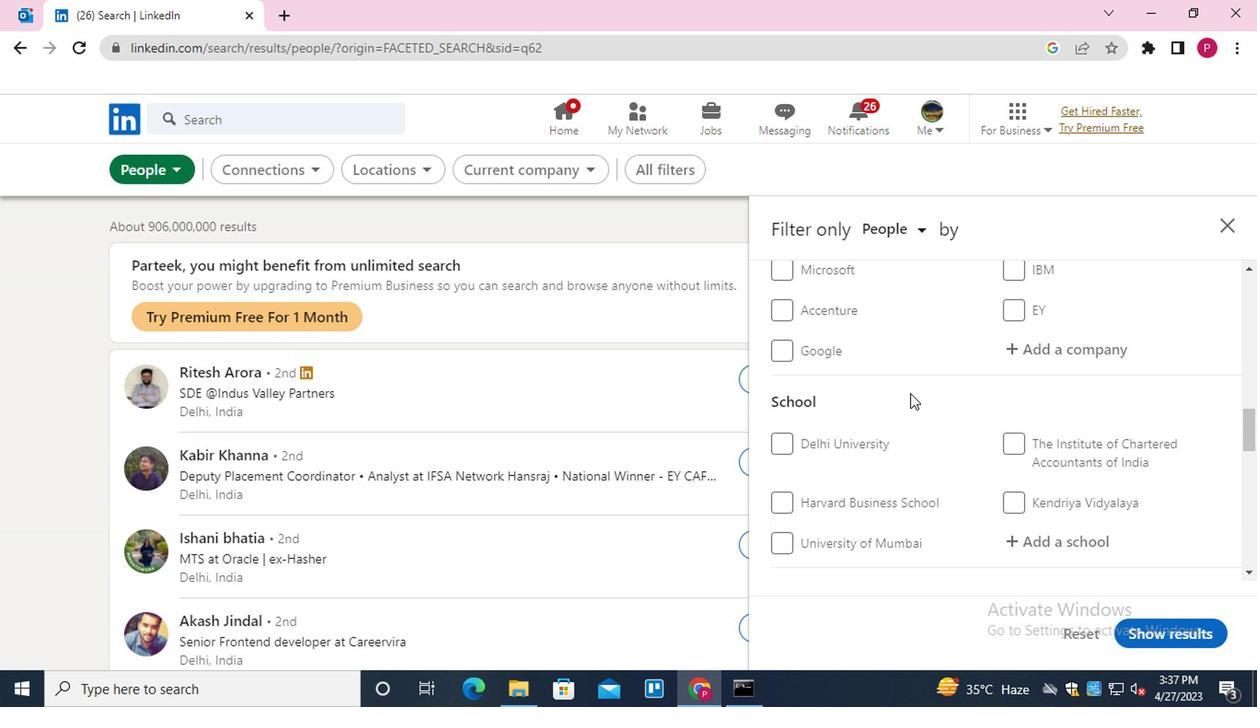 
Action: Mouse moved to (971, 428)
Screenshot: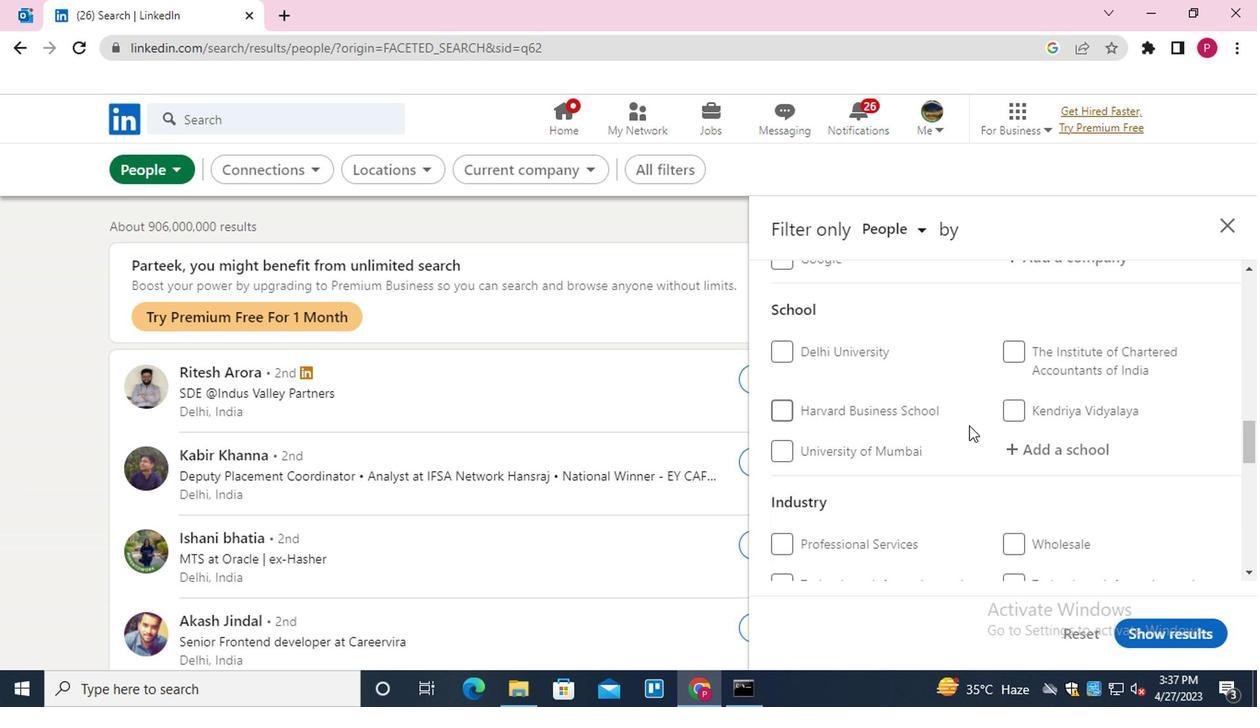
Action: Mouse scrolled (971, 428) with delta (0, 0)
Screenshot: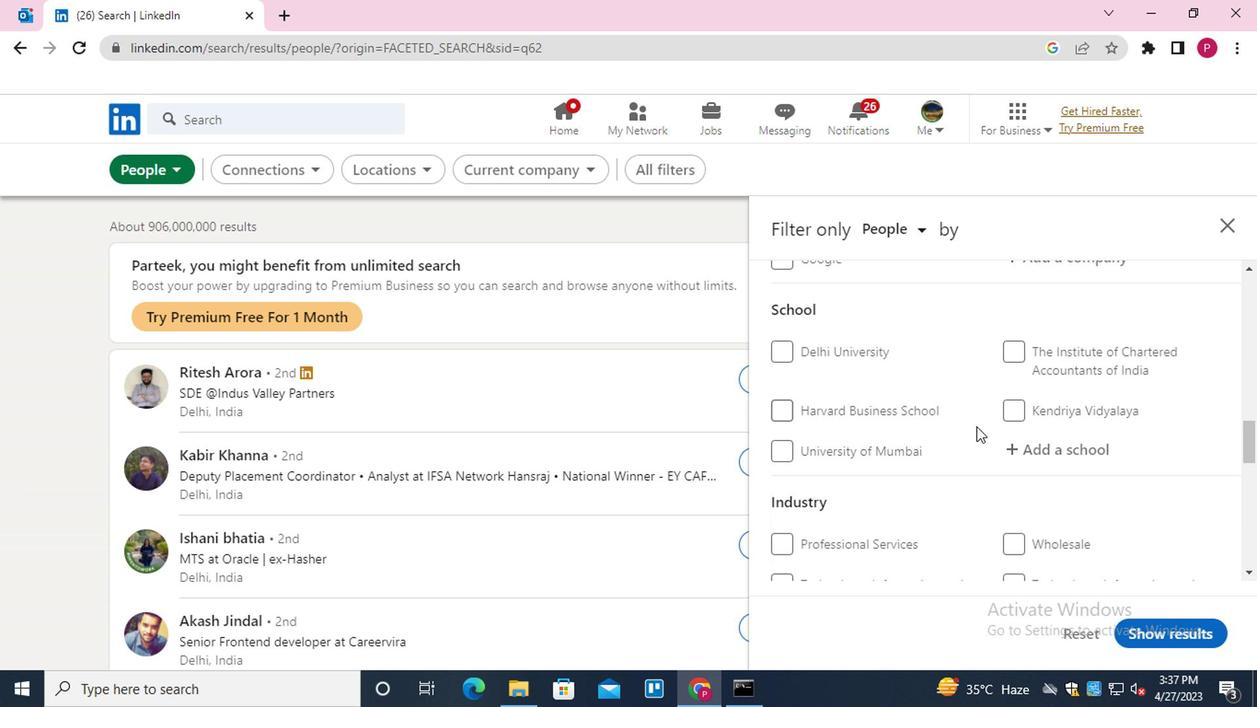 
Action: Mouse scrolled (971, 428) with delta (0, 0)
Screenshot: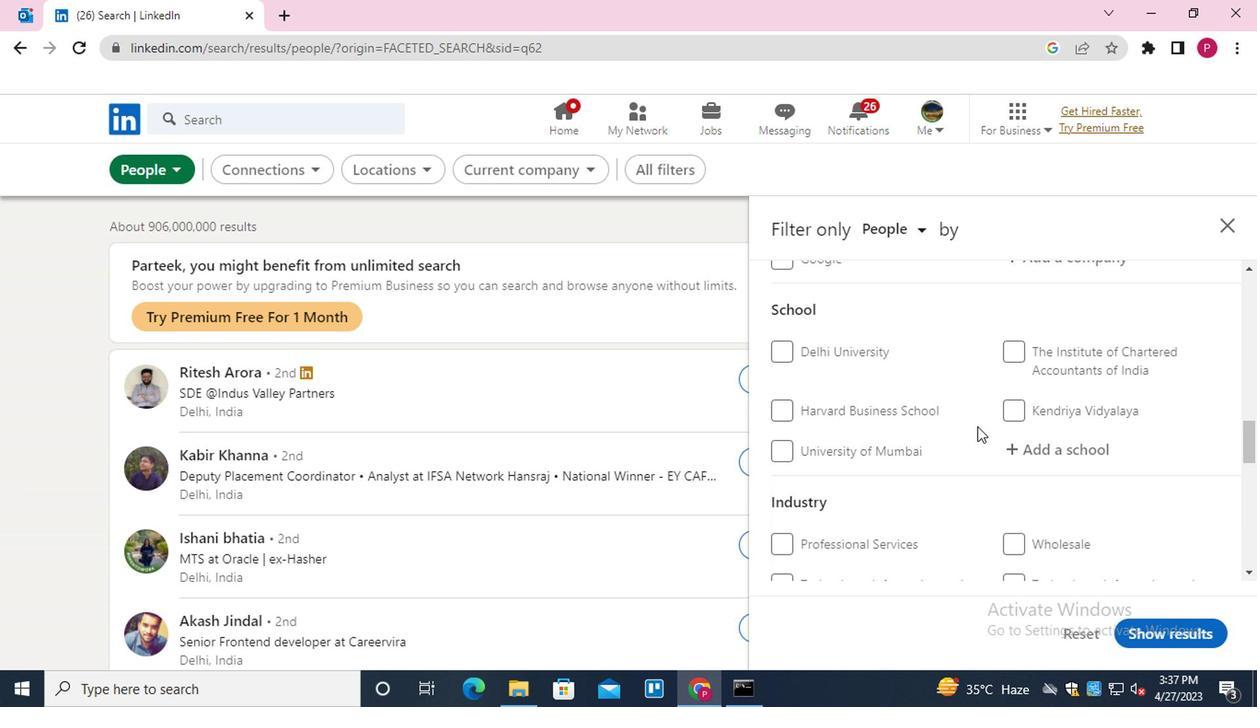 
Action: Mouse moved to (1054, 267)
Screenshot: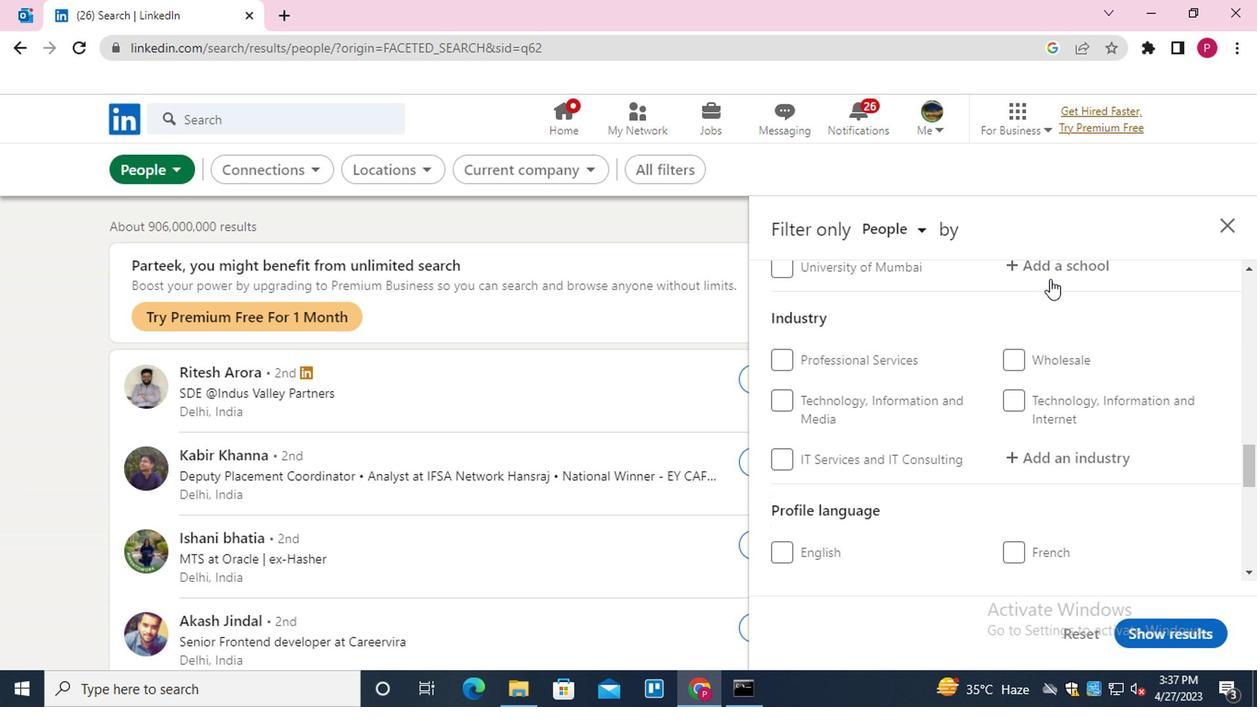 
Action: Mouse pressed left at (1054, 267)
Screenshot: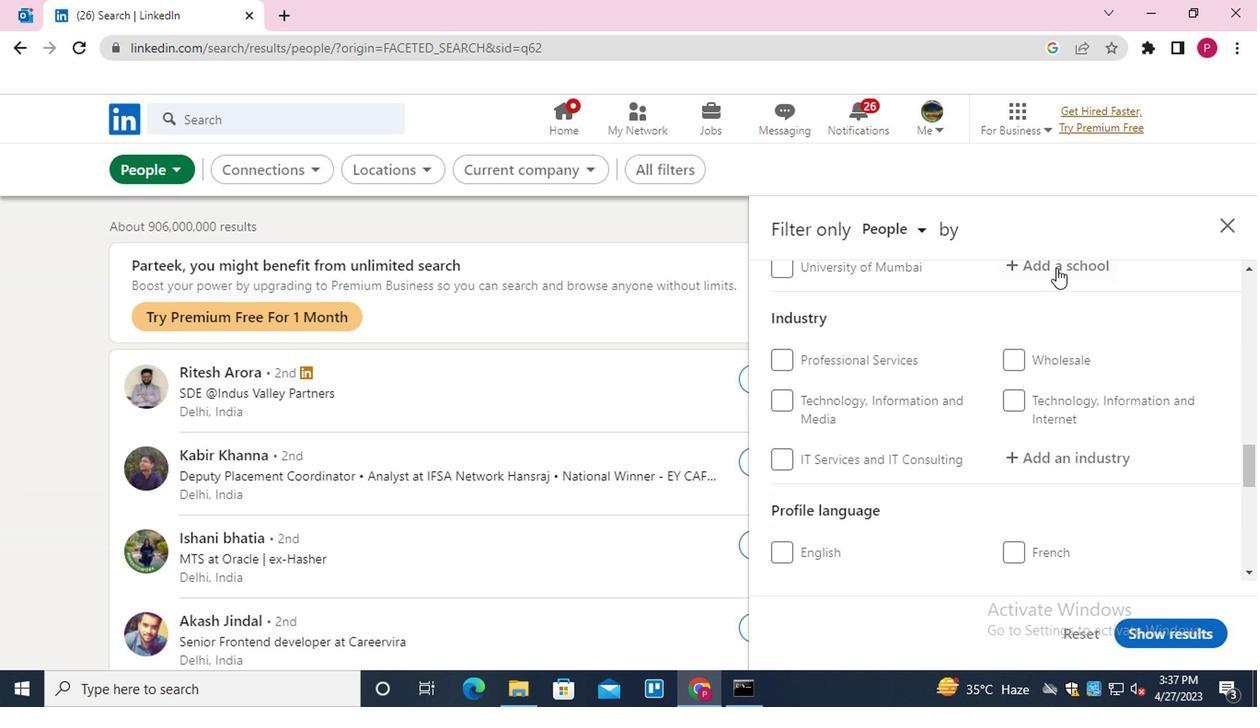 
Action: Key pressed <Key.shift><Key.shift><Key.shift><Key.shift>KARNATKA<Key.space><Key.backspace><Key.backspace><Key.backspace>AKA<Key.space><Key.down><Key.enter>
Screenshot: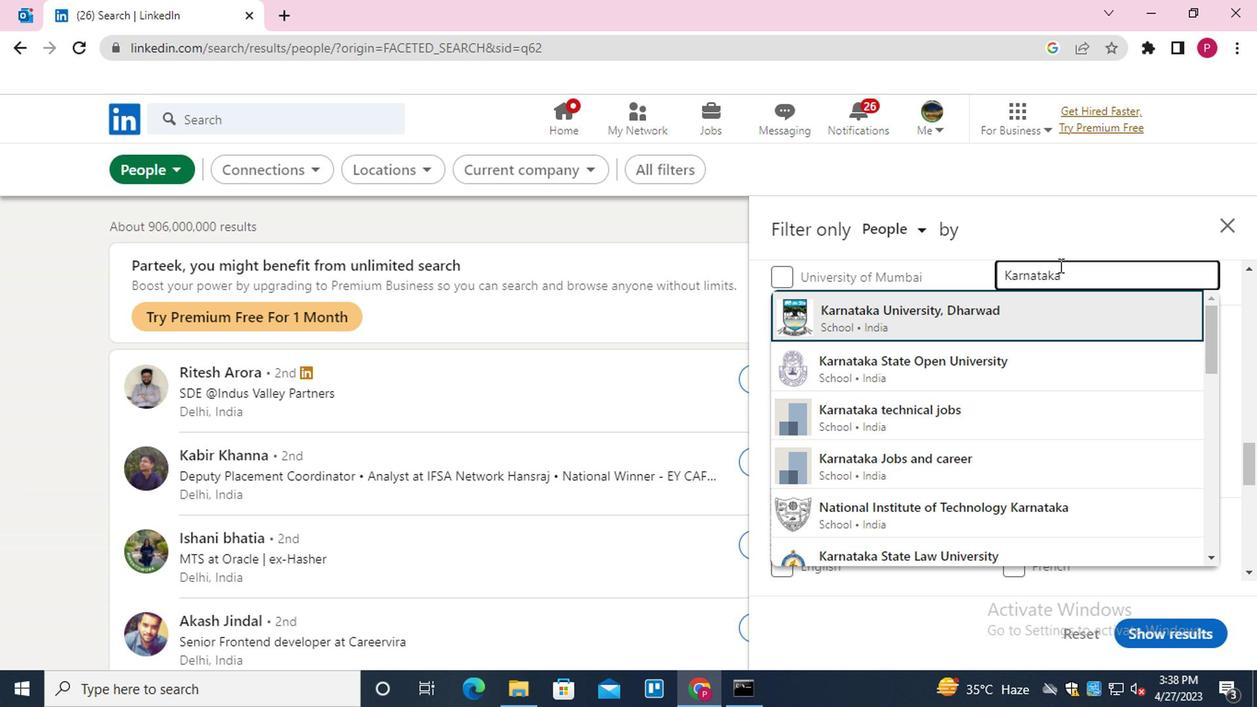 
Action: Mouse moved to (973, 394)
Screenshot: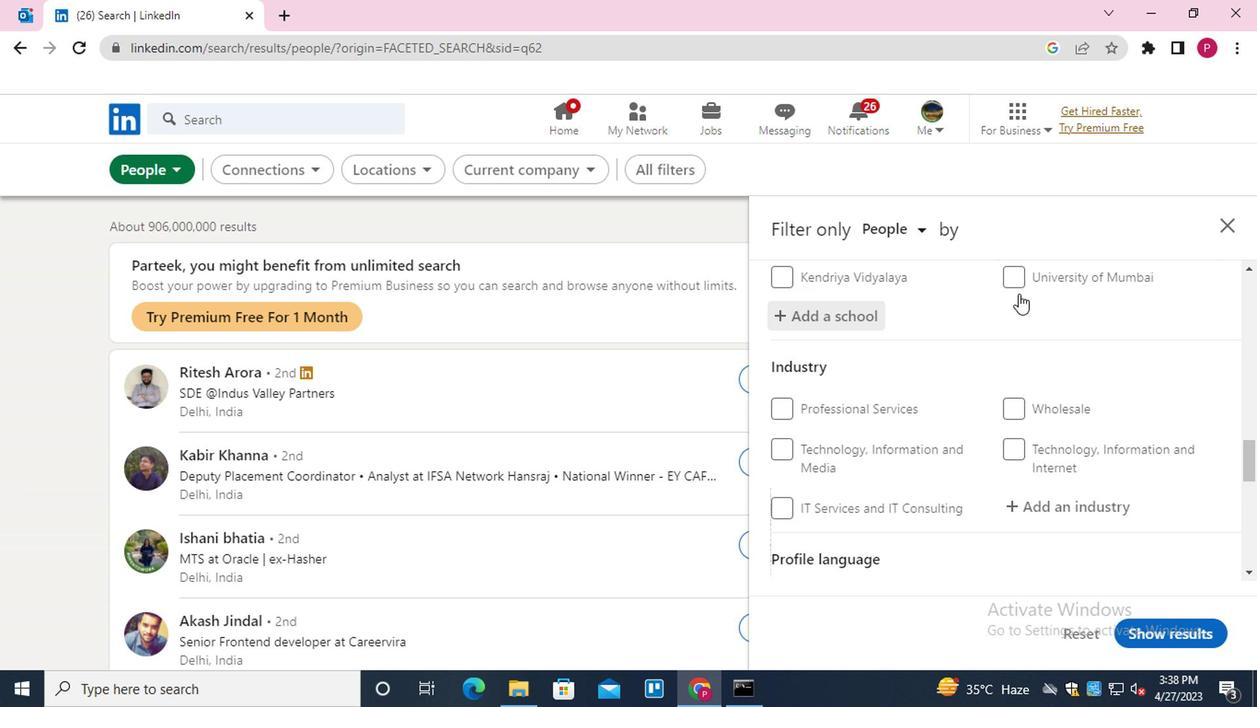 
Action: Mouse scrolled (973, 393) with delta (0, 0)
Screenshot: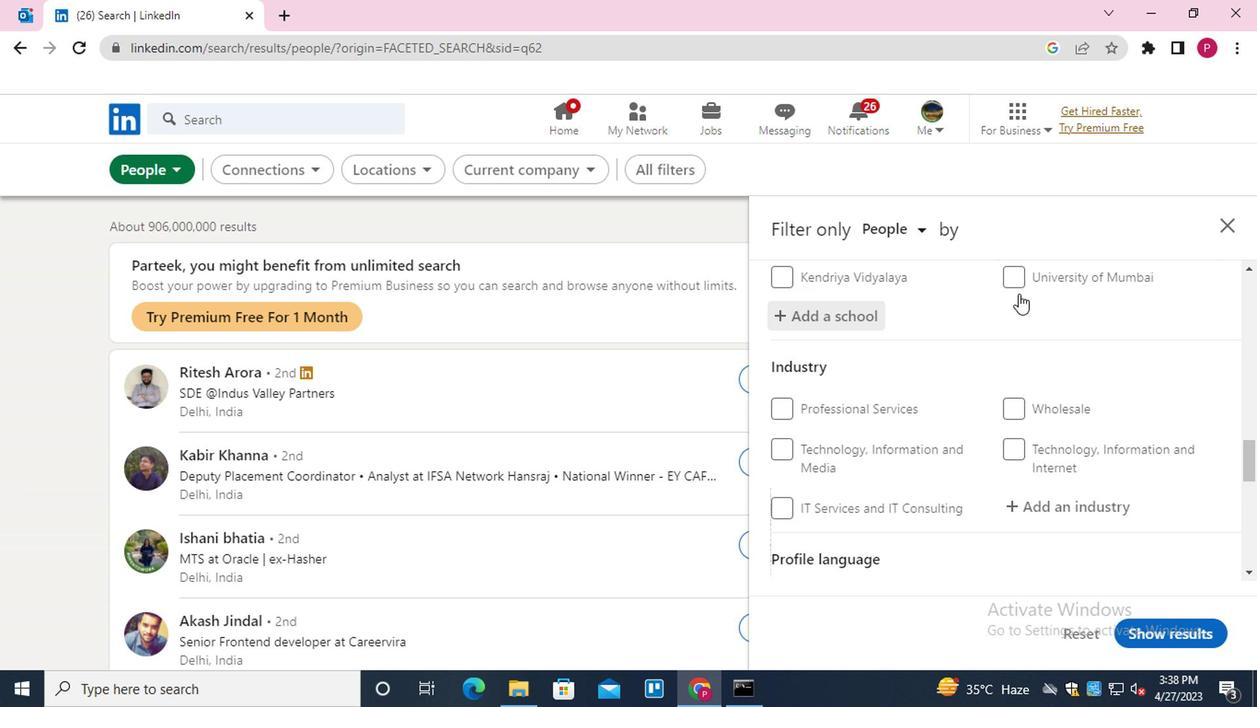
Action: Mouse moved to (972, 398)
Screenshot: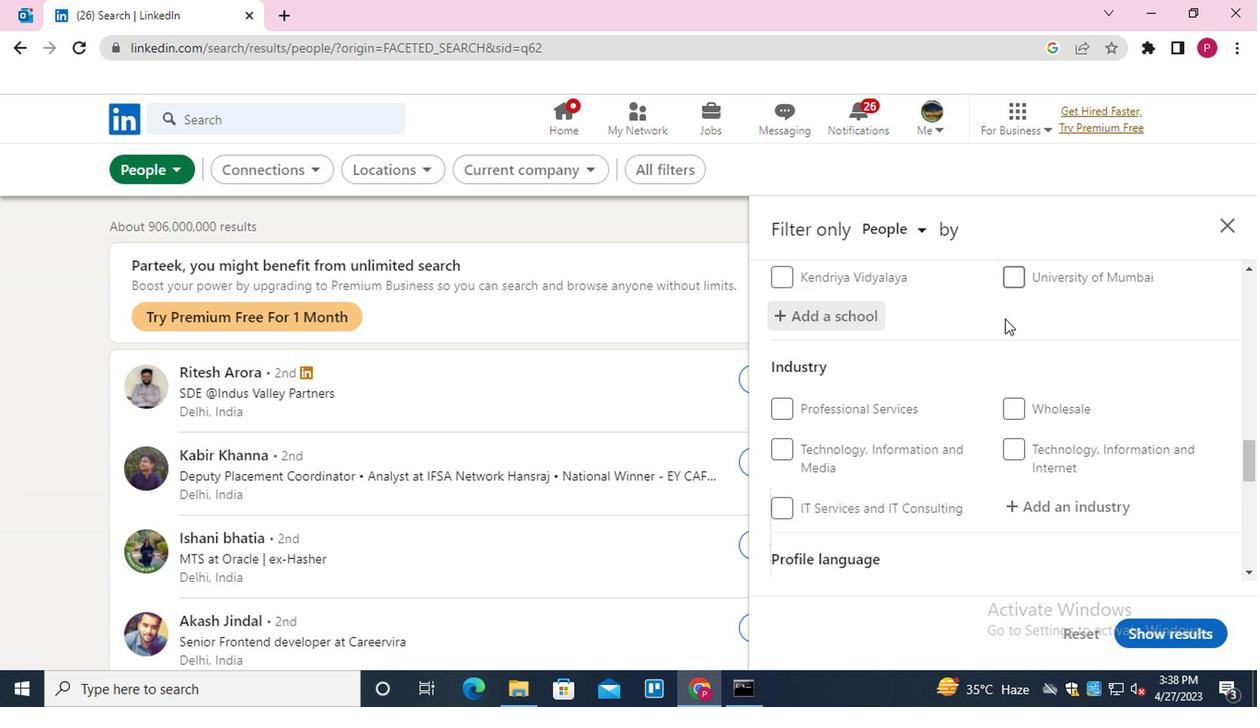 
Action: Mouse scrolled (972, 396) with delta (0, -1)
Screenshot: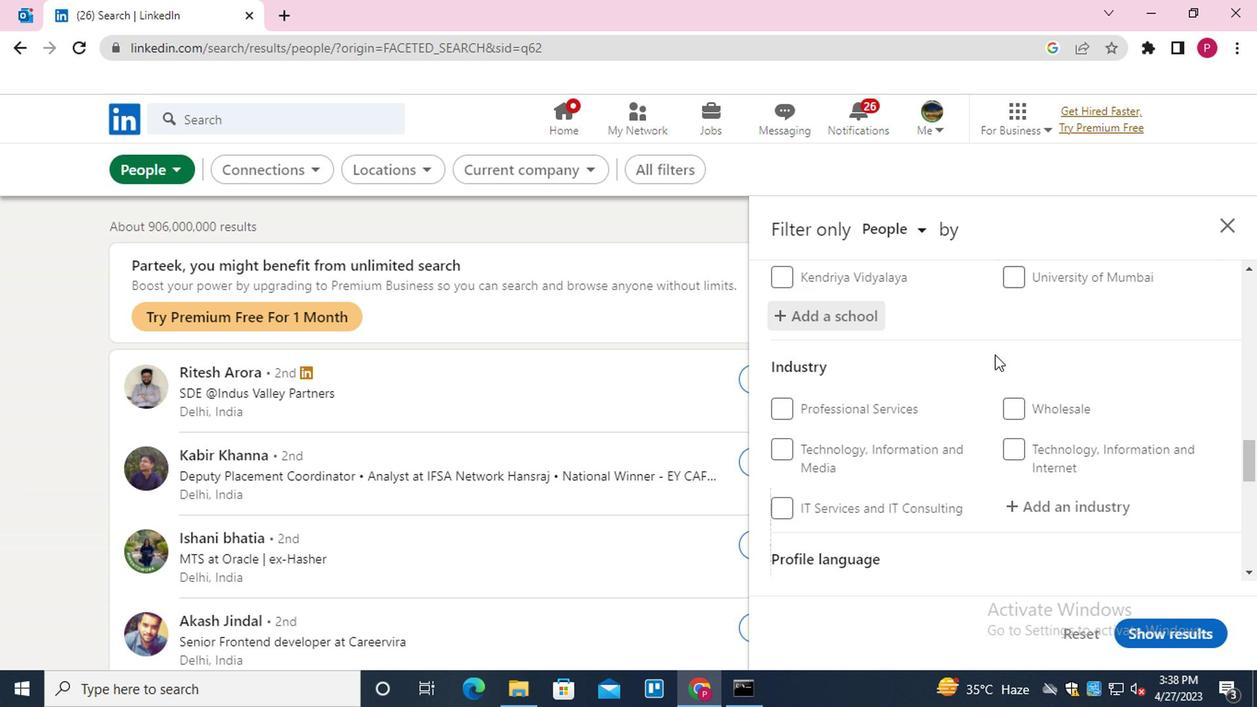 
Action: Mouse moved to (1044, 321)
Screenshot: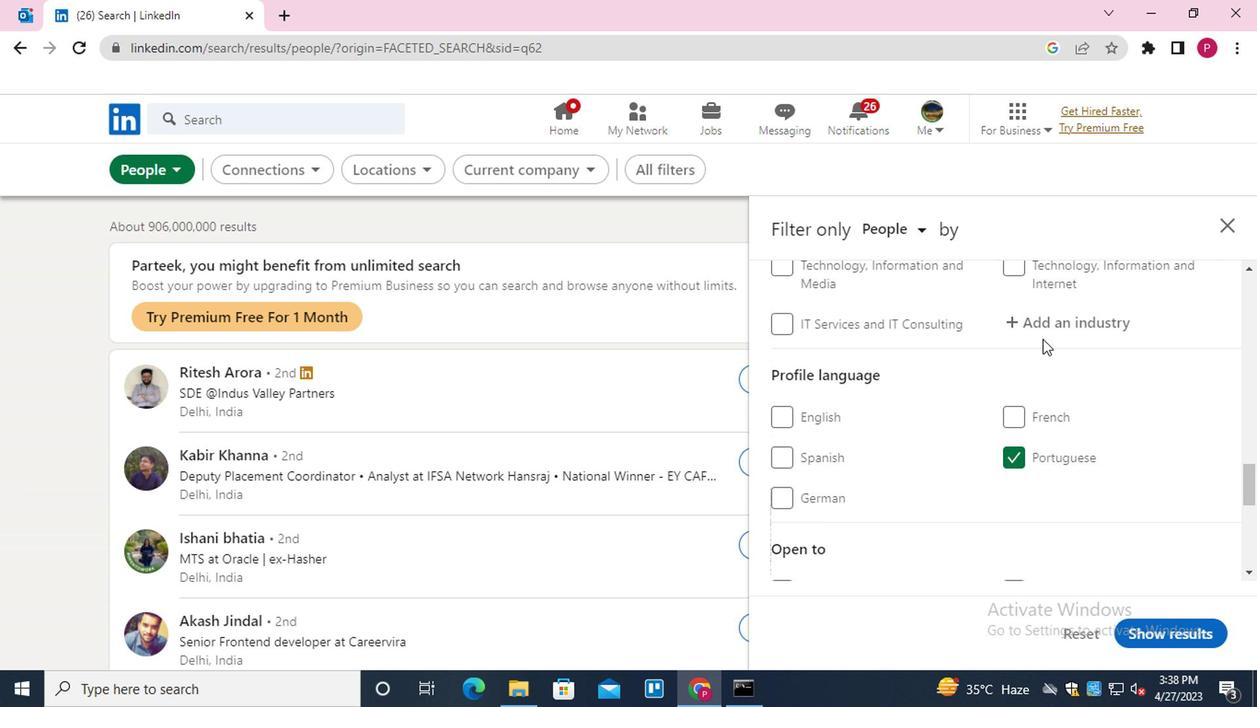 
Action: Mouse pressed left at (1044, 321)
Screenshot: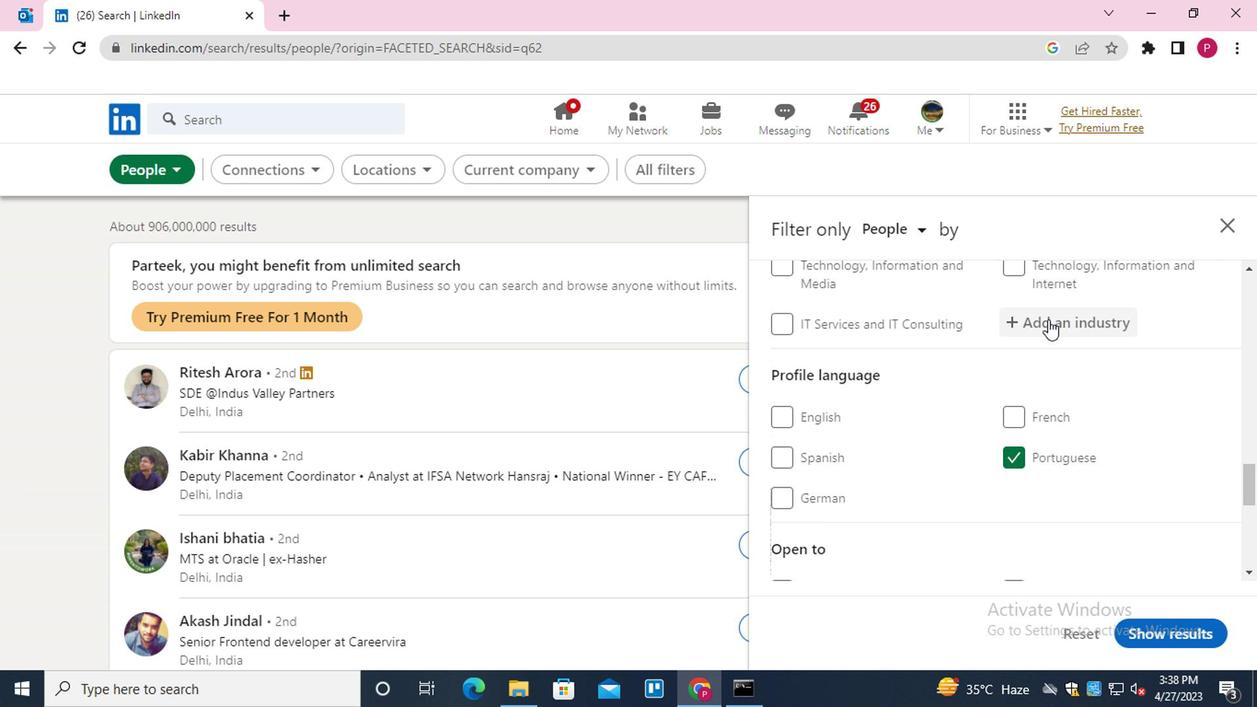 
Action: Mouse moved to (1042, 321)
Screenshot: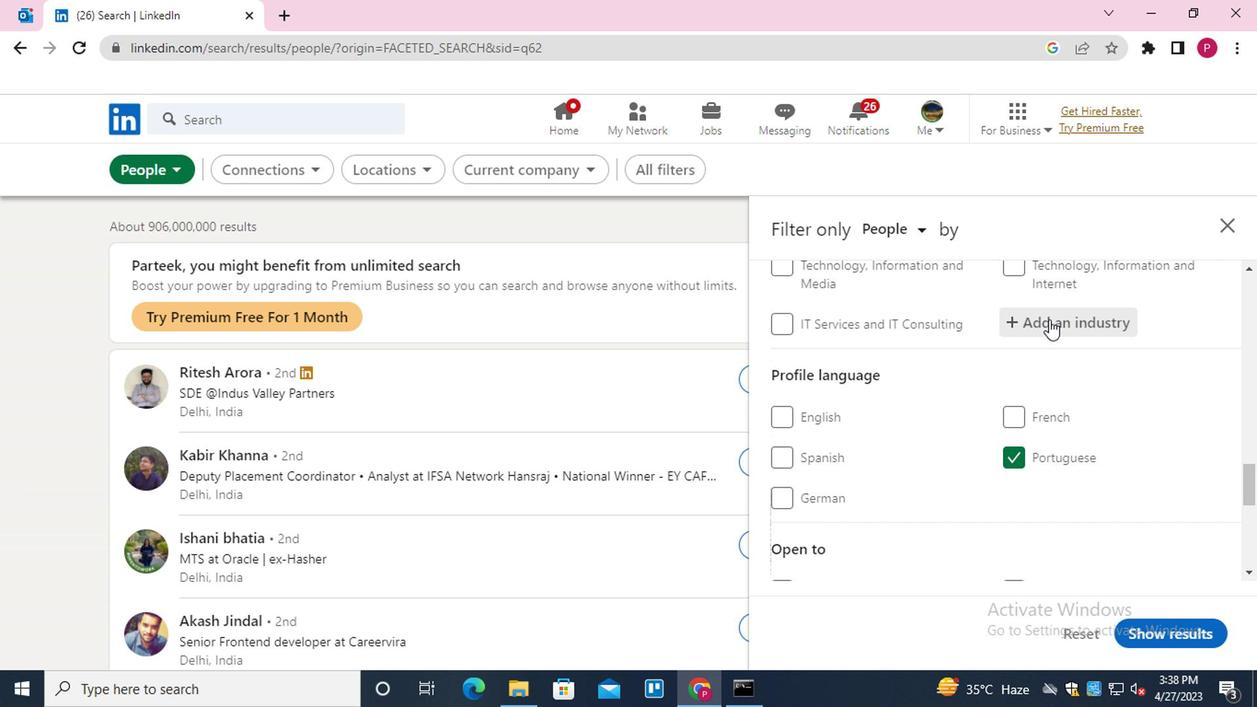 
Action: Key pressed <Key.shift><Key.shift><Key.shift><Key.shift>EDUCATION<Key.down><Key.down><Key.down><Key.down><Key.enter>
Screenshot: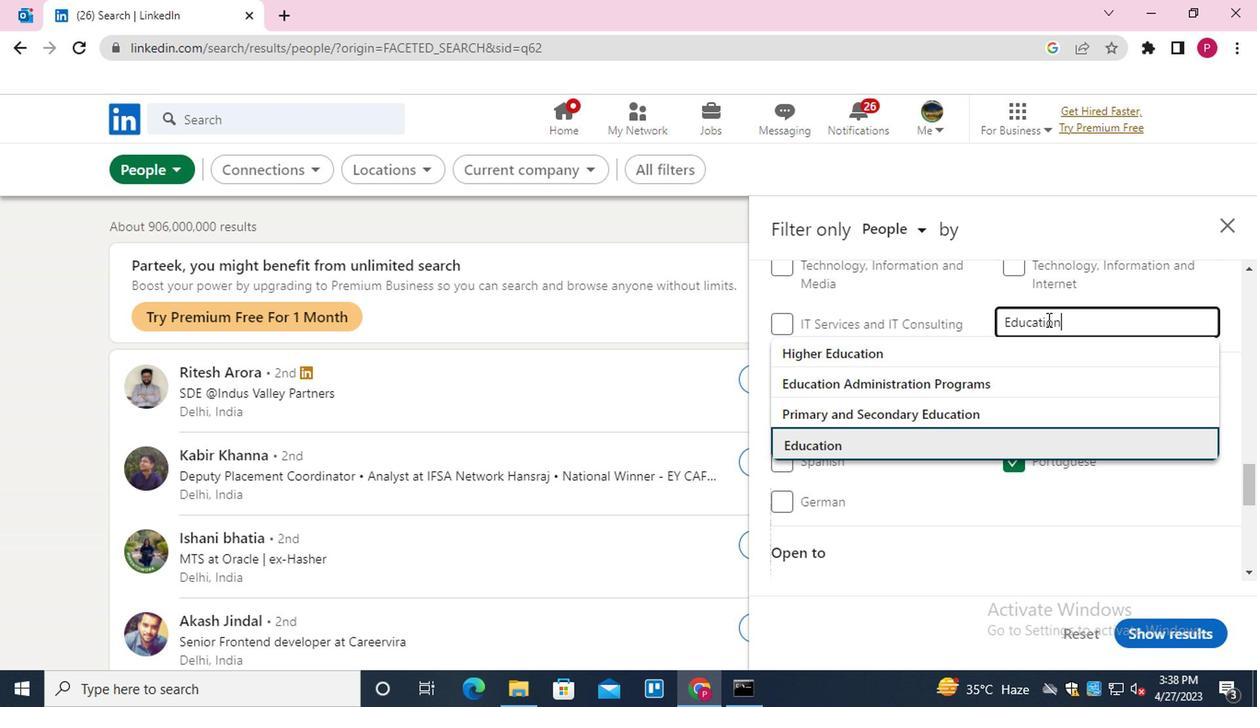 
Action: Mouse moved to (957, 362)
Screenshot: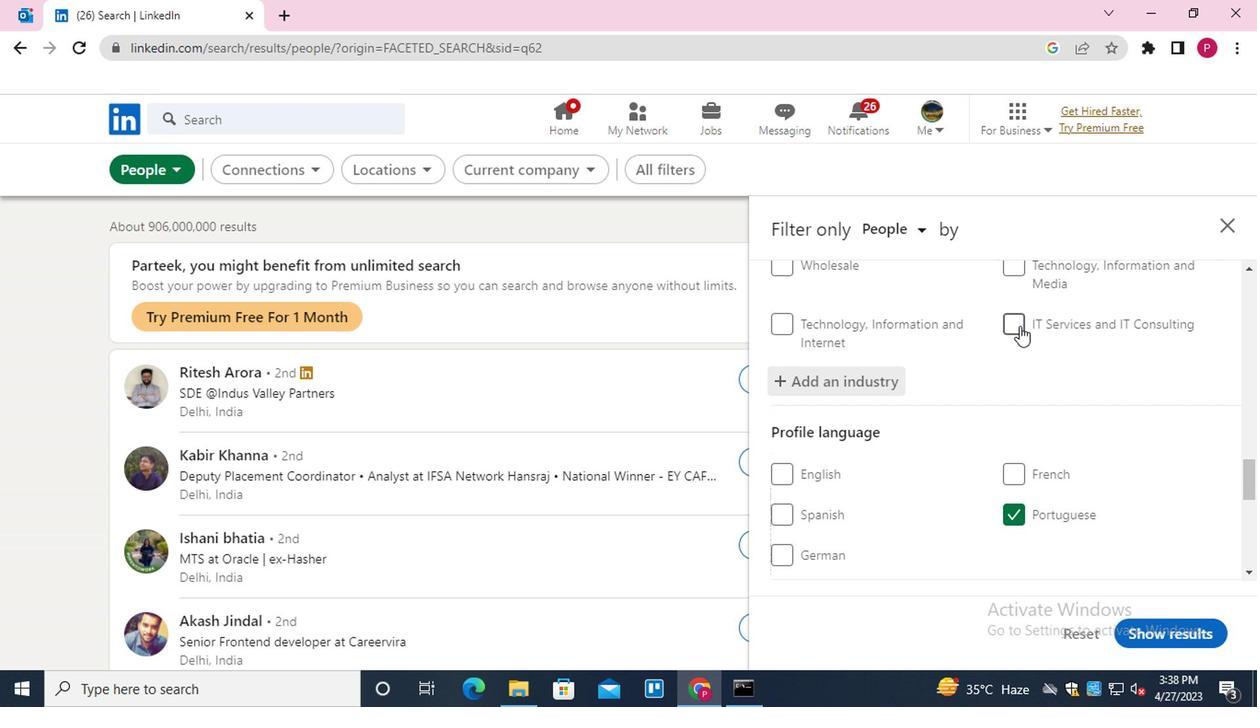 
Action: Mouse scrolled (957, 361) with delta (0, 0)
Screenshot: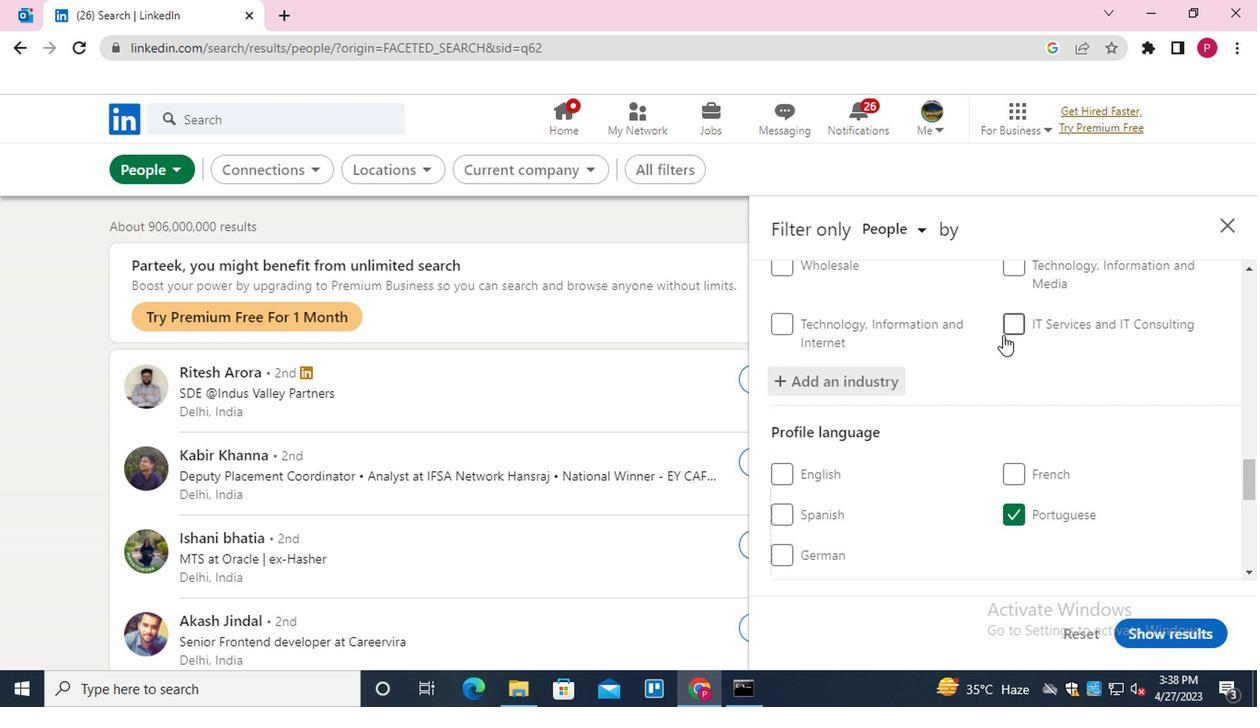 
Action: Mouse moved to (955, 364)
Screenshot: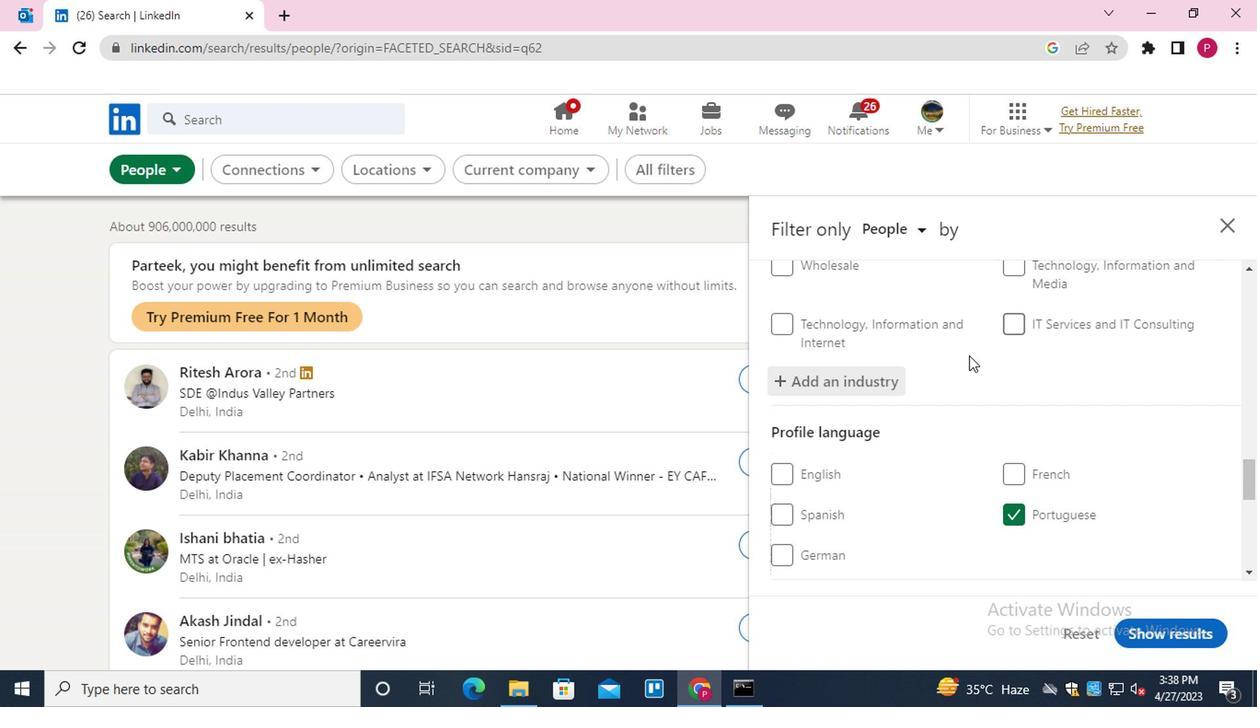 
Action: Mouse scrolled (955, 362) with delta (0, -1)
Screenshot: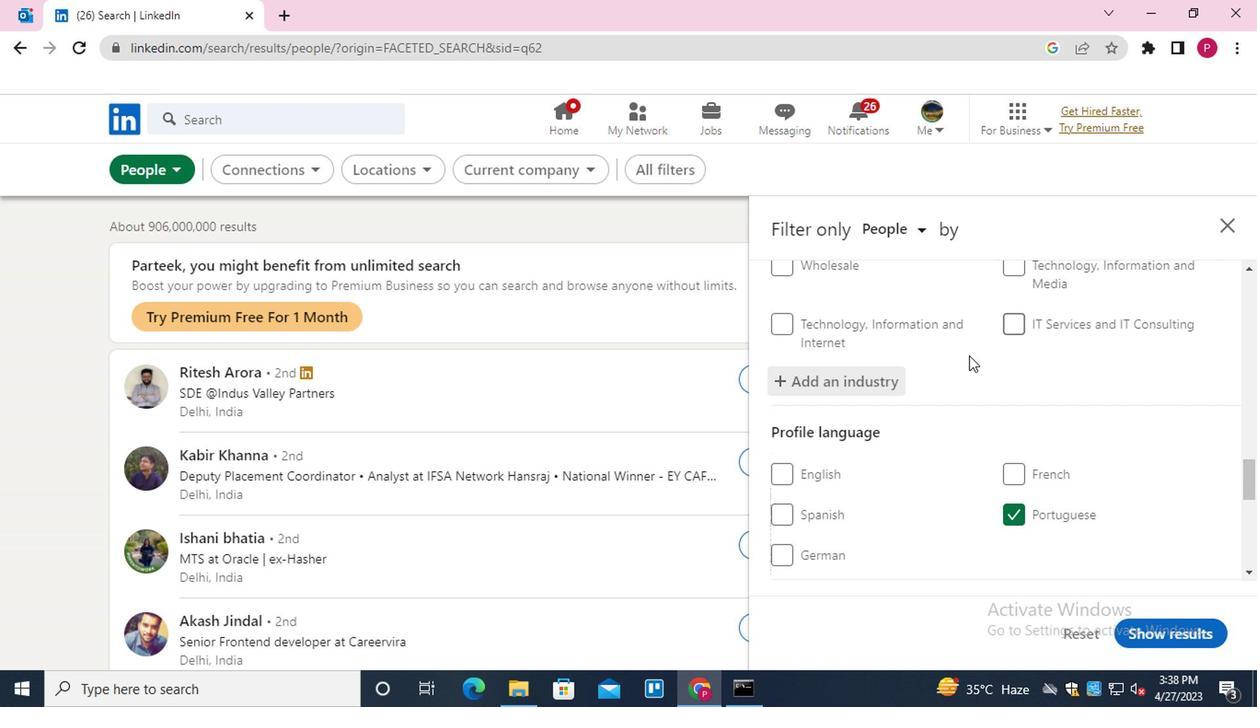 
Action: Mouse moved to (953, 366)
Screenshot: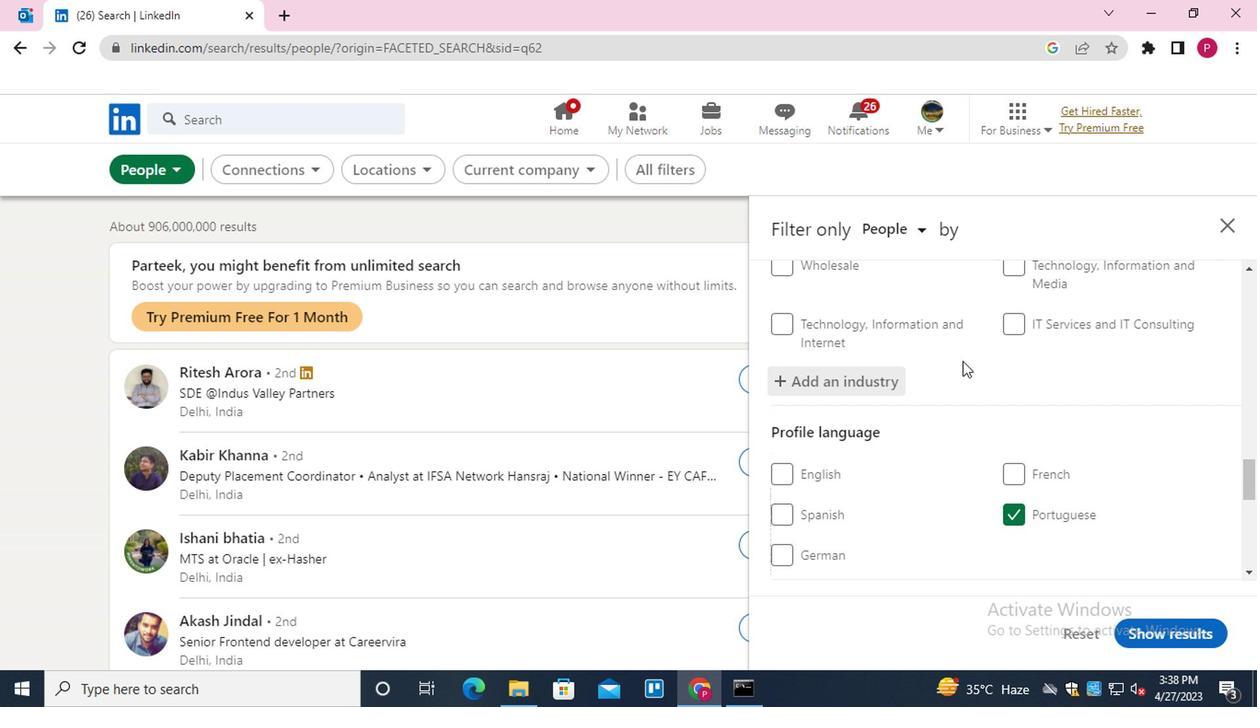 
Action: Mouse scrolled (953, 364) with delta (0, -1)
Screenshot: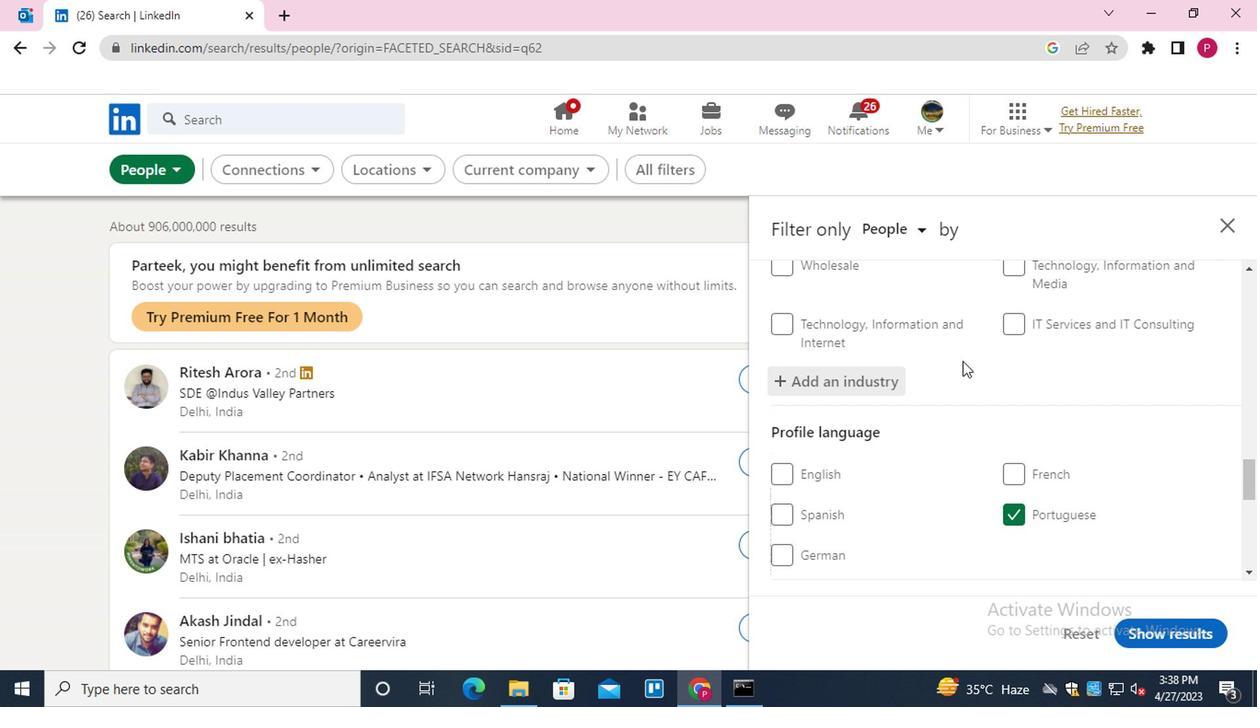 
Action: Mouse scrolled (953, 364) with delta (0, -1)
Screenshot: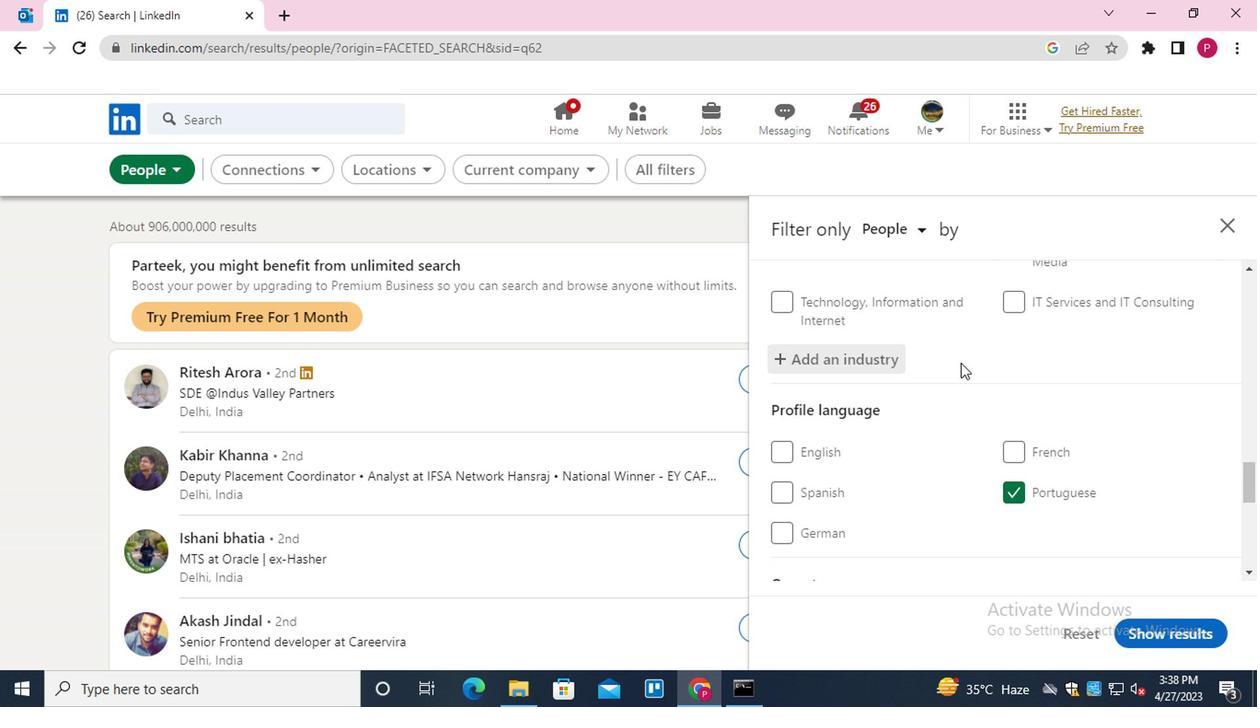 
Action: Mouse moved to (1064, 459)
Screenshot: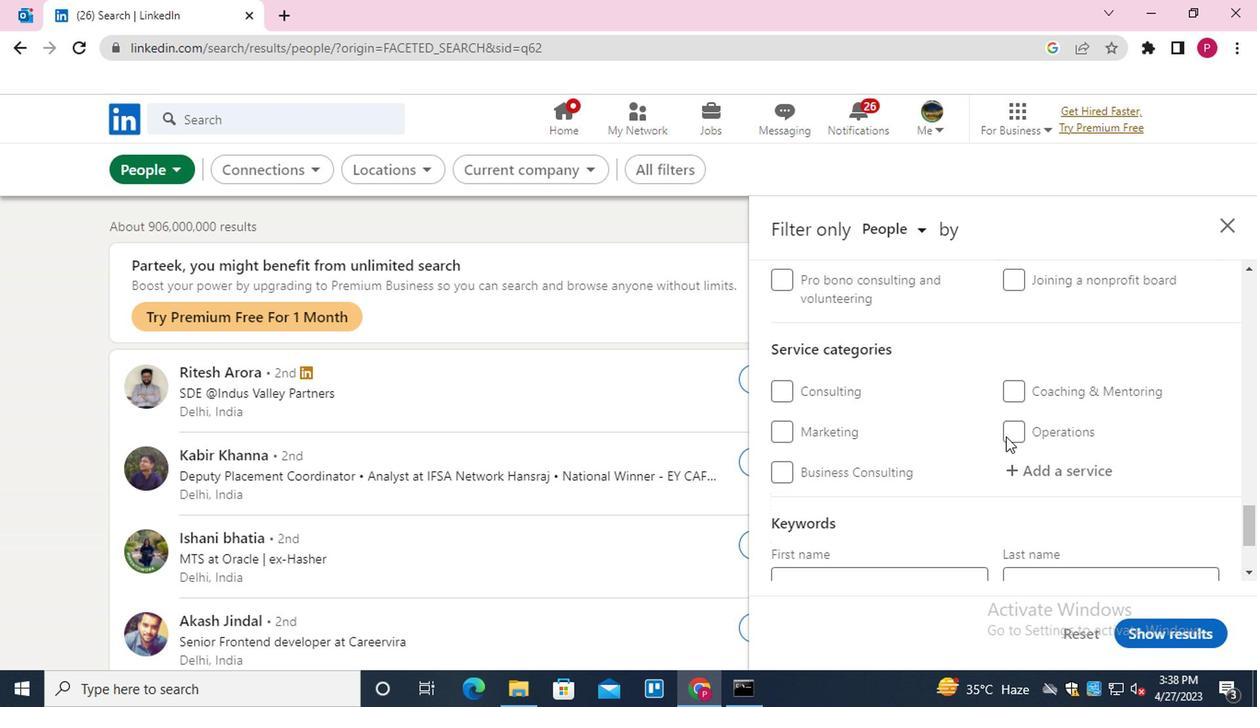 
Action: Mouse pressed left at (1064, 459)
Screenshot: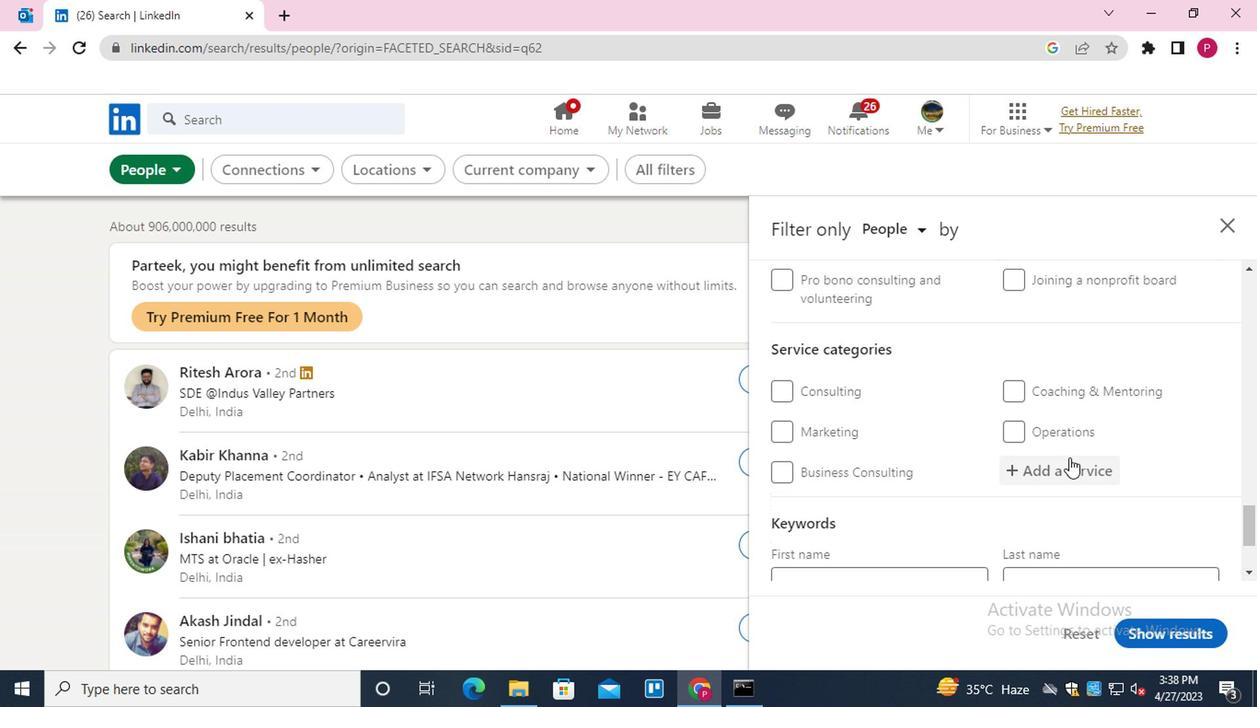 
Action: Key pressed <Key.shift>COMMERCIAL<Key.right><Key.down><Key.enter>
Screenshot: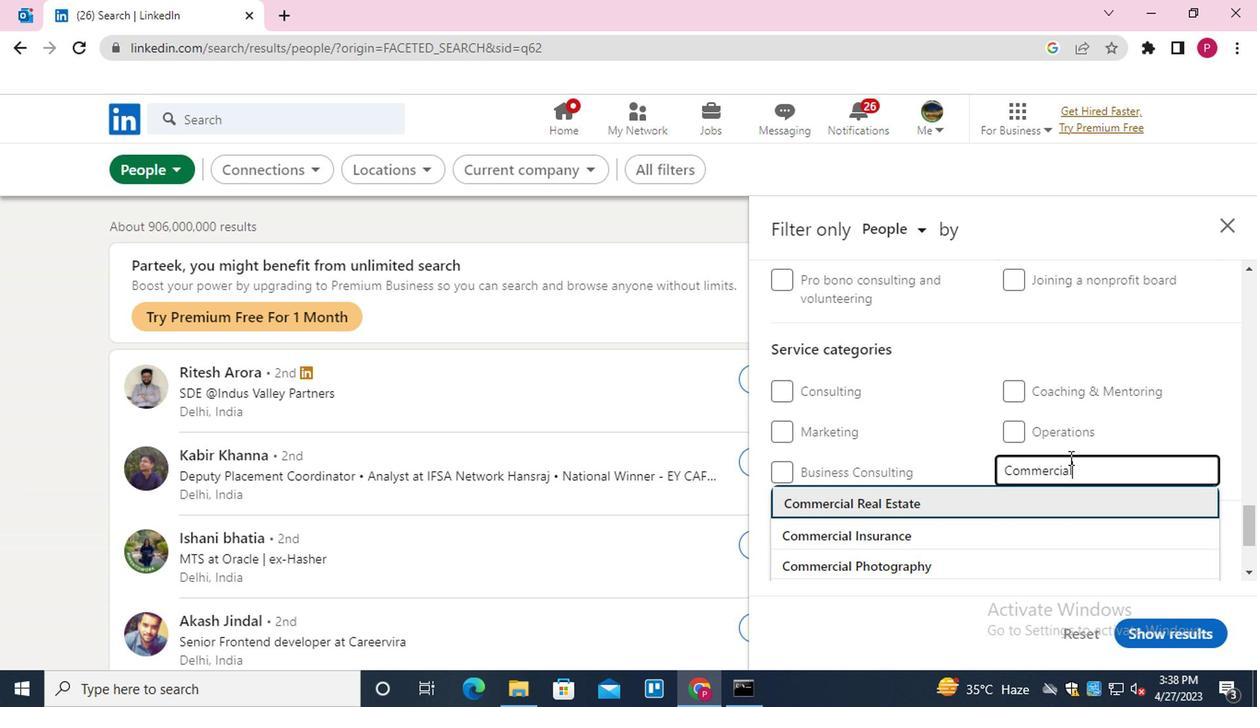 
Action: Mouse moved to (985, 487)
Screenshot: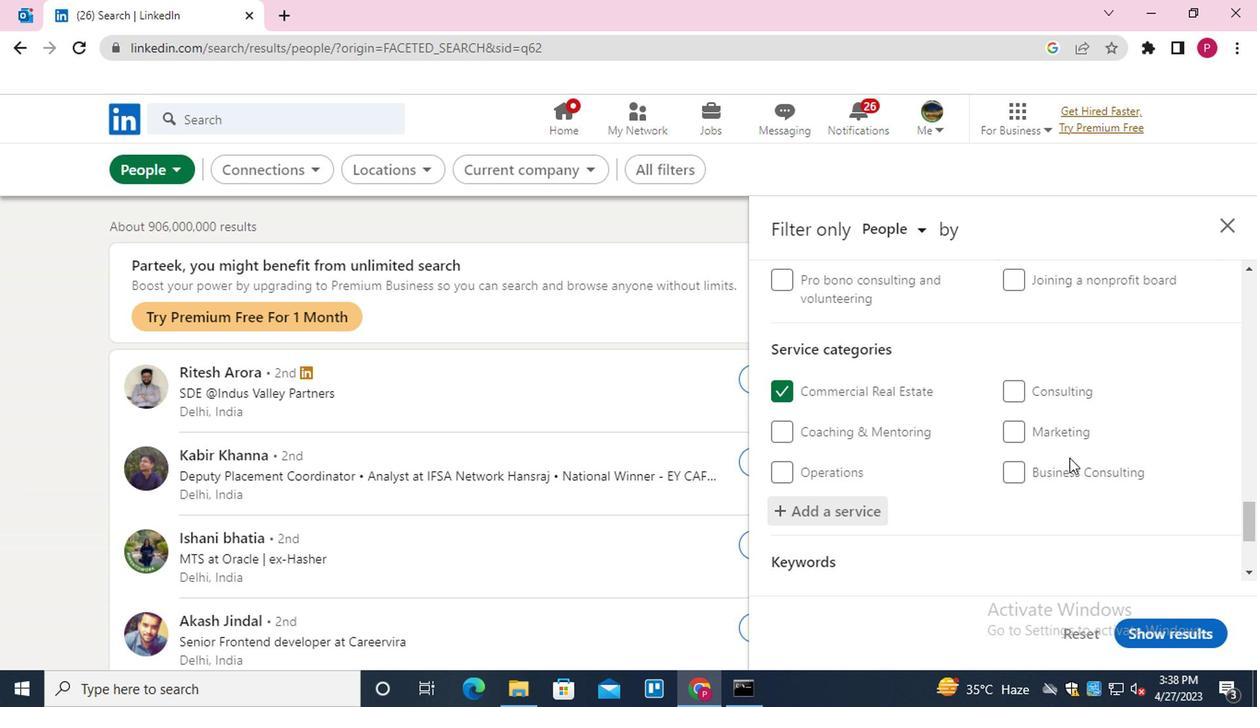 
Action: Mouse scrolled (985, 487) with delta (0, 0)
Screenshot: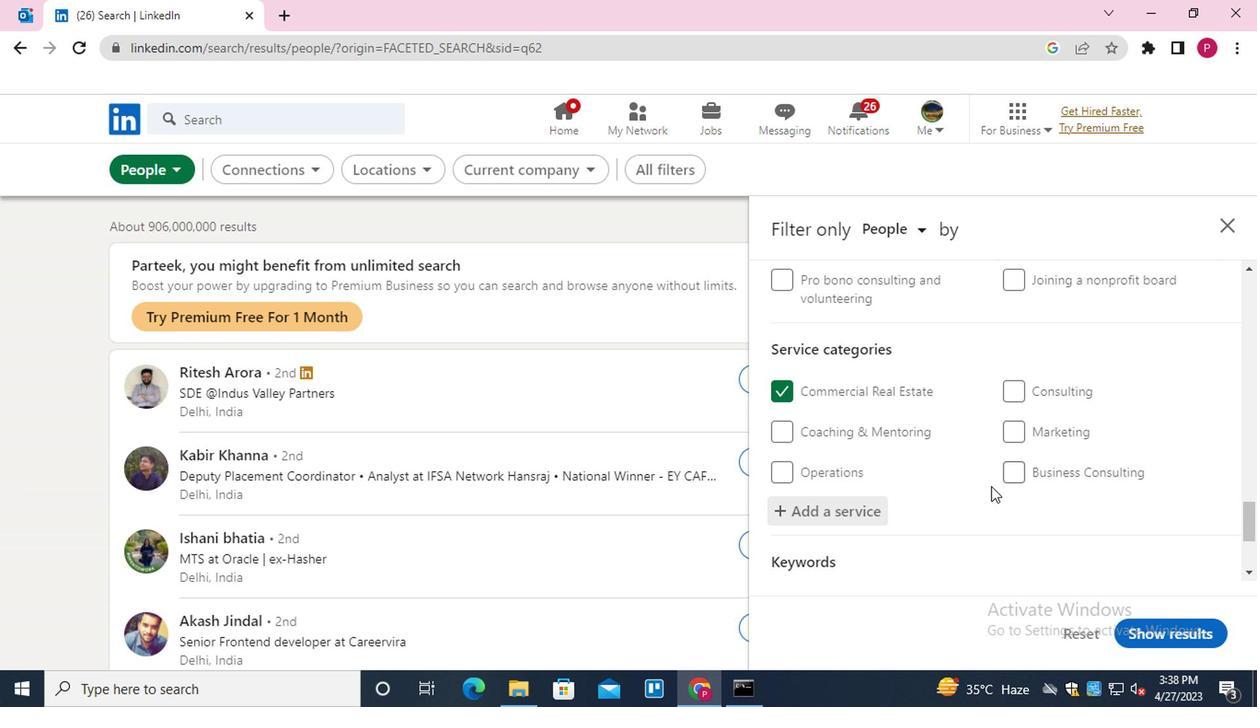 
Action: Mouse scrolled (985, 487) with delta (0, 0)
Screenshot: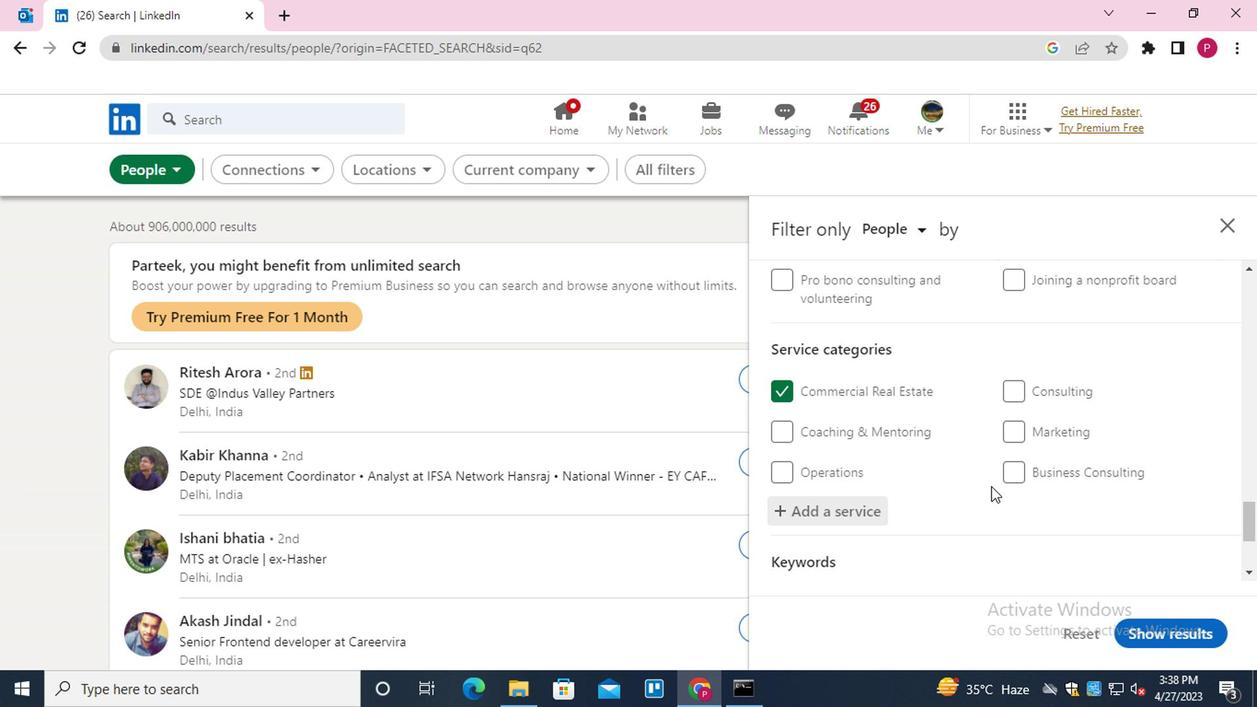 
Action: Mouse scrolled (985, 487) with delta (0, 0)
Screenshot: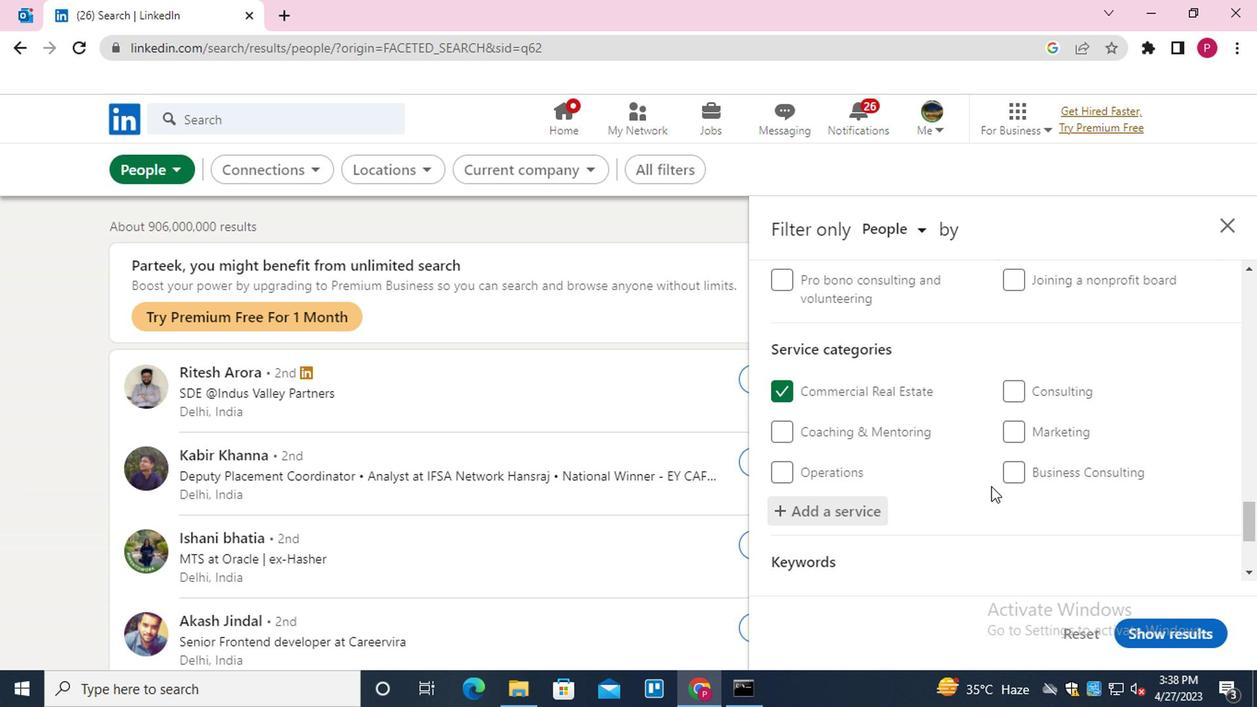 
Action: Mouse moved to (985, 487)
Screenshot: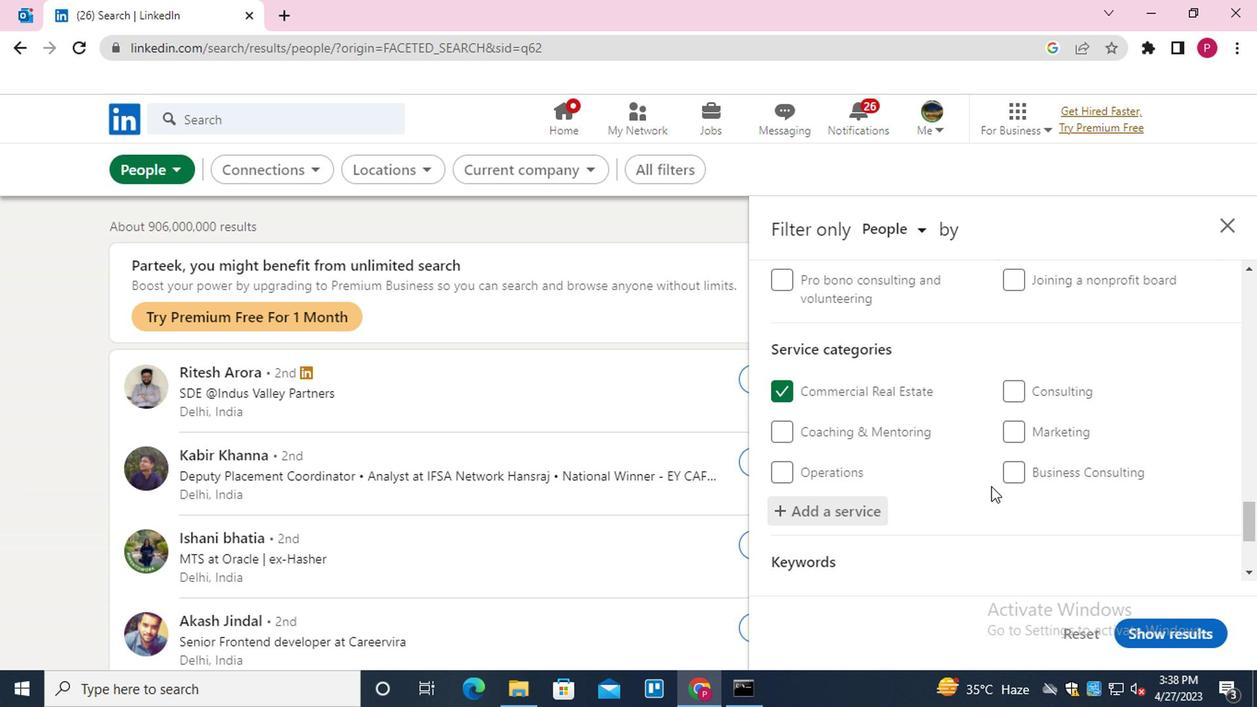 
Action: Mouse scrolled (985, 485) with delta (0, -1)
Screenshot: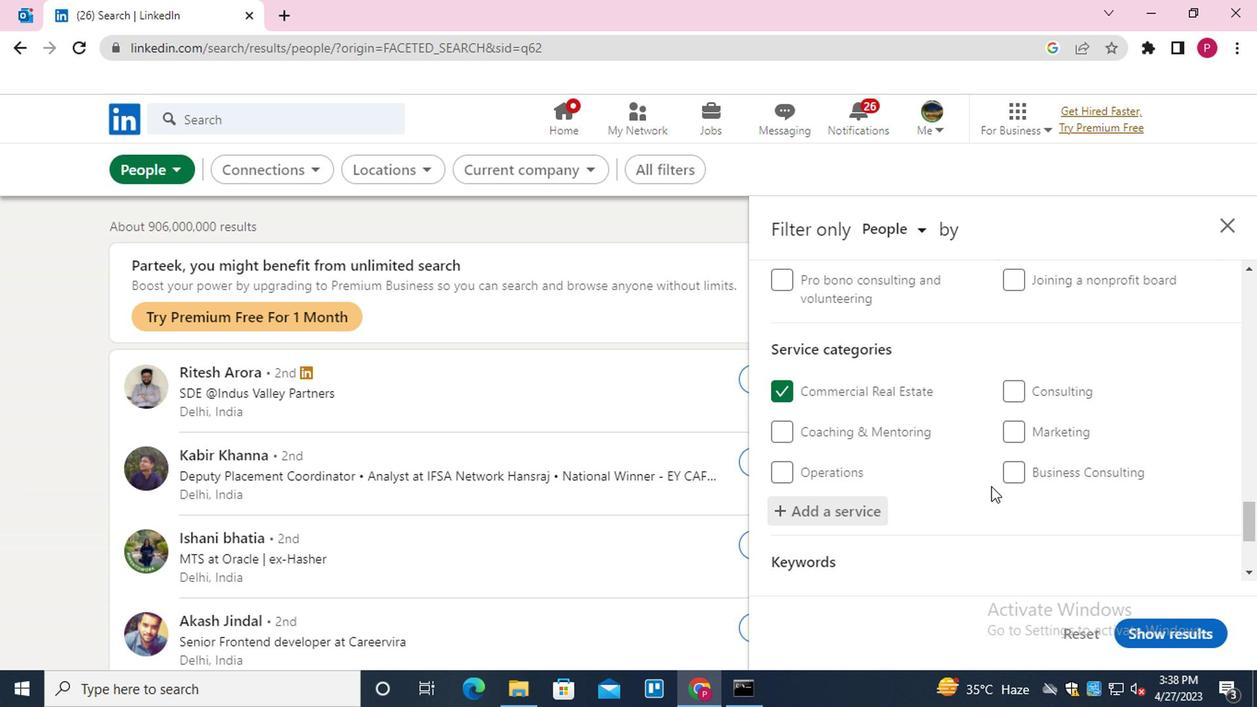
Action: Mouse moved to (916, 498)
Screenshot: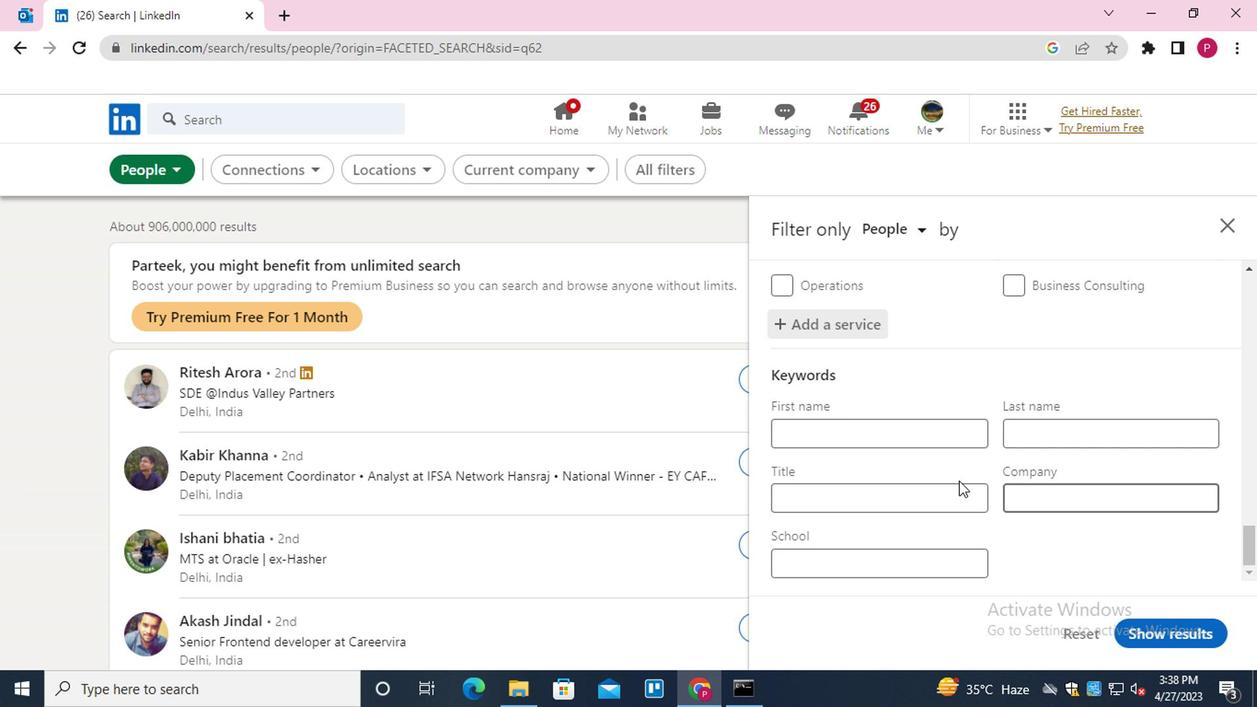 
Action: Mouse pressed left at (916, 498)
Screenshot: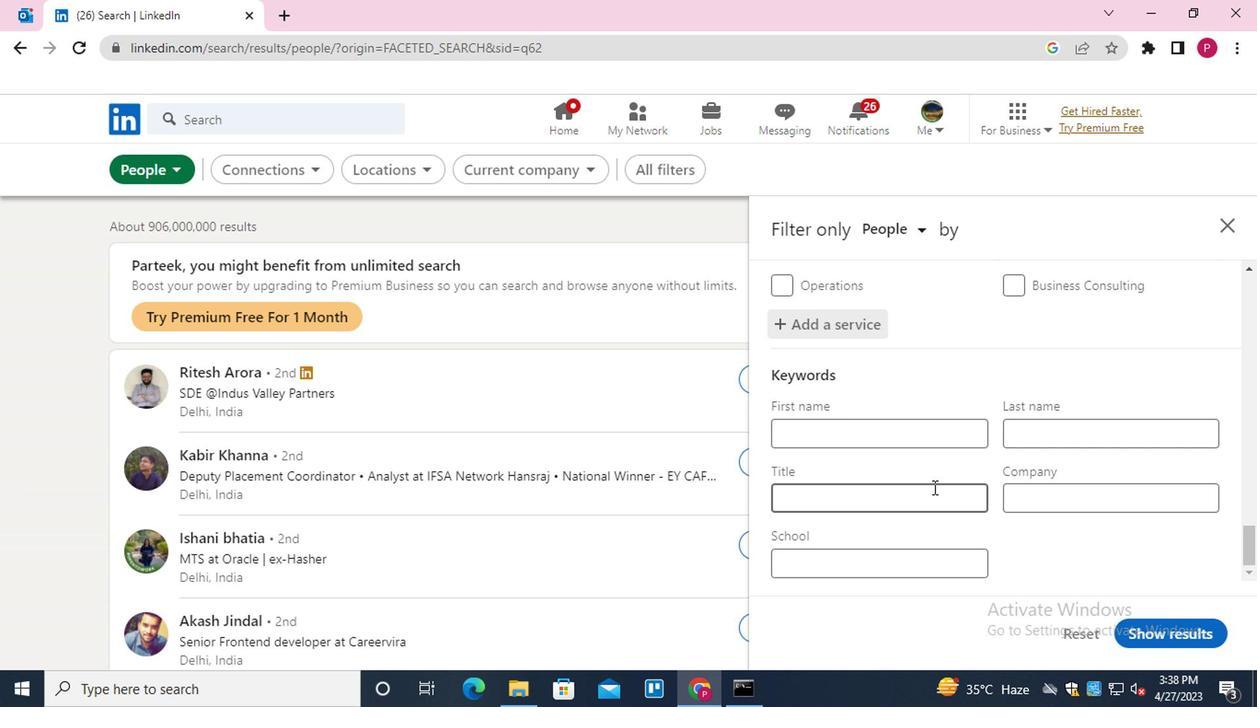
Action: Key pressed <Key.shift>MACHINERY<Key.space><Key.shift>OPERATOR
Screenshot: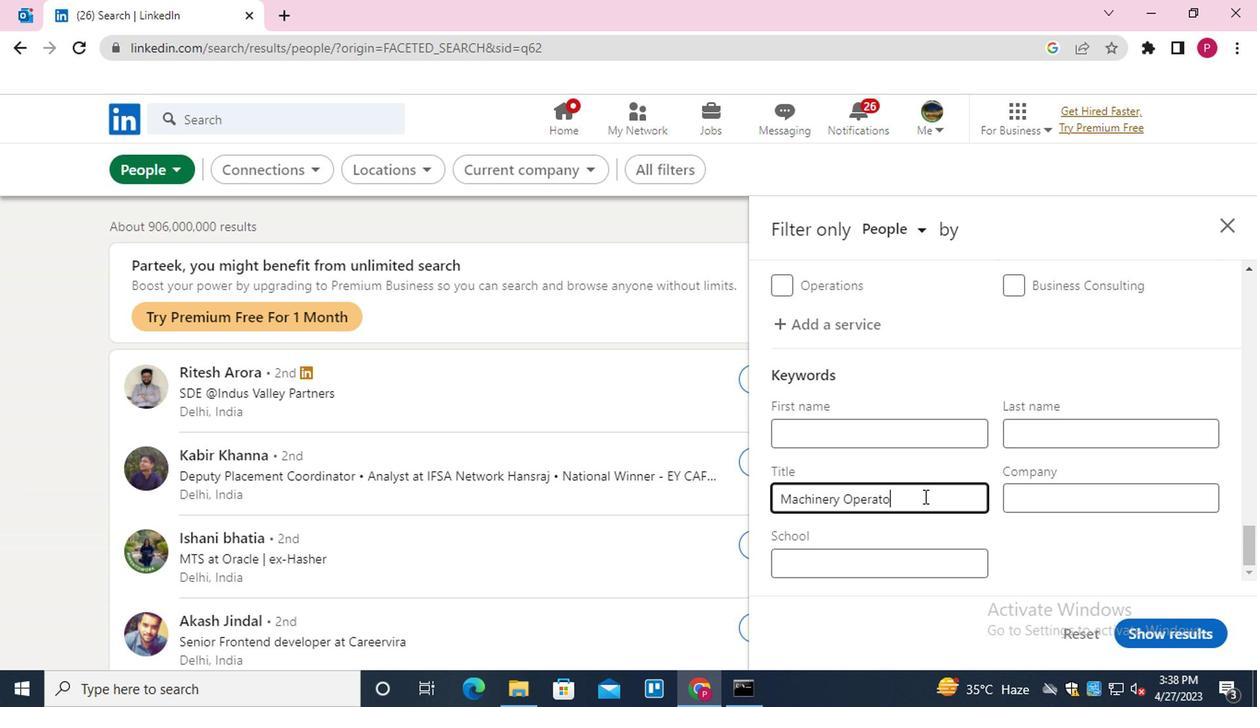 
Action: Mouse moved to (1161, 637)
Screenshot: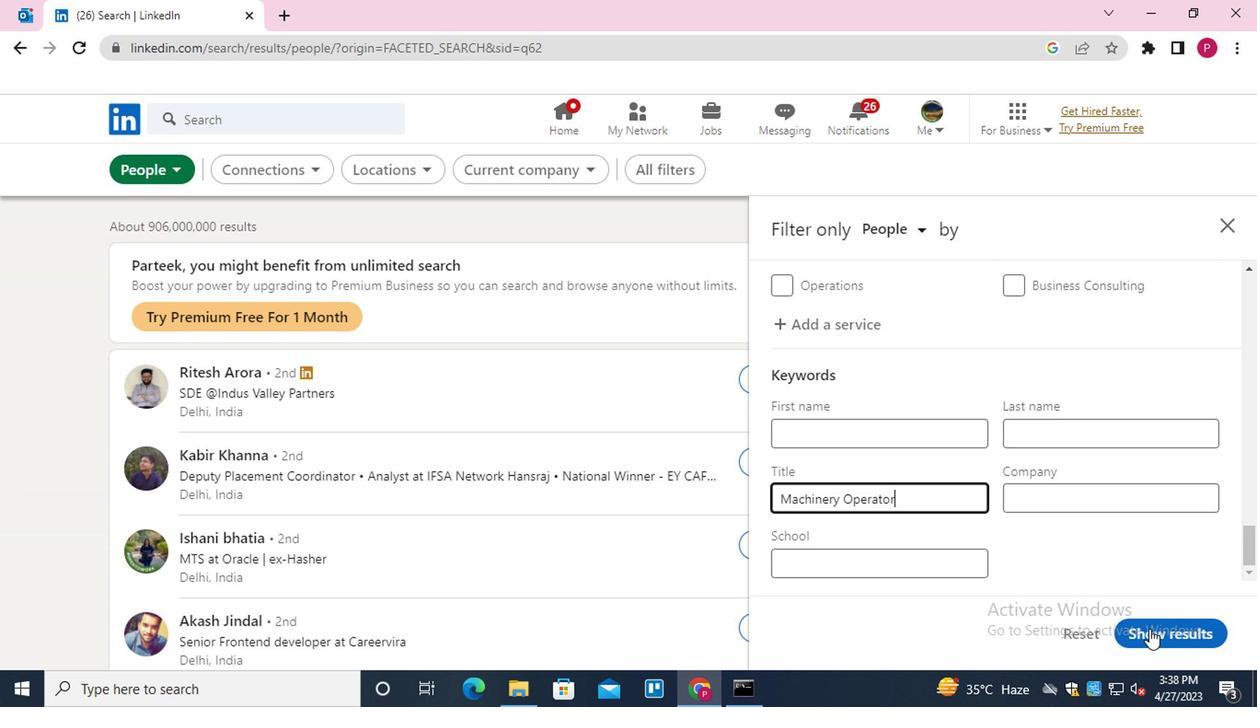 
Action: Mouse pressed left at (1161, 637)
Screenshot: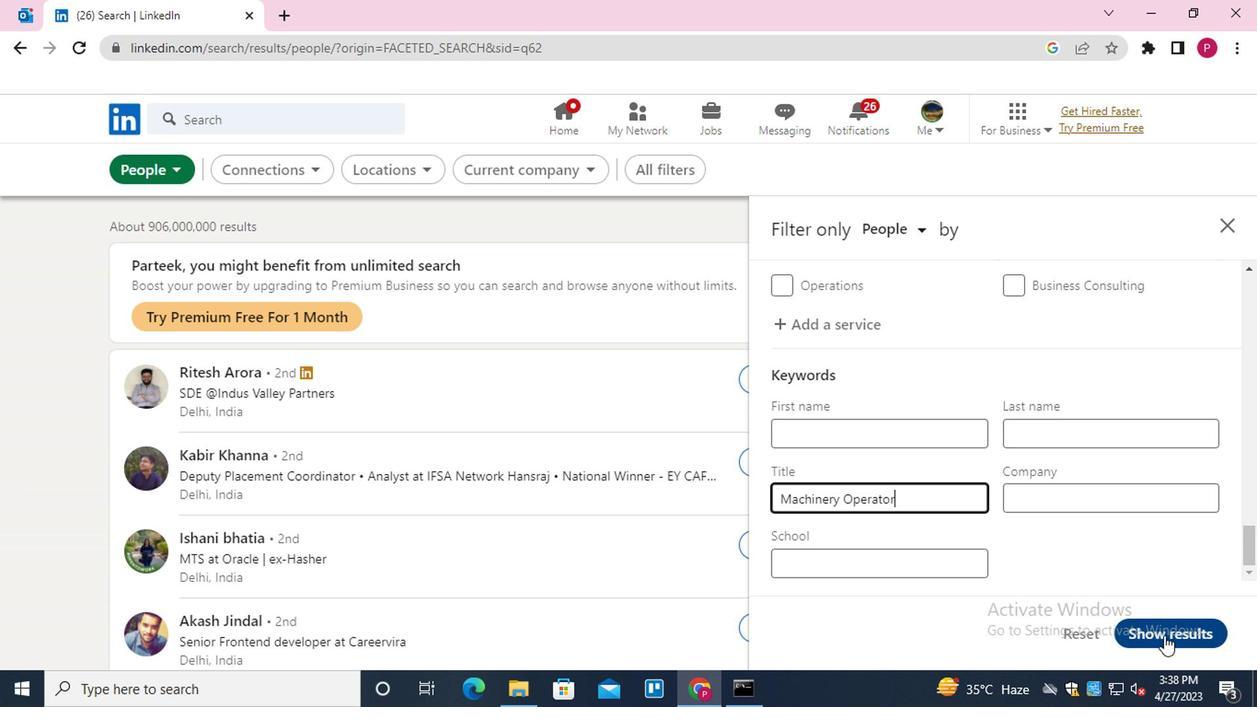 
Action: Mouse moved to (472, 400)
Screenshot: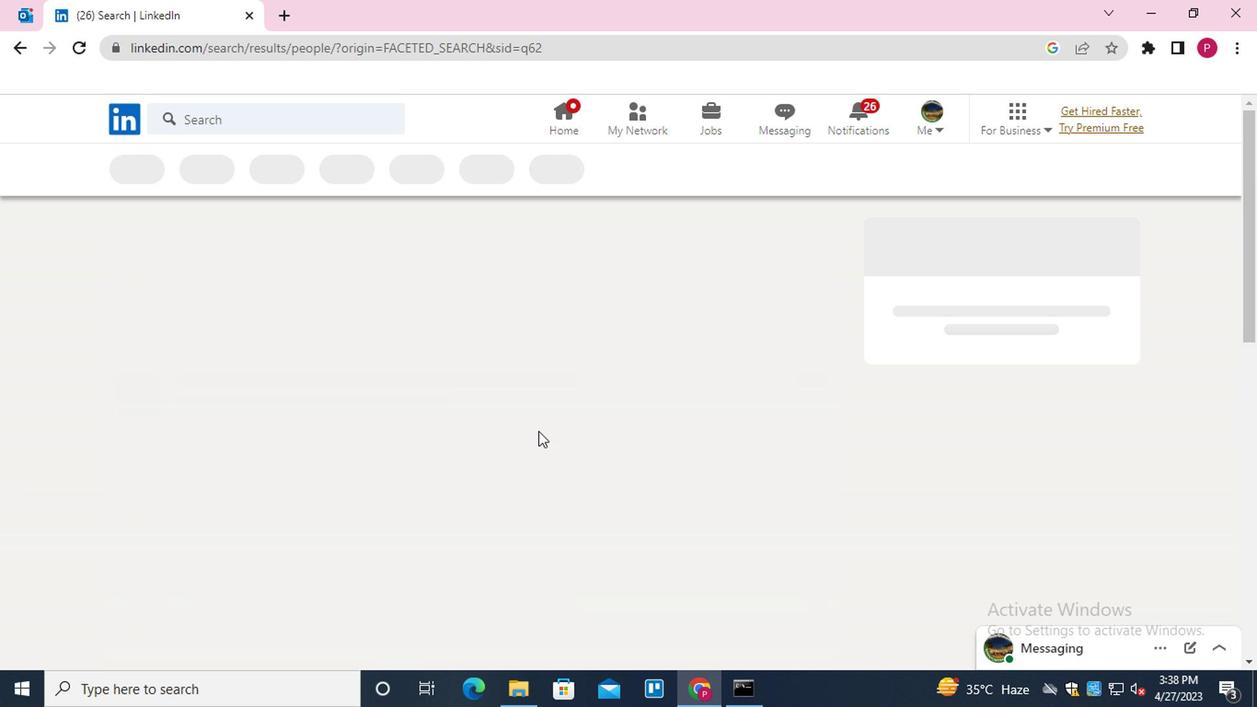 
